 Task: Look for space in Butterworth, South Africa from 12th July, 2023 to 16th July, 2023 for 8 adults in price range Rs.10000 to Rs.16000. Place can be private room with 8 bedrooms having 8 beds and 8 bathrooms. Property type can be house, flat, guest house, hotel. Amenities needed are: wifi, TV, free parkinig on premises, gym, breakfast. Booking option can be shelf check-in. Required host language is English.
Action: Mouse moved to (576, 154)
Screenshot: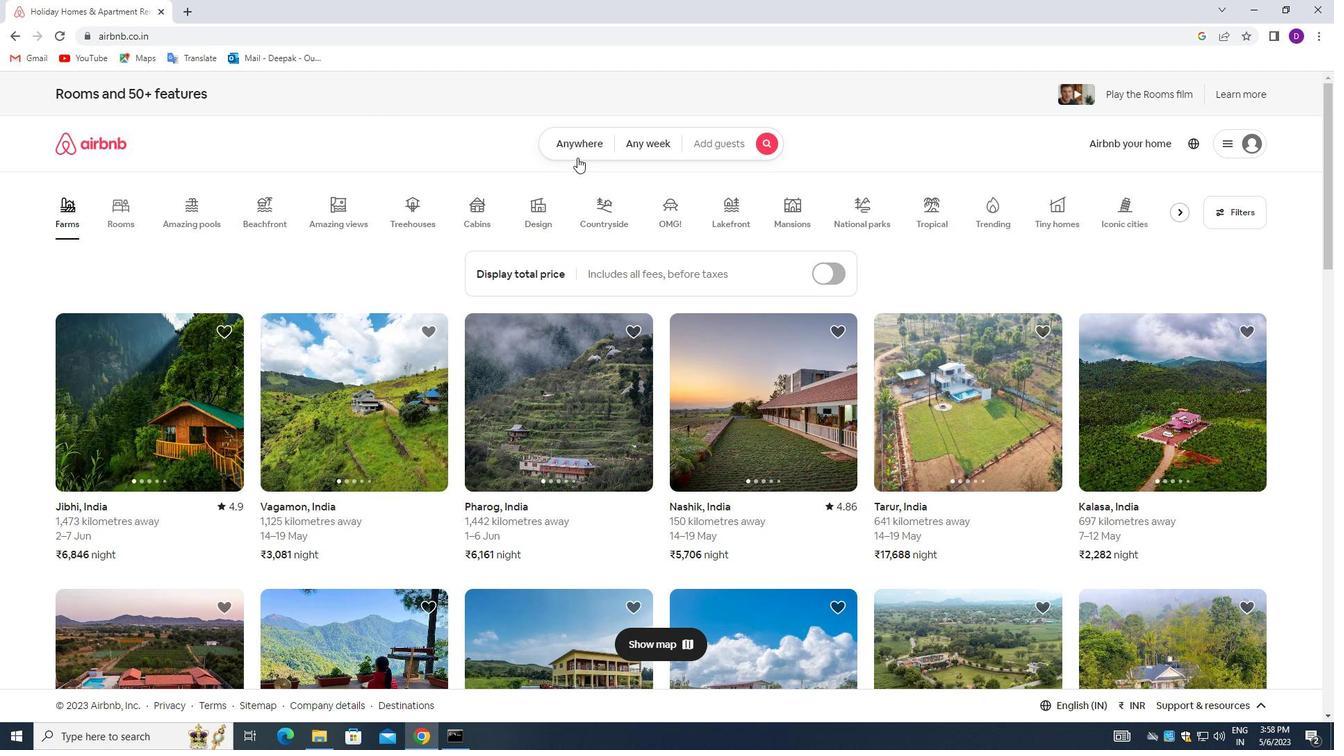 
Action: Mouse pressed left at (576, 154)
Screenshot: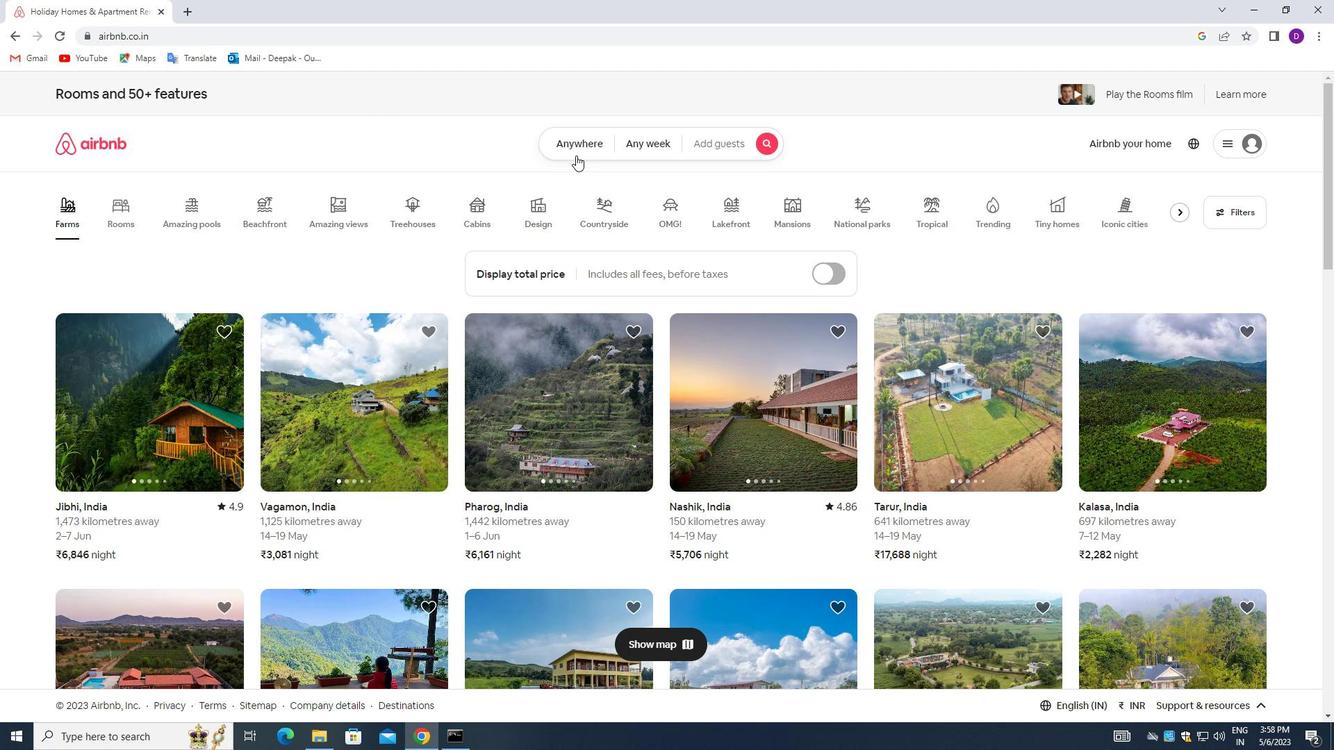 
Action: Mouse moved to (528, 200)
Screenshot: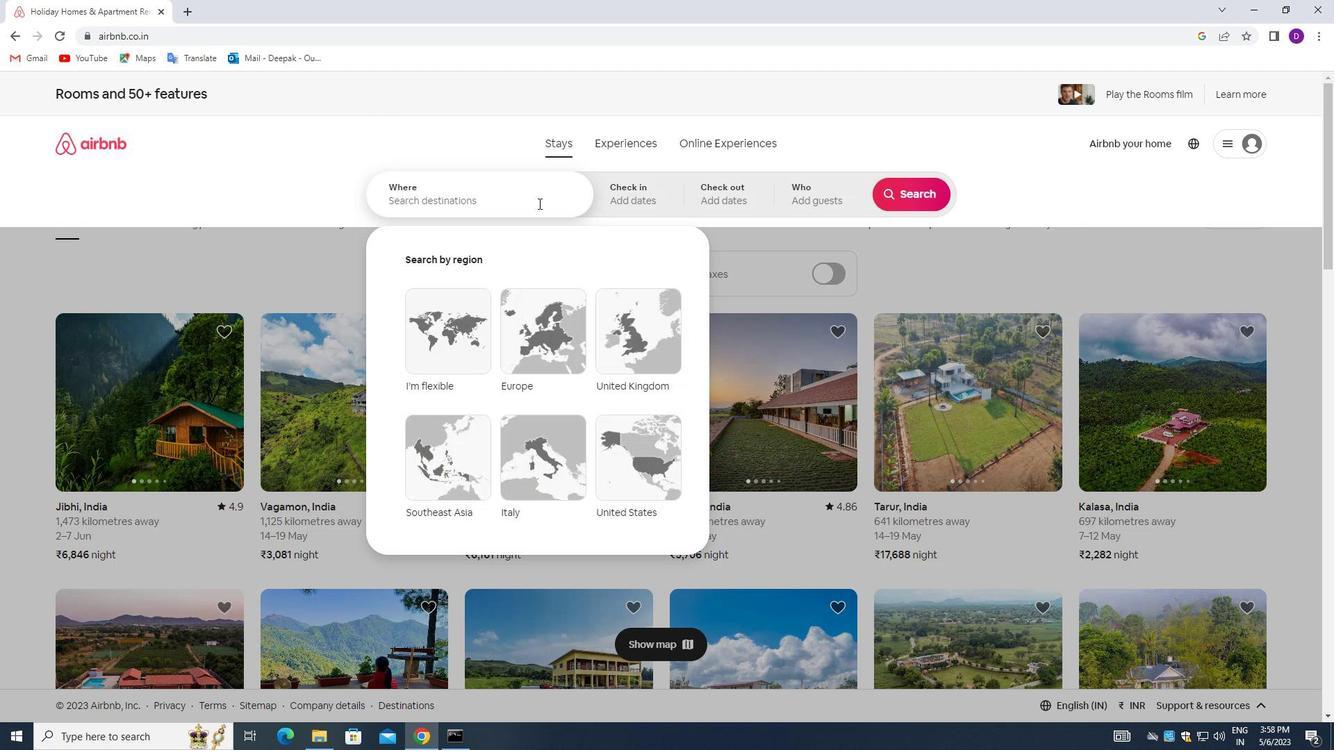 
Action: Mouse pressed left at (528, 200)
Screenshot: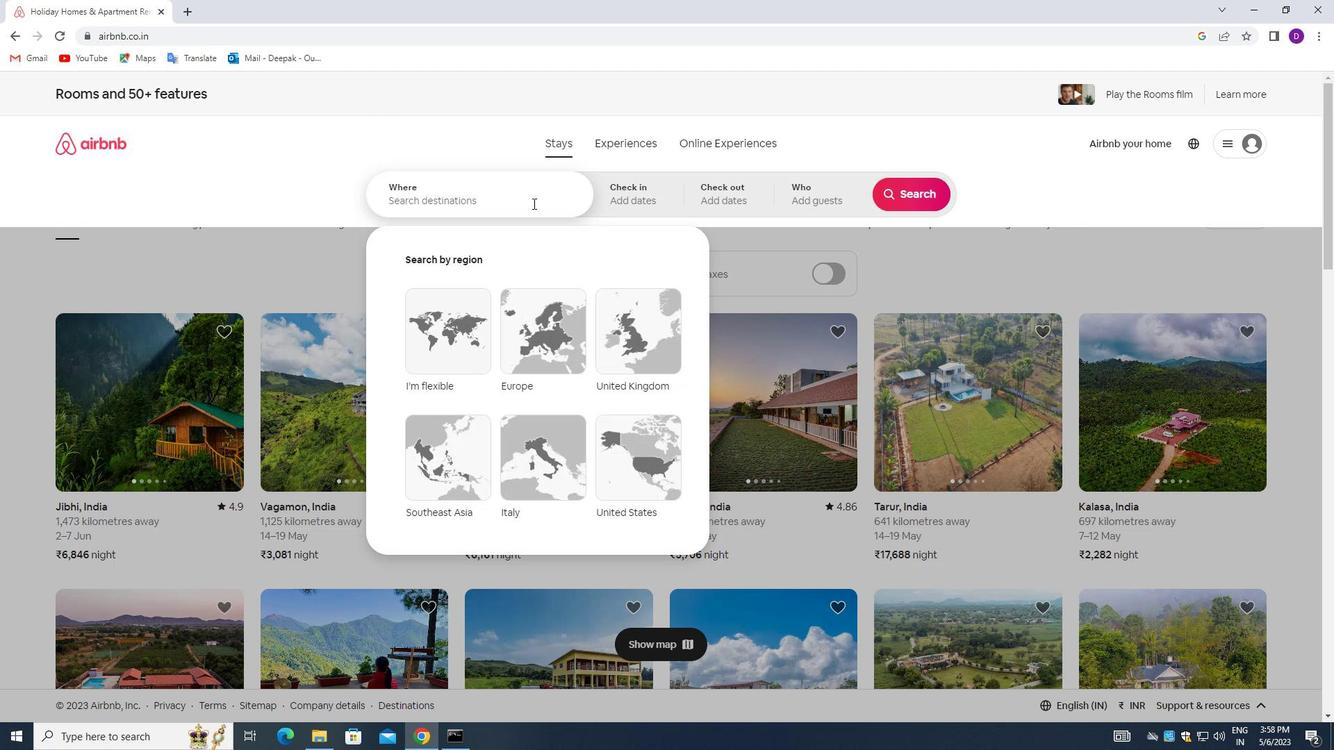 
Action: Mouse moved to (177, 270)
Screenshot: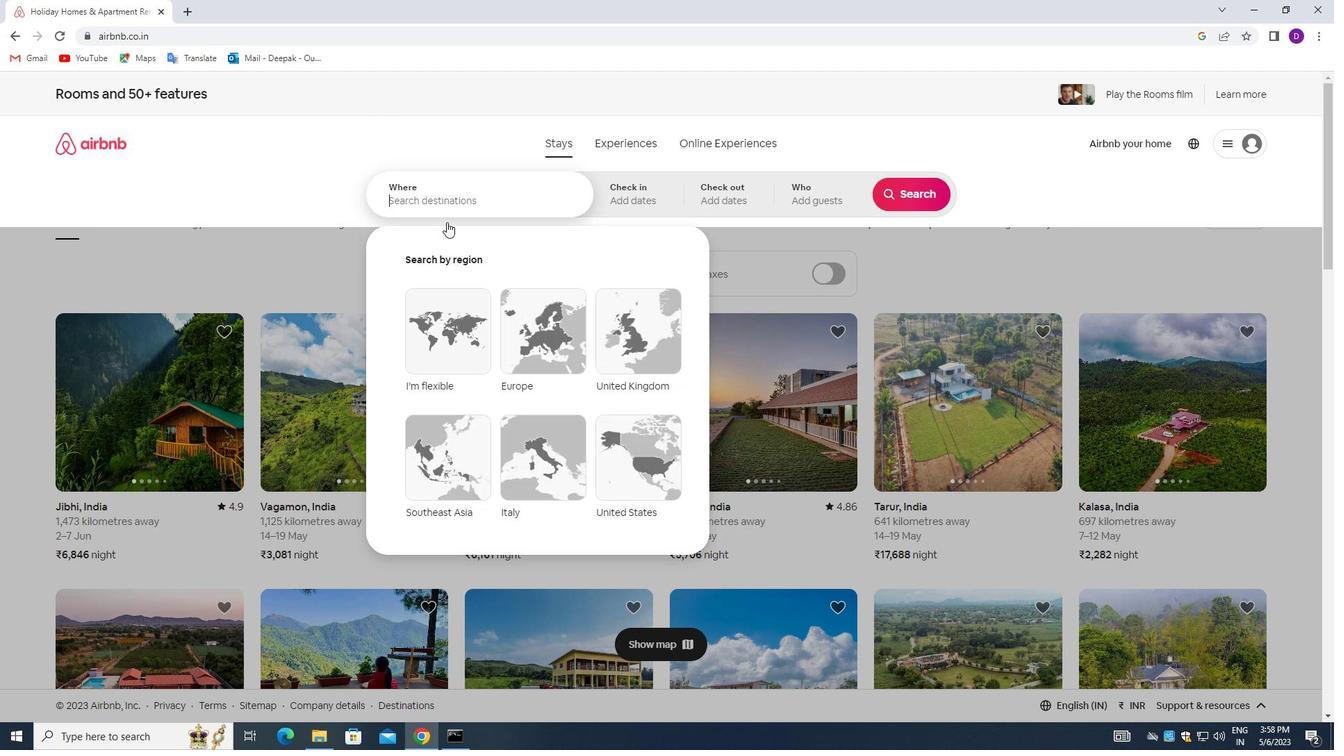 
Action: Key pressed f<Key.backspace><Key.shift_r>Butterworth<Key.space><Key.backspace>,<Key.space><Key.shift_r>south<Key.space><Key.shift_r>Africa<Key.enter>
Screenshot: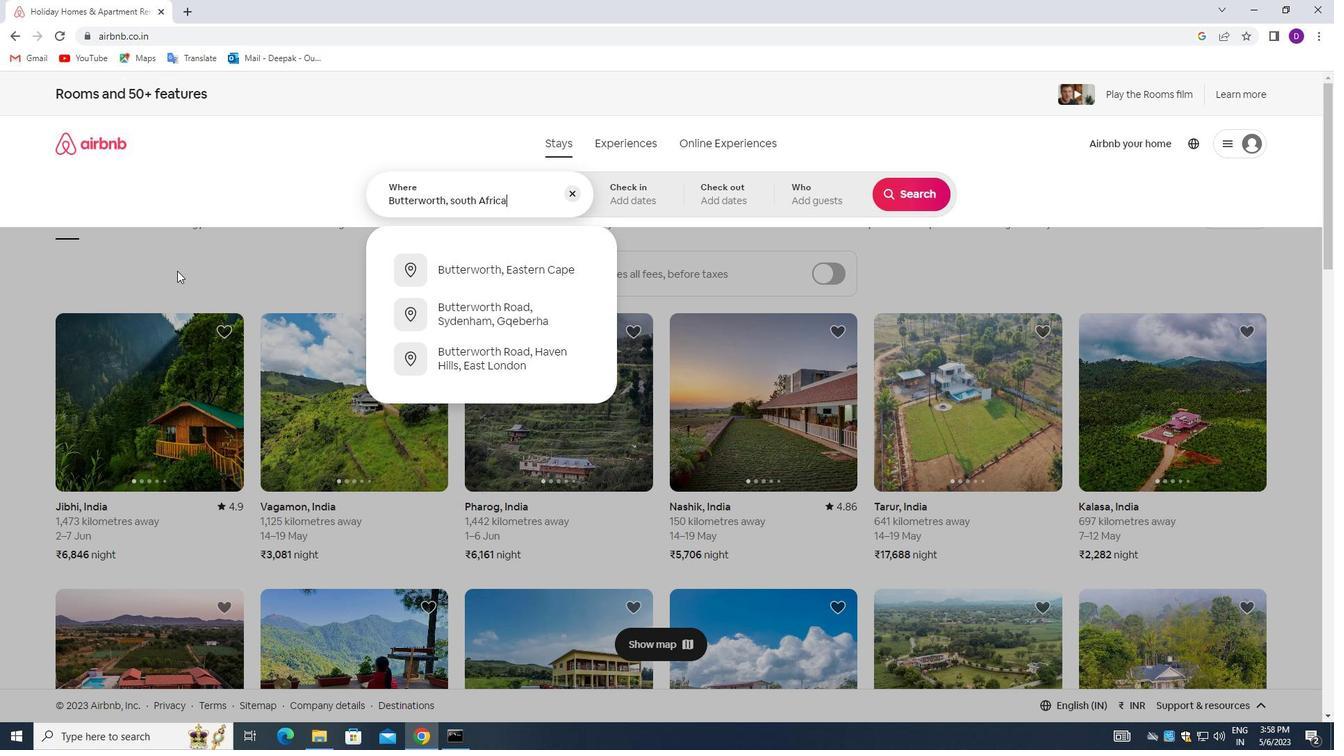 
Action: Mouse moved to (905, 304)
Screenshot: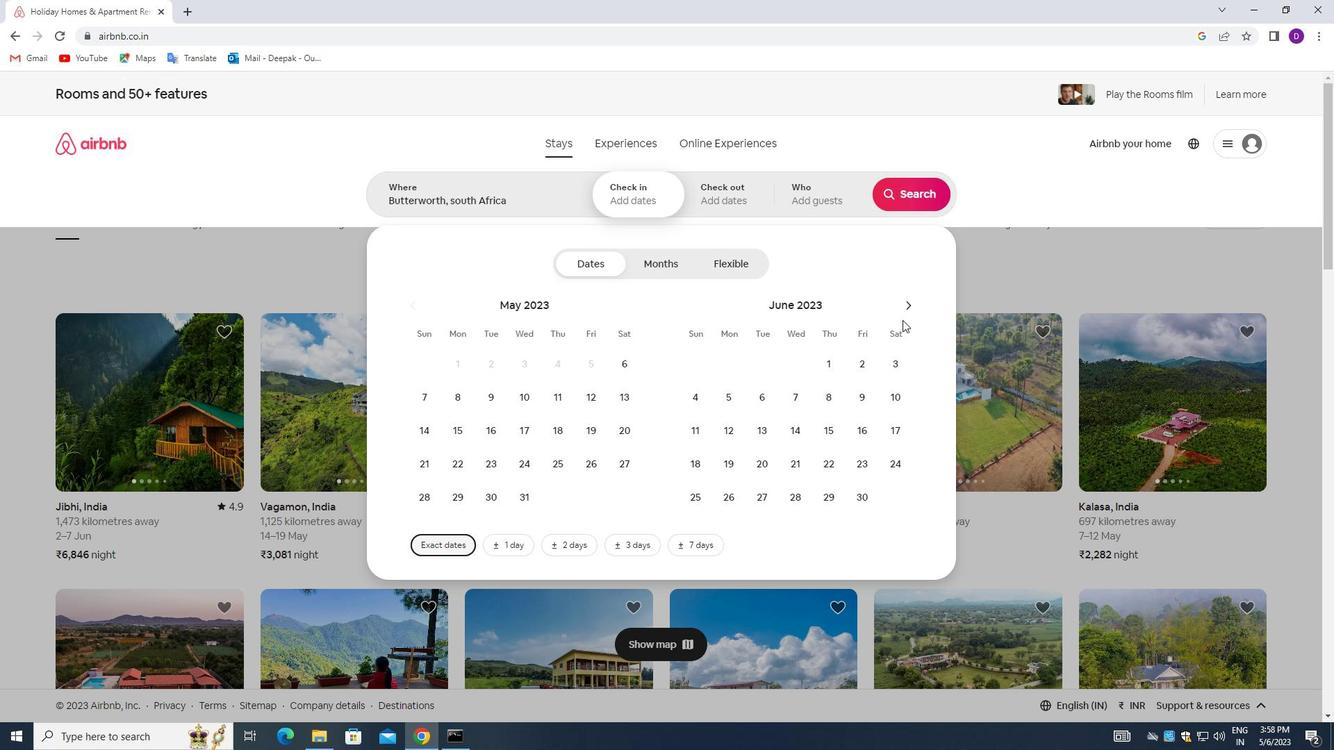 
Action: Mouse pressed left at (905, 304)
Screenshot: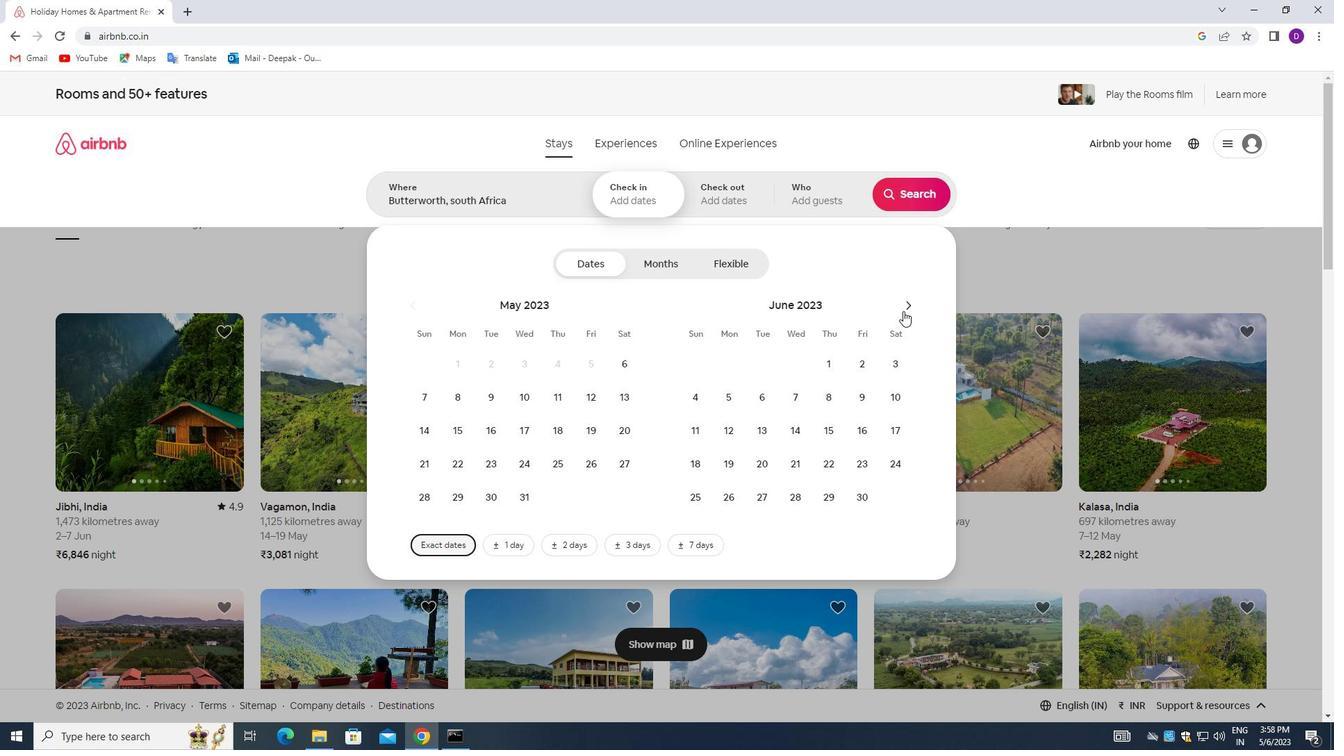 
Action: Mouse moved to (800, 431)
Screenshot: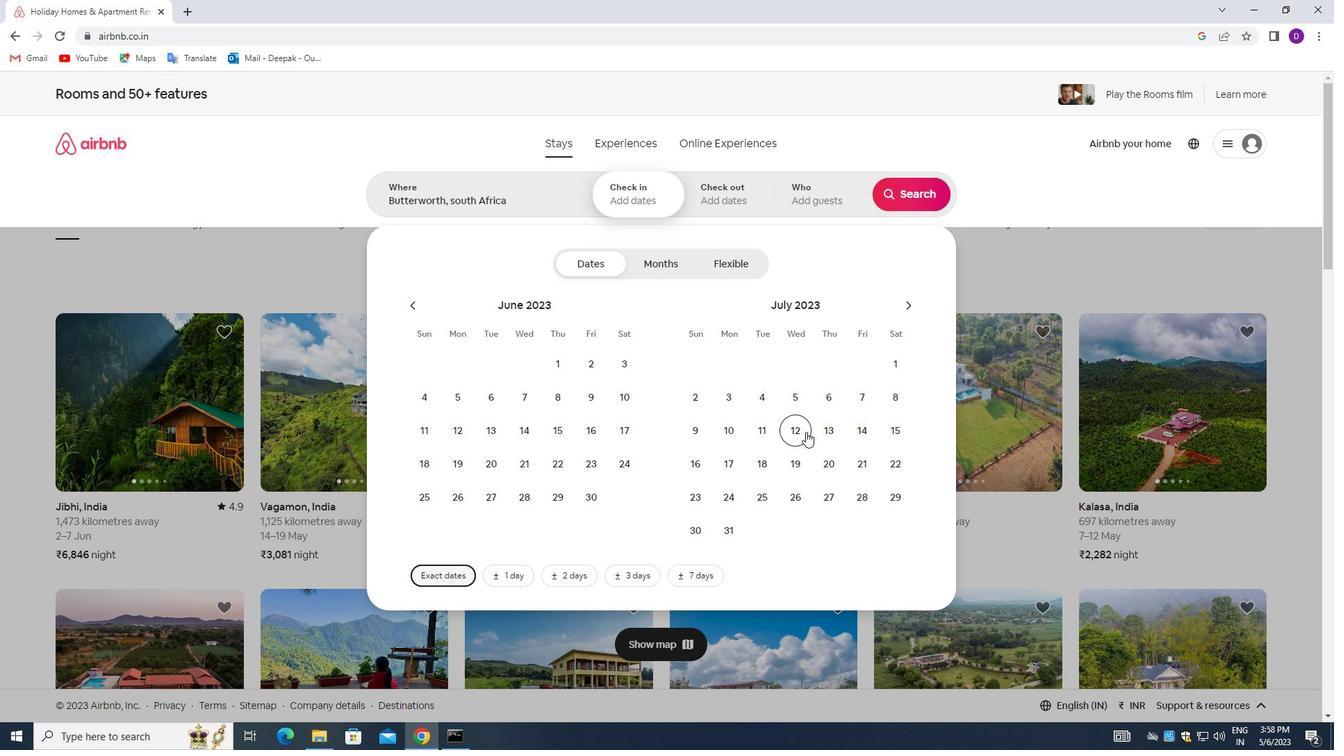 
Action: Mouse pressed left at (800, 431)
Screenshot: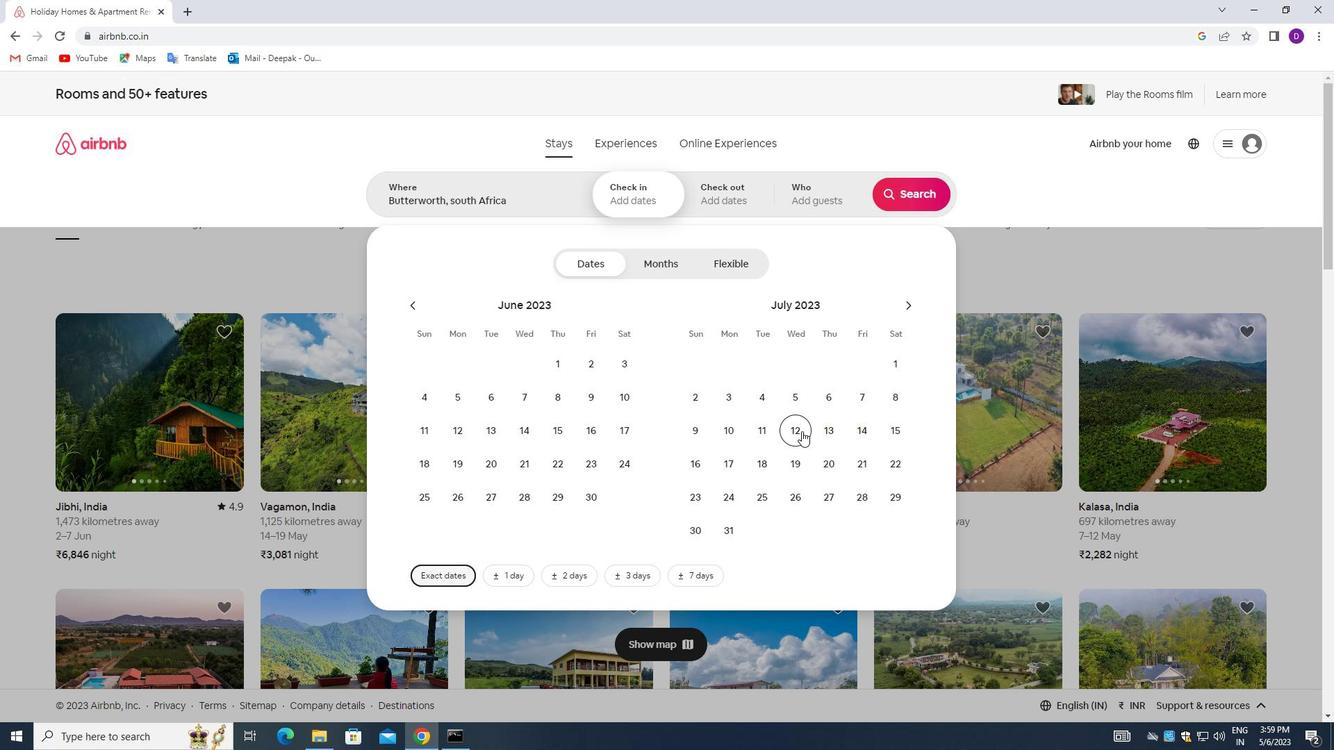
Action: Mouse moved to (713, 462)
Screenshot: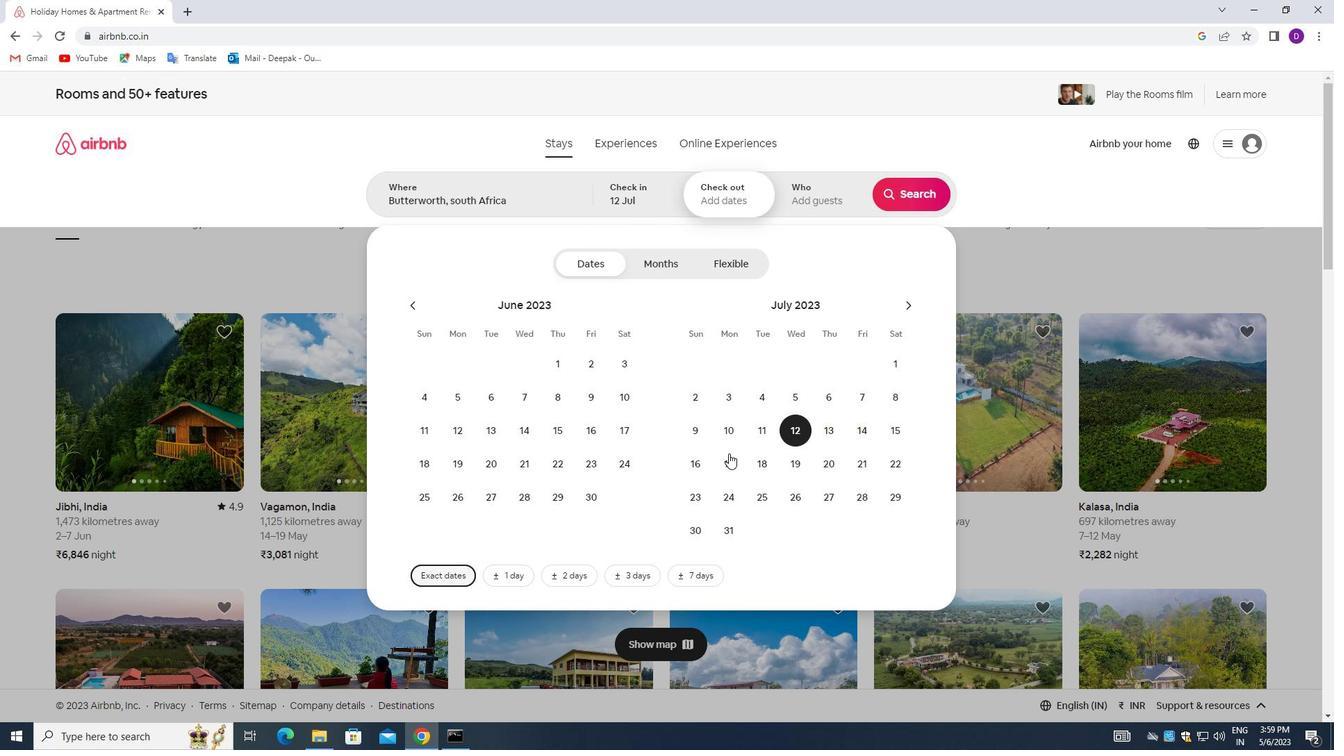 
Action: Mouse pressed left at (713, 462)
Screenshot: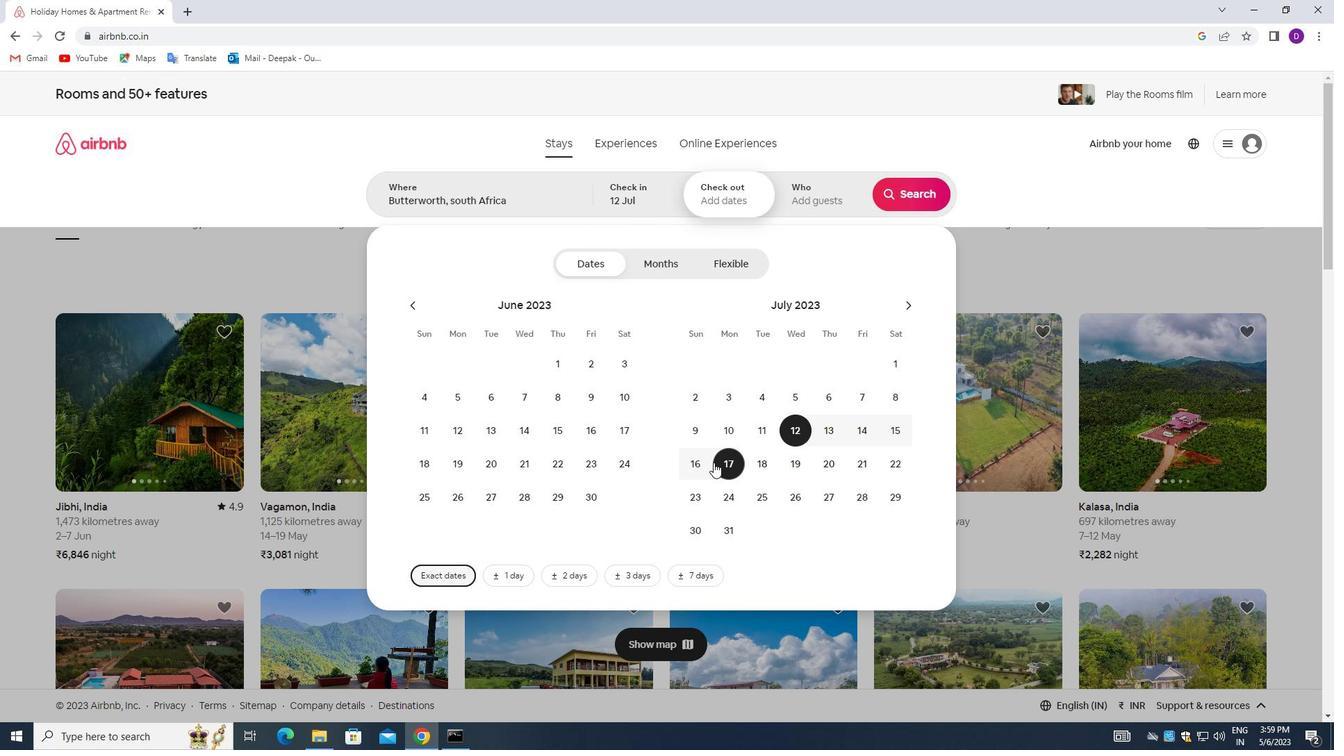 
Action: Mouse moved to (704, 463)
Screenshot: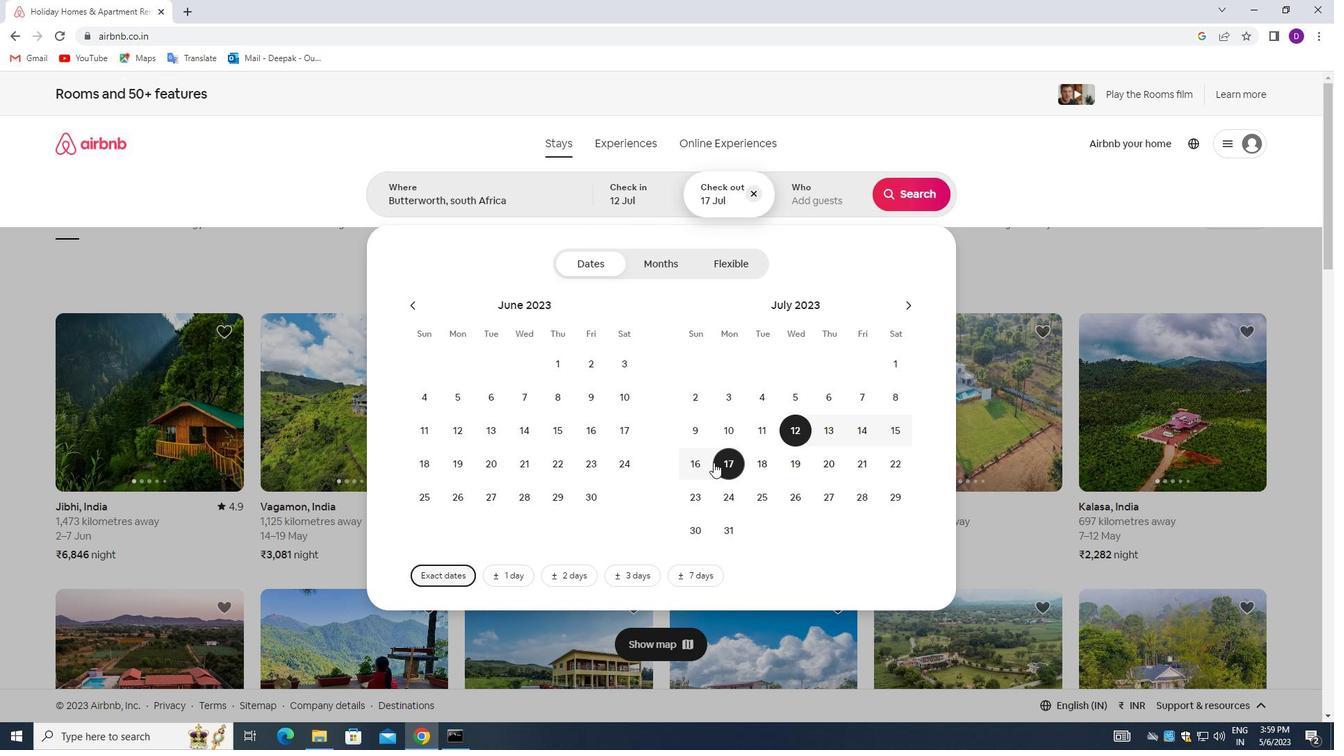 
Action: Mouse pressed left at (704, 463)
Screenshot: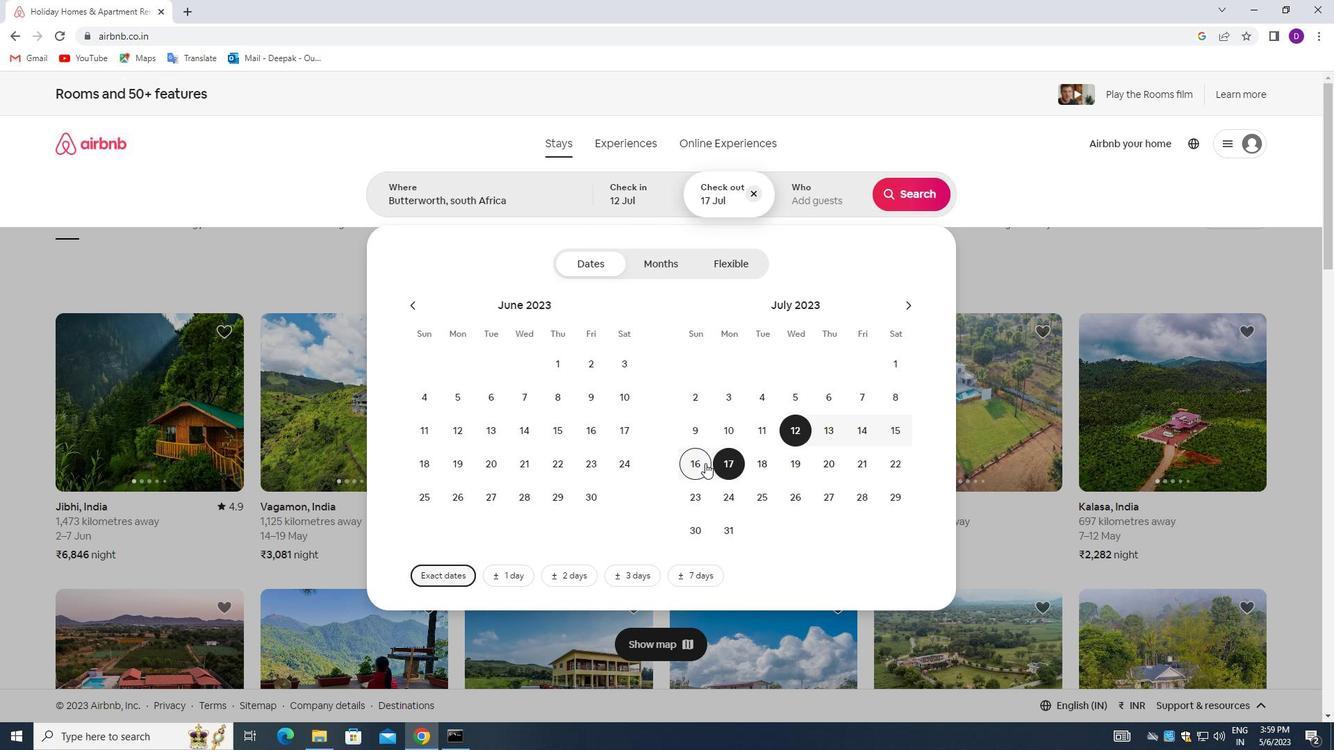 
Action: Mouse moved to (804, 189)
Screenshot: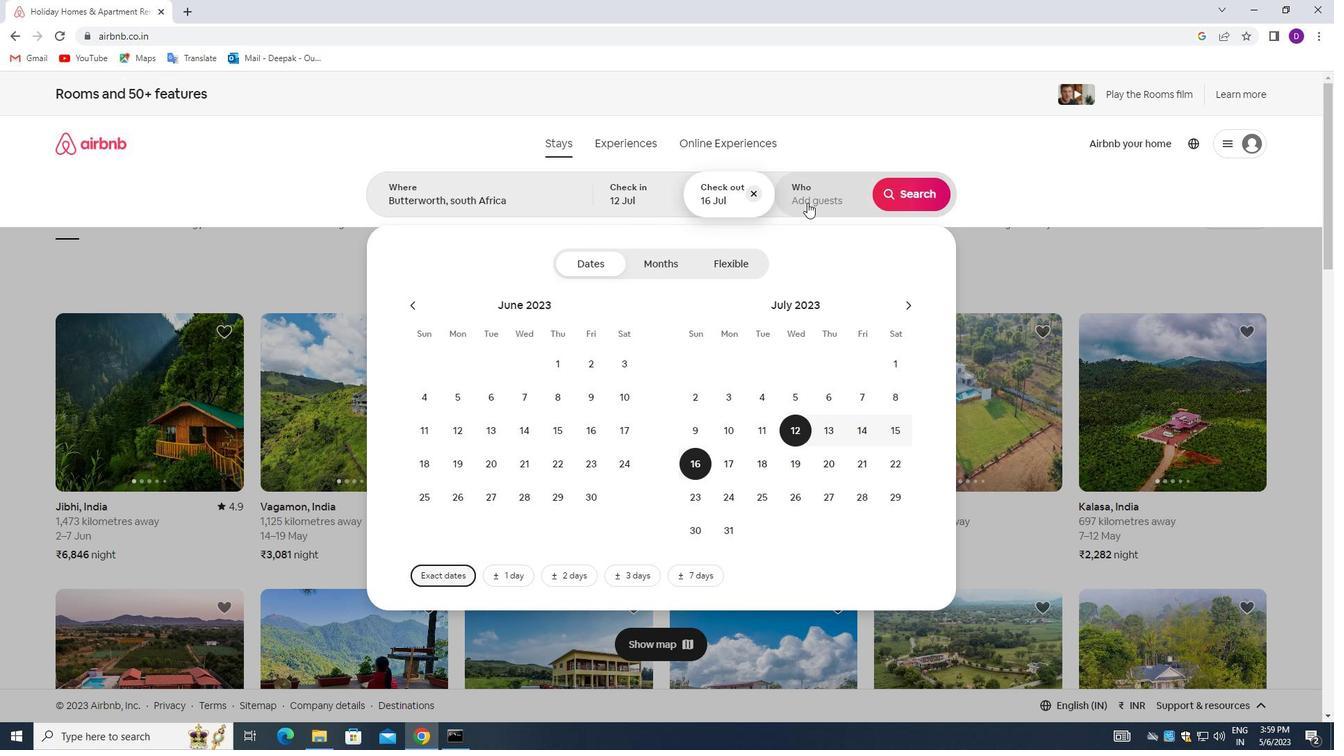 
Action: Mouse pressed left at (804, 189)
Screenshot: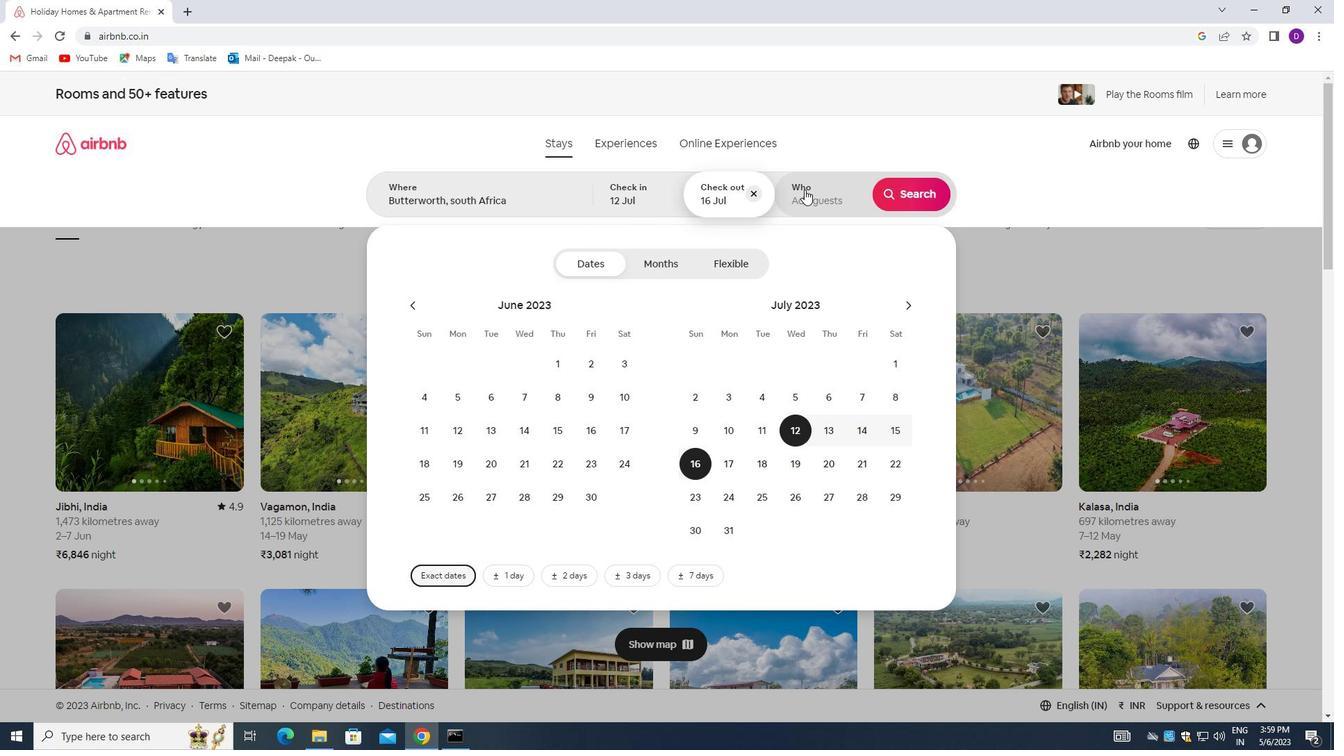 
Action: Mouse moved to (909, 272)
Screenshot: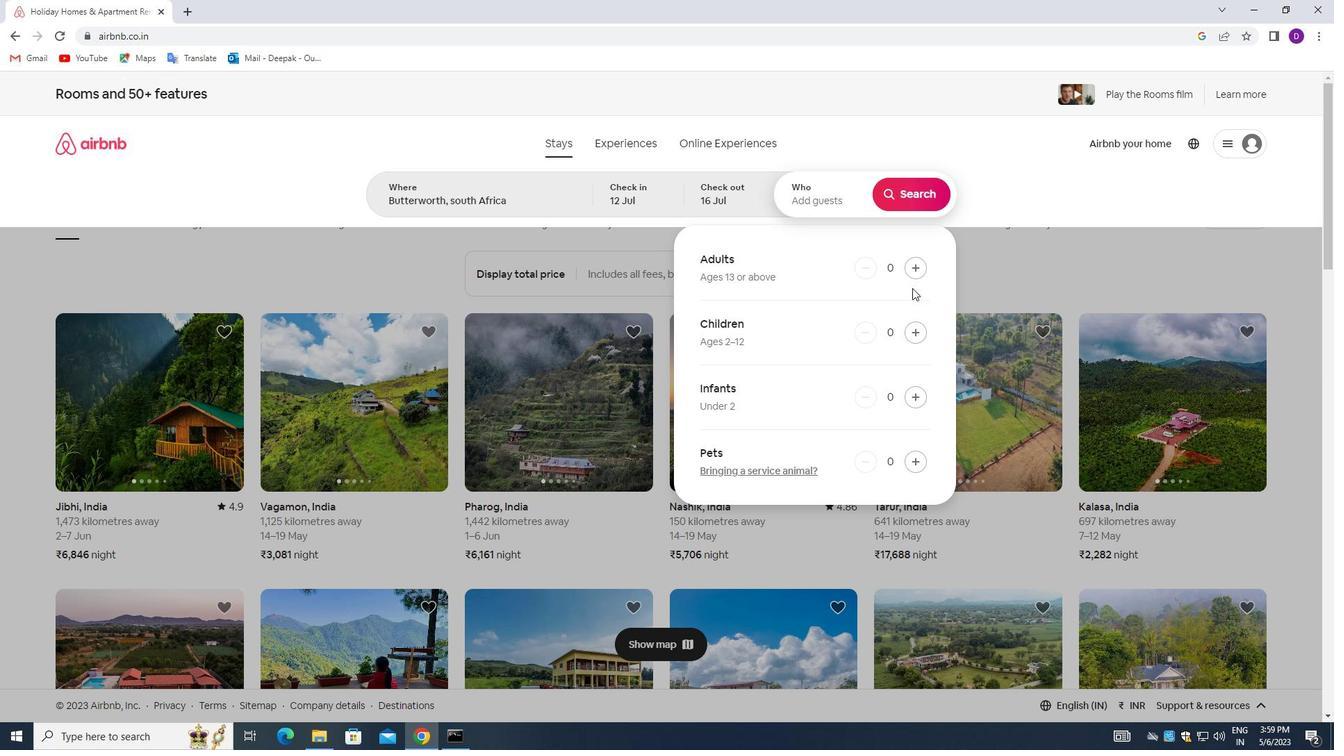 
Action: Mouse pressed left at (909, 272)
Screenshot: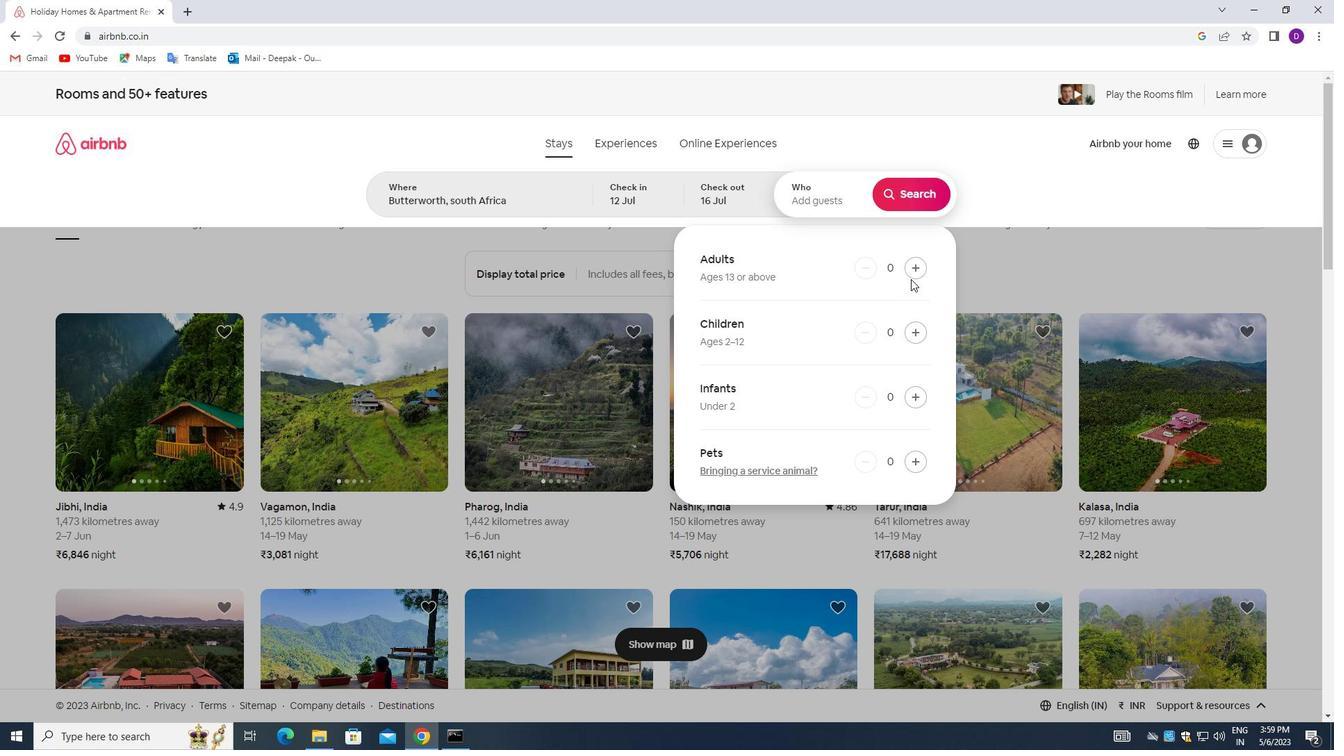 
Action: Mouse pressed left at (909, 272)
Screenshot: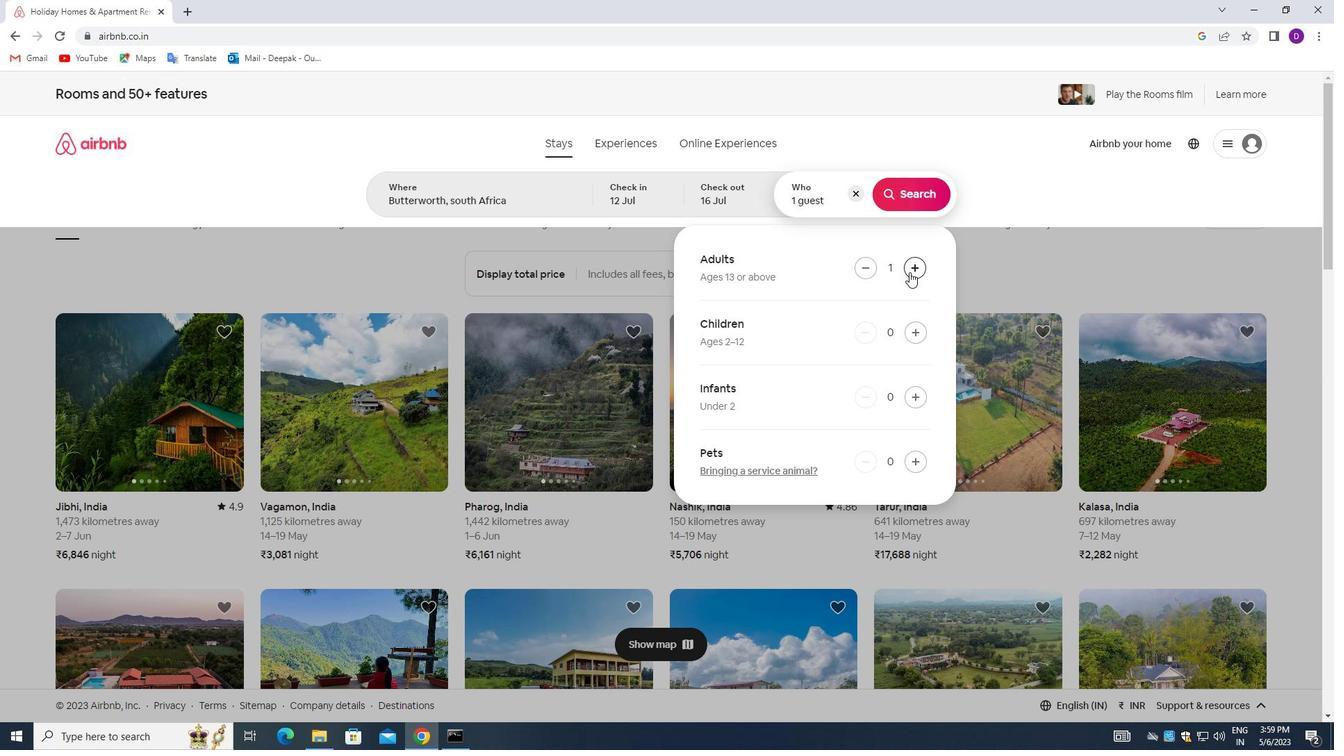 
Action: Mouse pressed left at (909, 272)
Screenshot: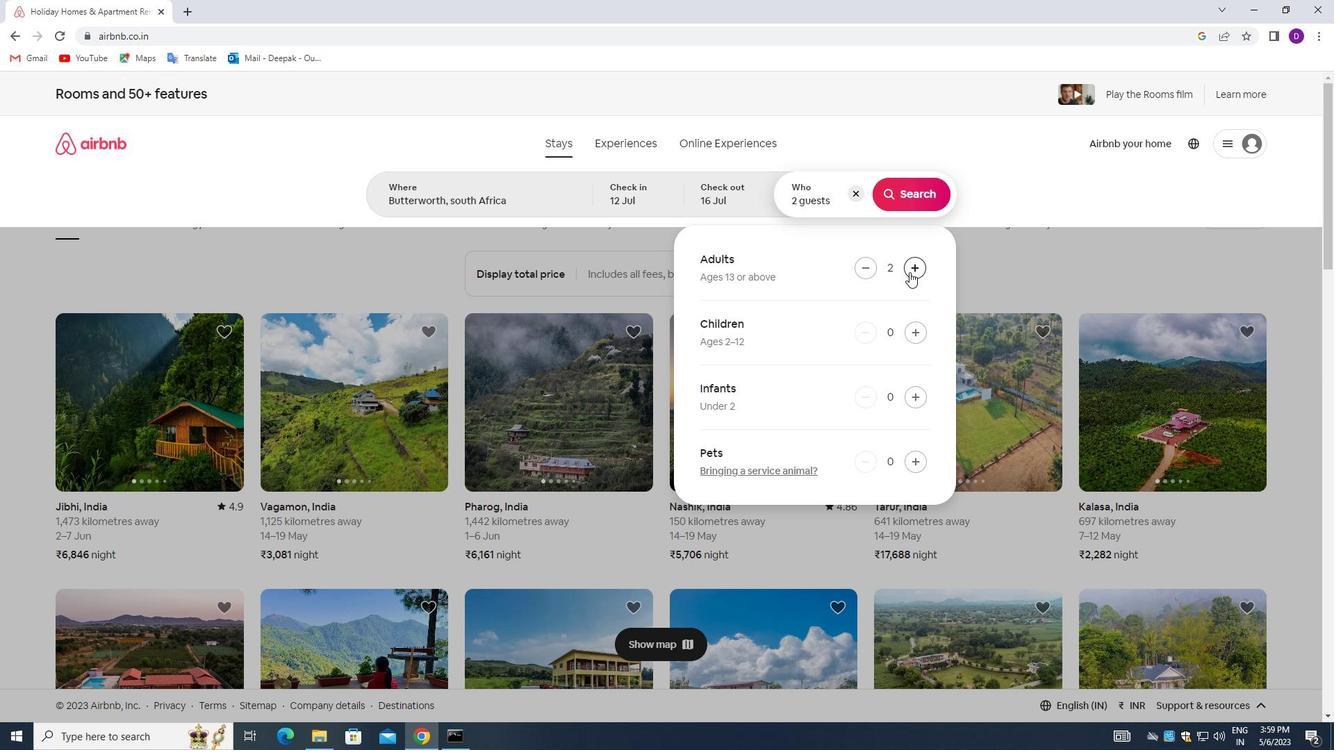 
Action: Mouse pressed left at (909, 272)
Screenshot: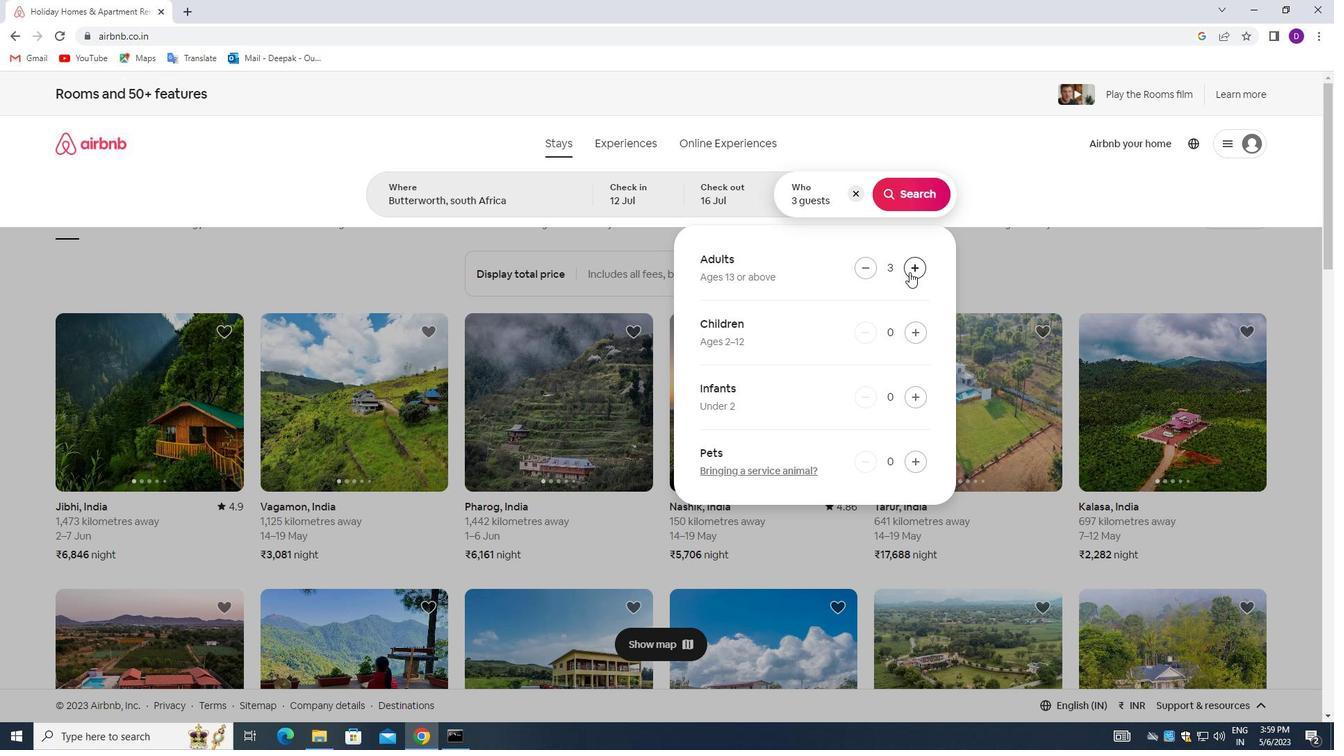 
Action: Mouse pressed left at (909, 272)
Screenshot: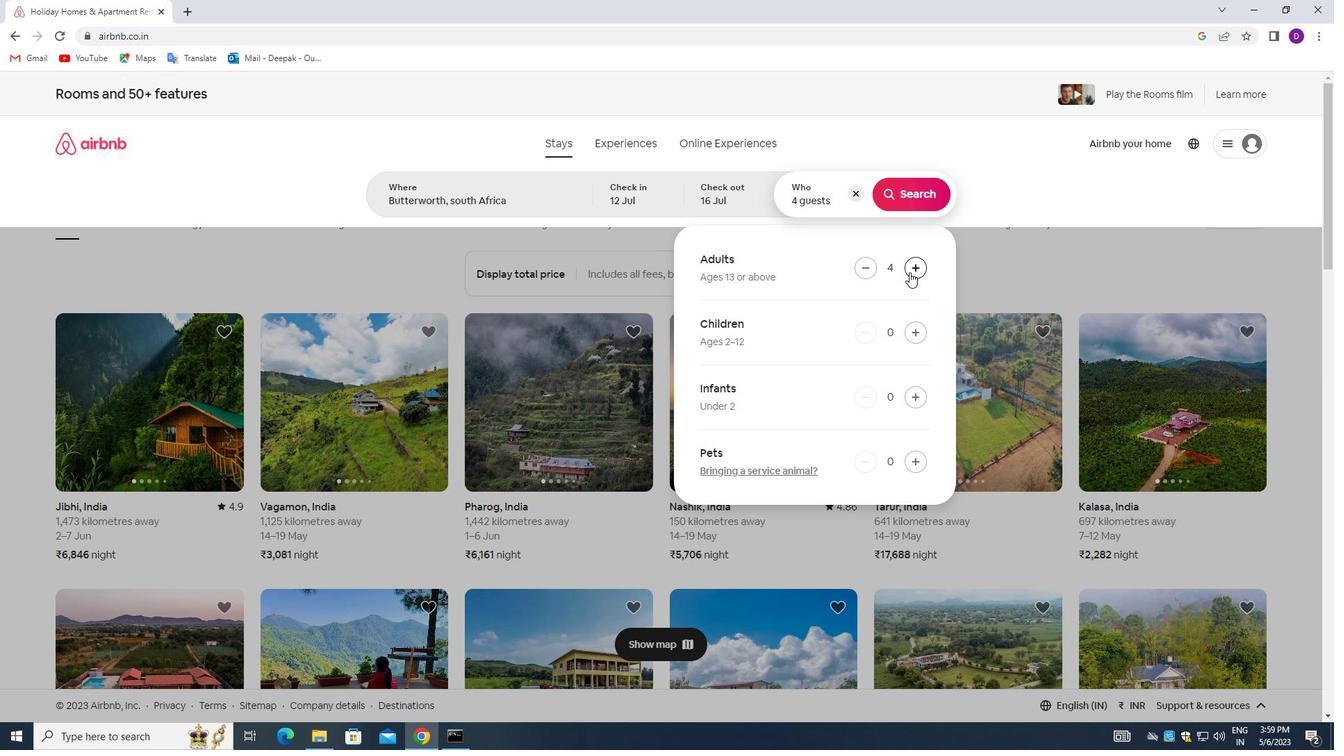 
Action: Mouse pressed left at (909, 272)
Screenshot: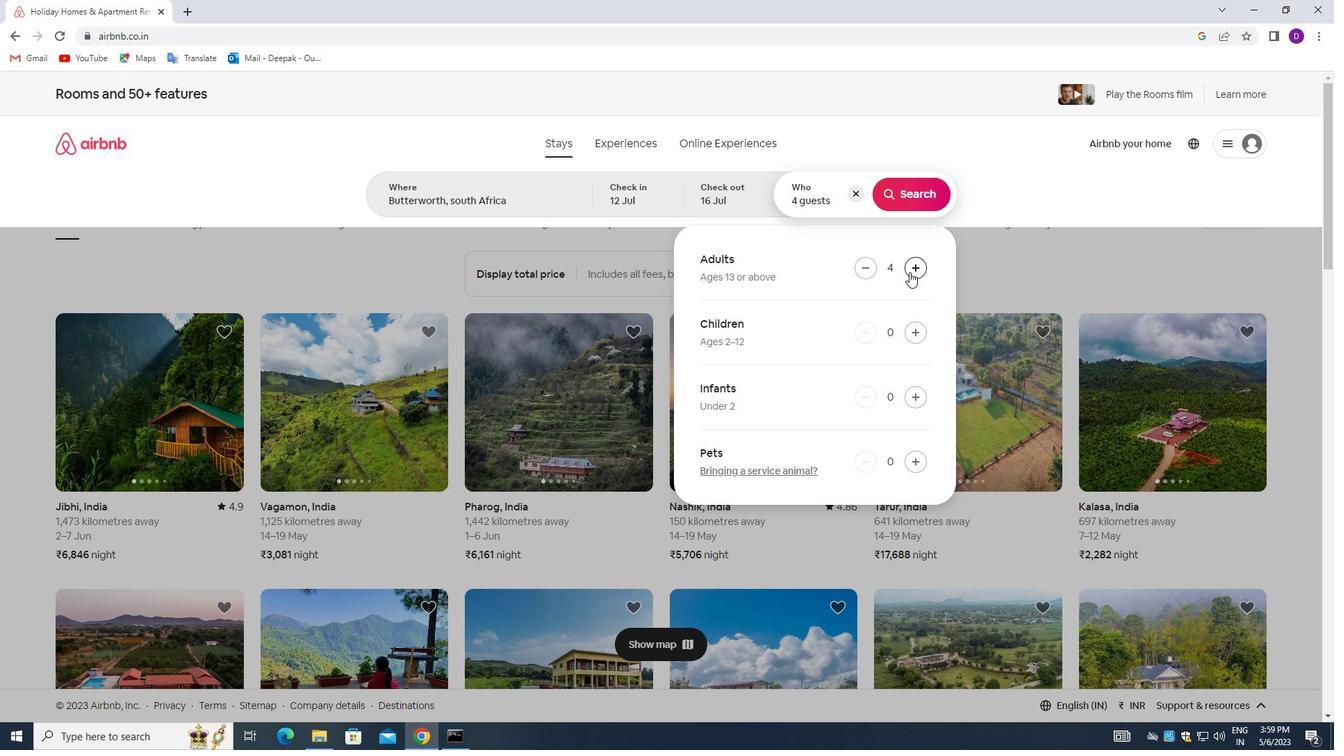 
Action: Mouse pressed left at (909, 272)
Screenshot: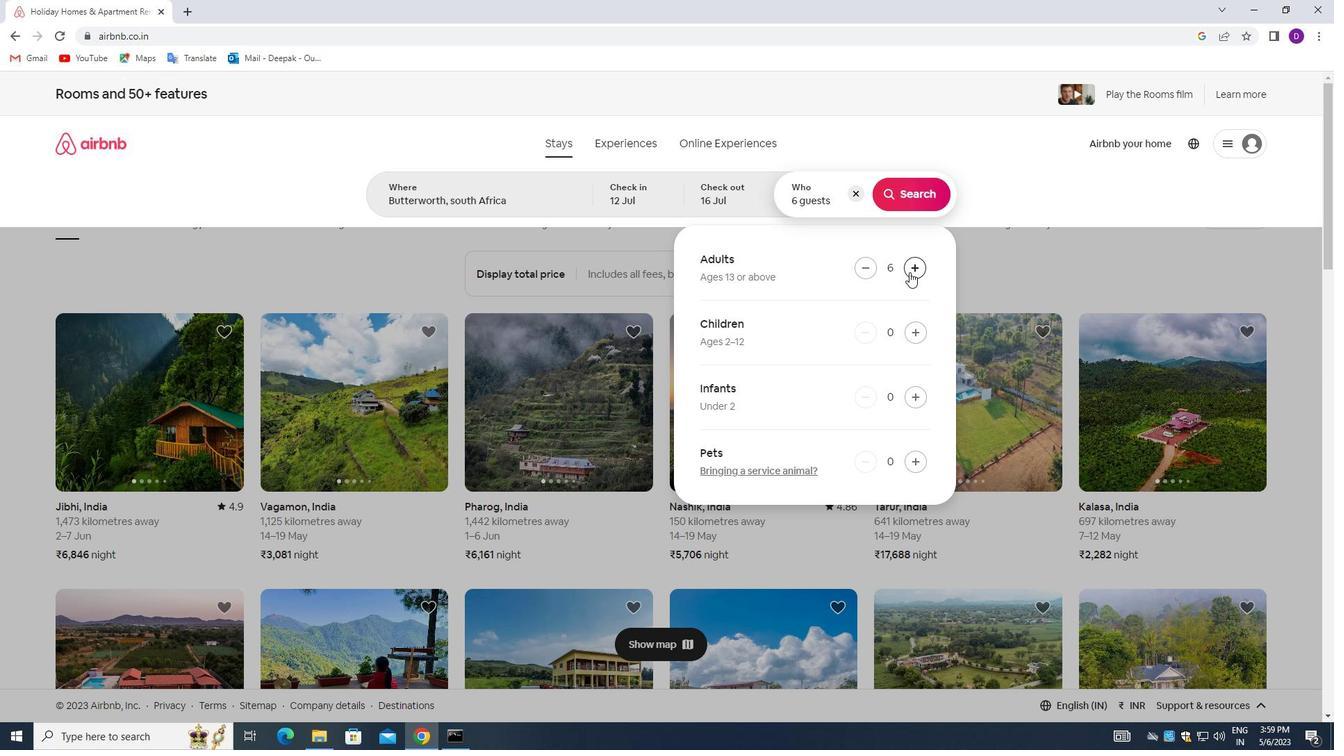 
Action: Mouse pressed left at (909, 272)
Screenshot: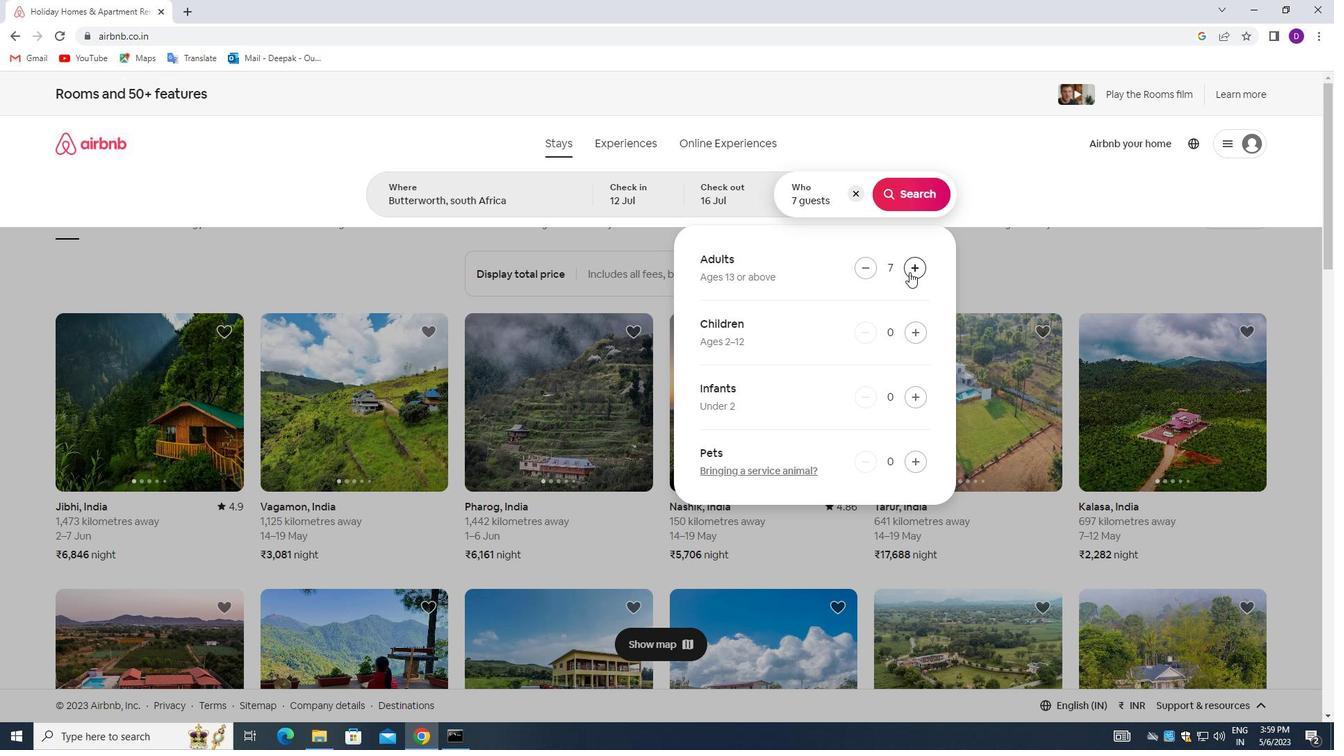 
Action: Mouse moved to (908, 182)
Screenshot: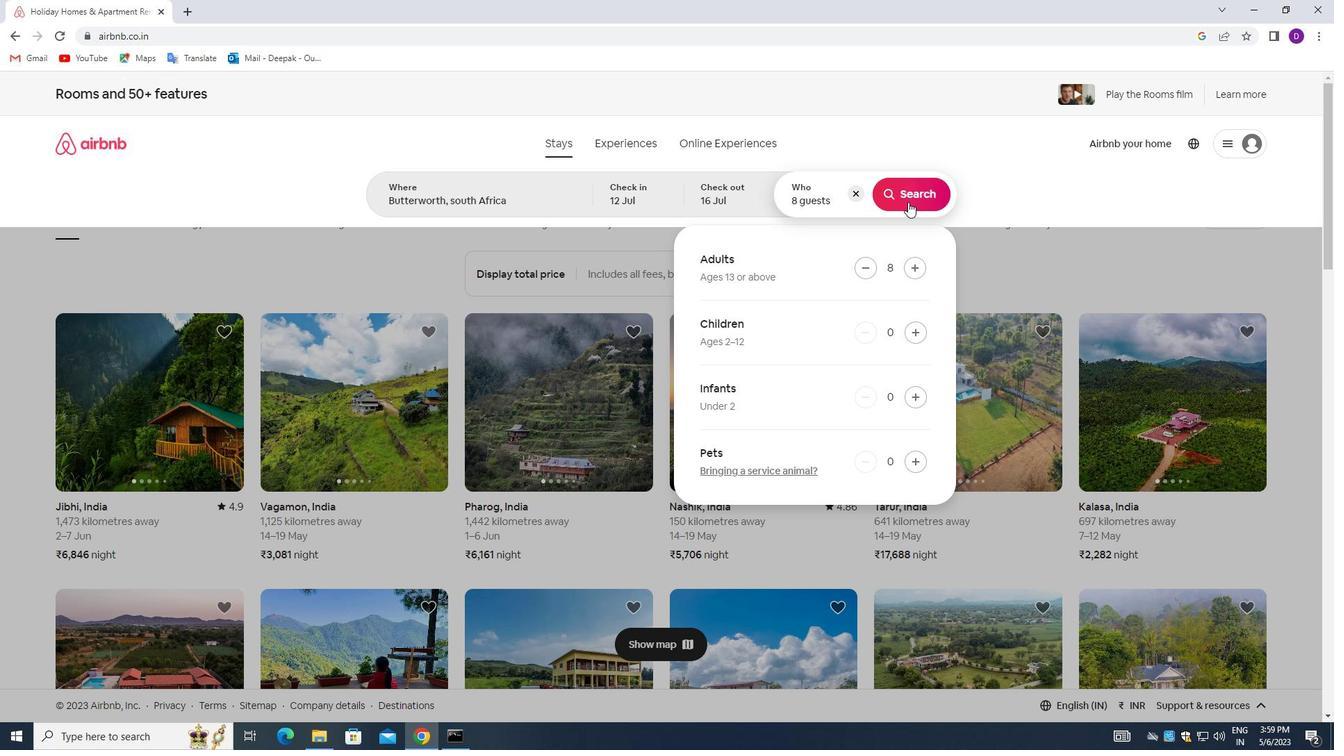 
Action: Mouse pressed left at (908, 182)
Screenshot: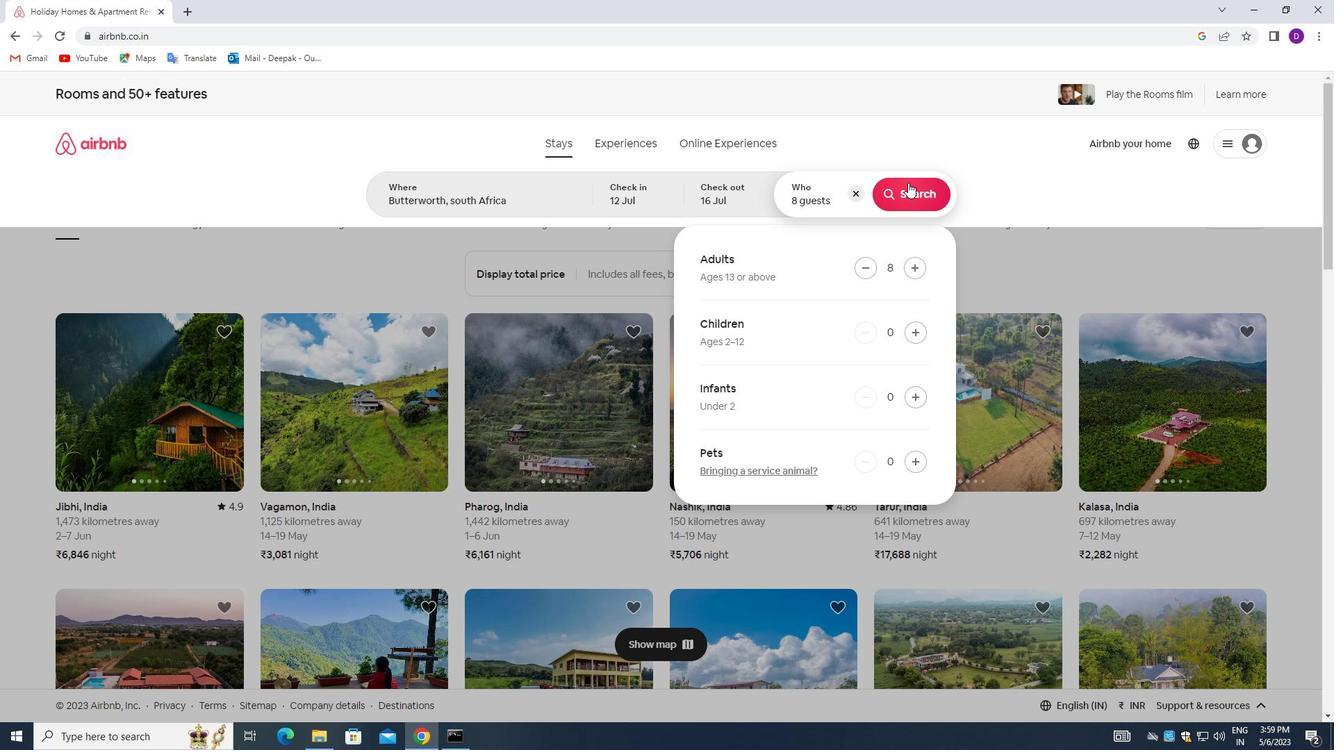 
Action: Mouse moved to (1259, 152)
Screenshot: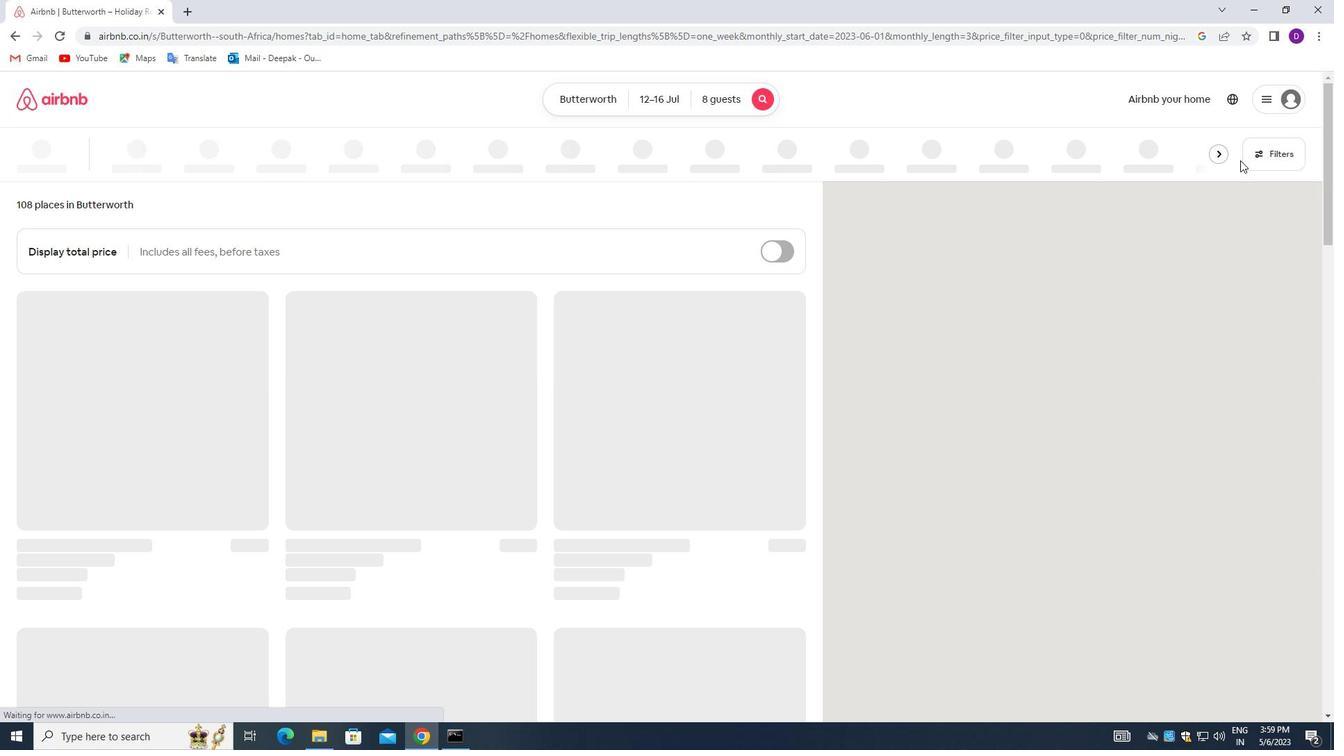 
Action: Mouse pressed left at (1259, 152)
Screenshot: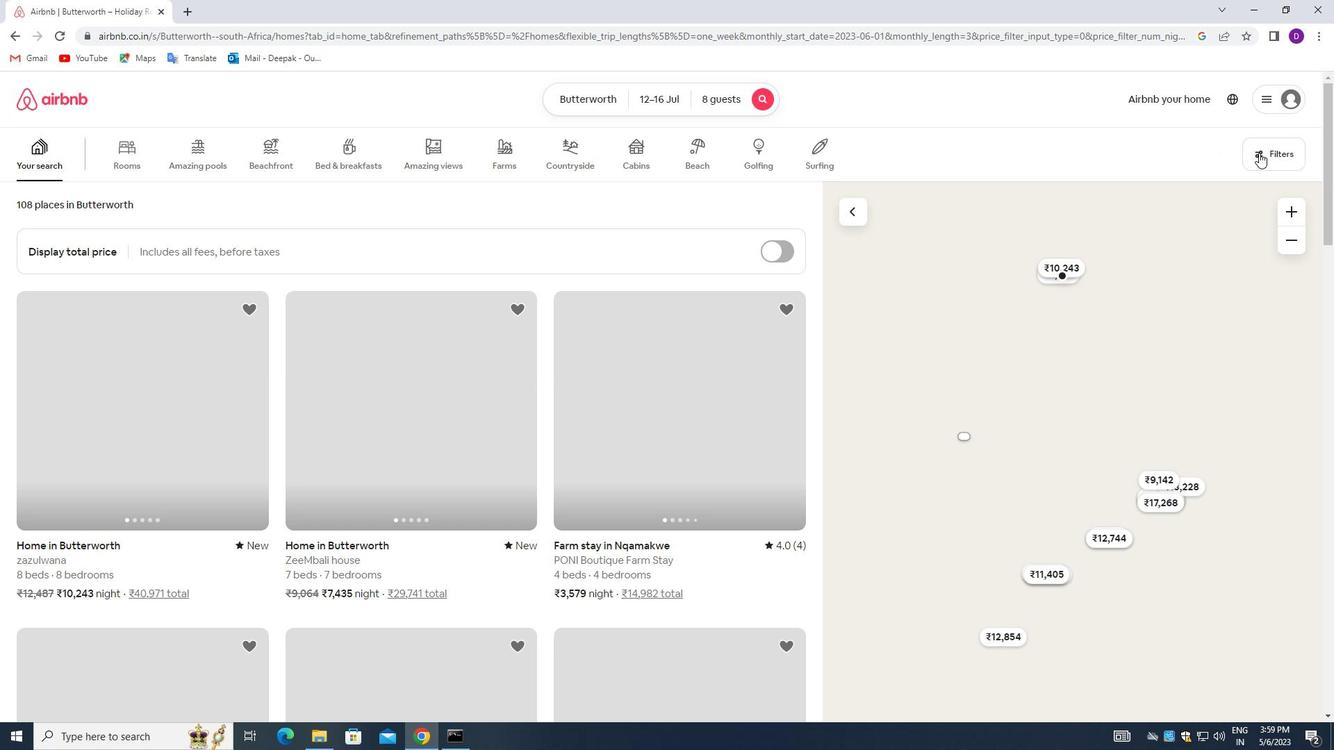 
Action: Mouse moved to (491, 496)
Screenshot: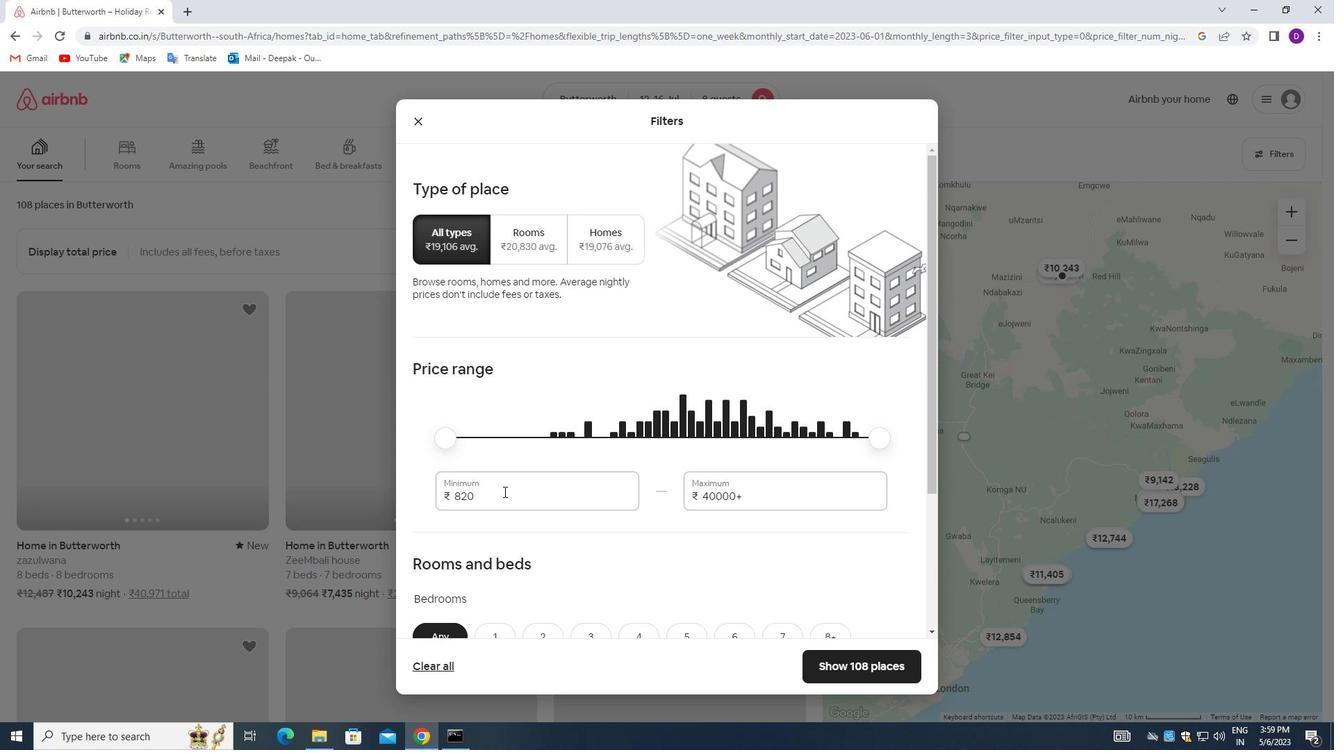 
Action: Mouse pressed left at (491, 496)
Screenshot: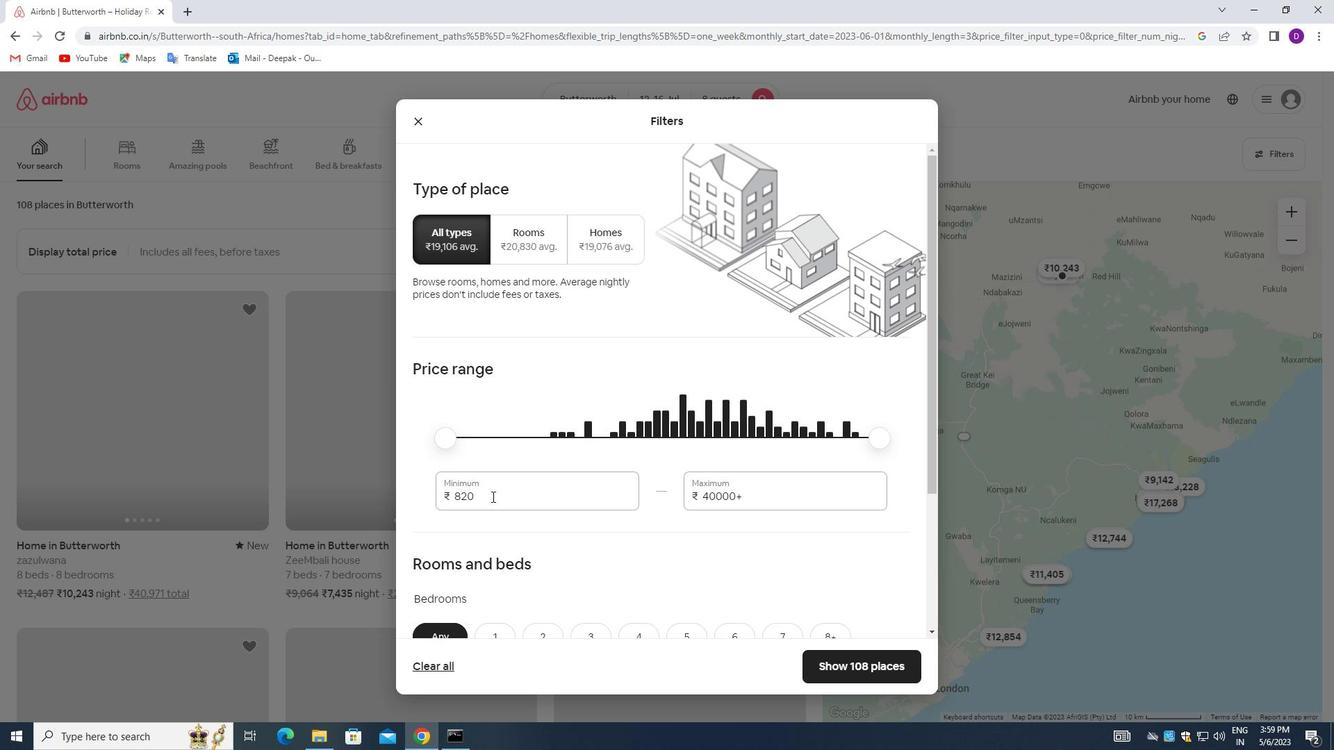 
Action: Mouse pressed left at (491, 496)
Screenshot: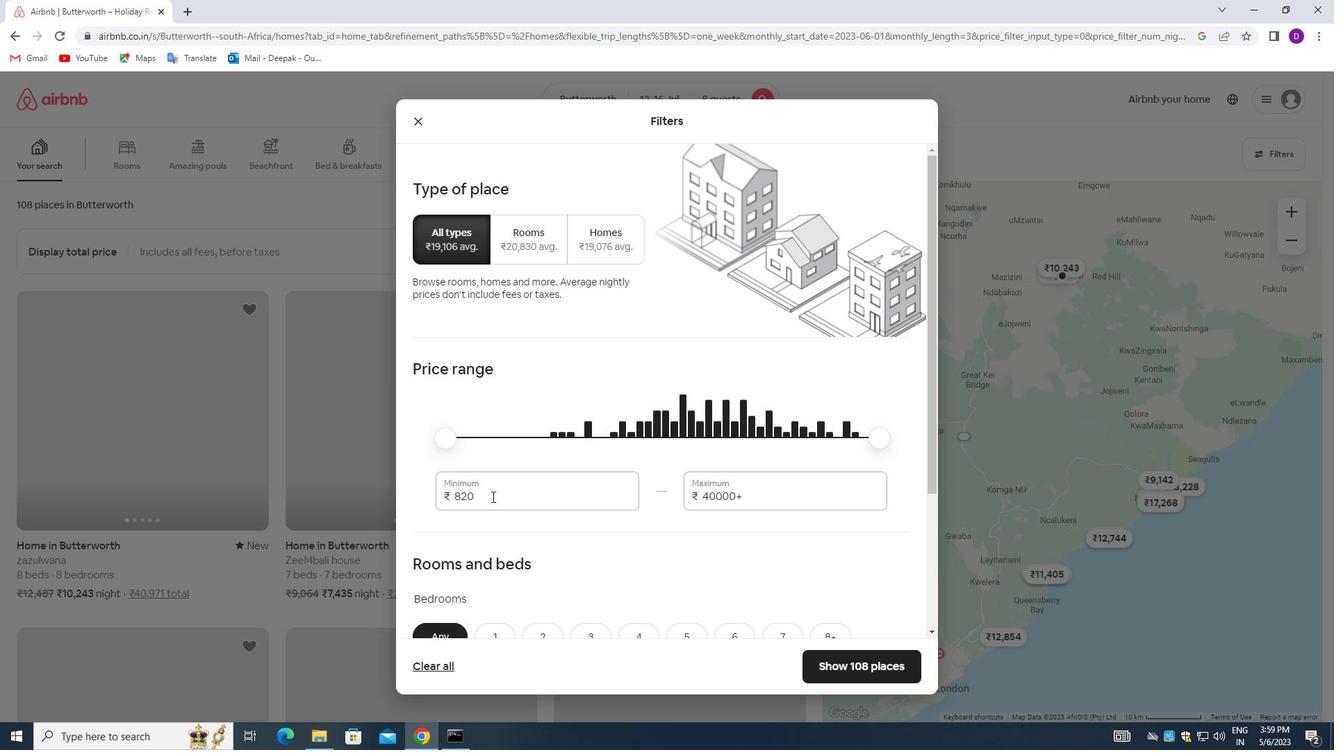 
Action: Key pressed 10000<Key.tab>16000
Screenshot: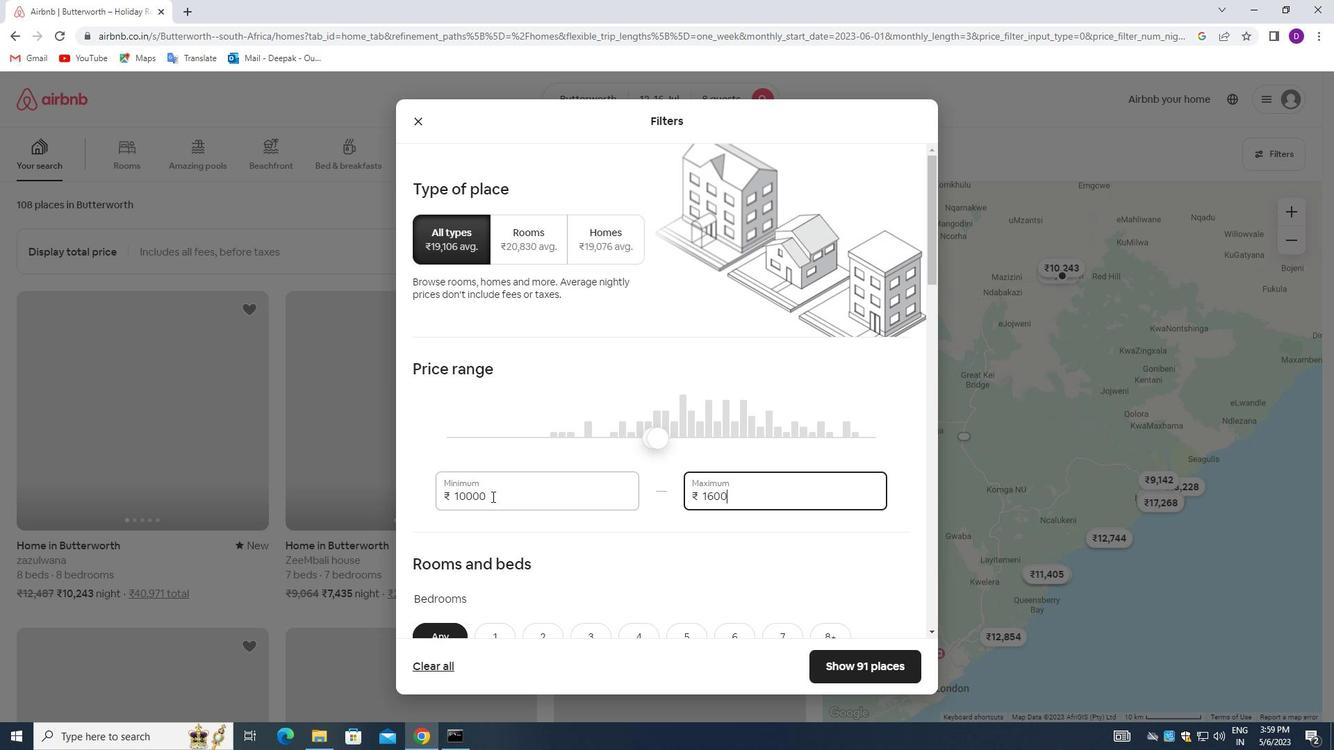 
Action: Mouse moved to (589, 467)
Screenshot: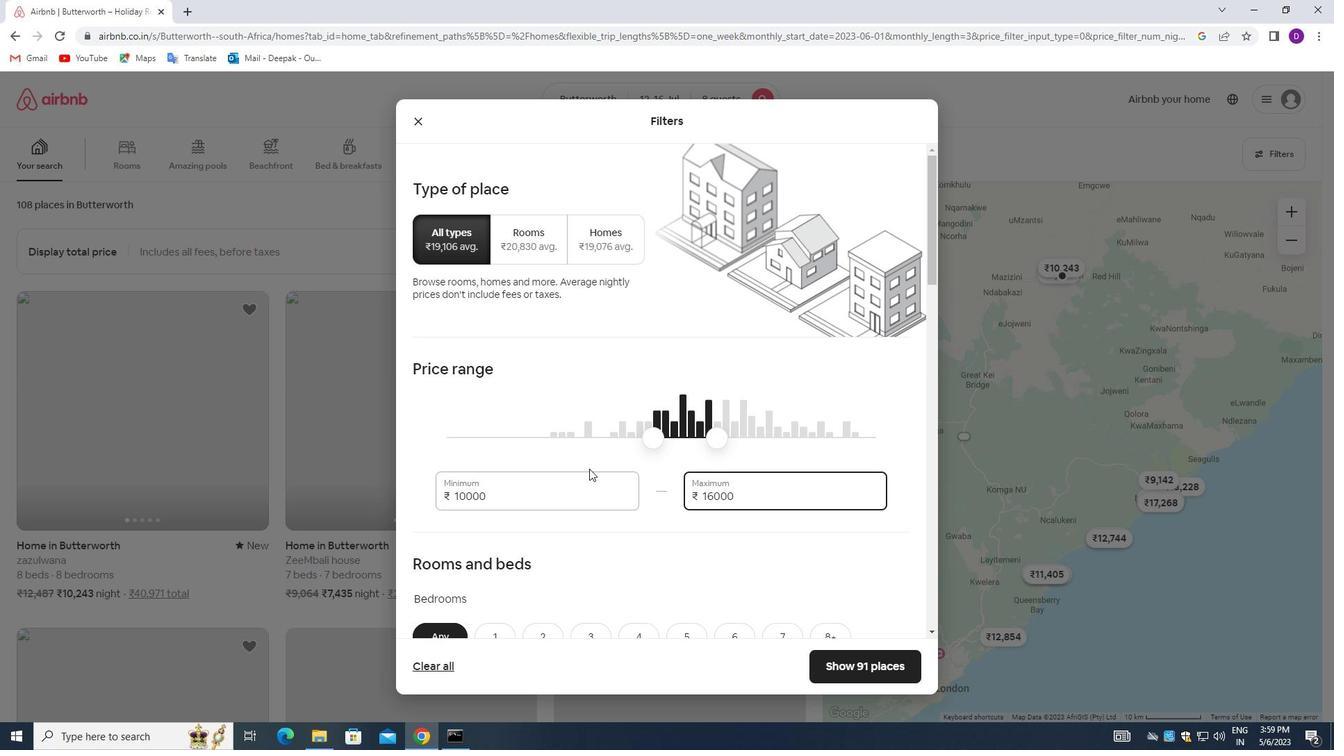
Action: Mouse scrolled (589, 466) with delta (0, 0)
Screenshot: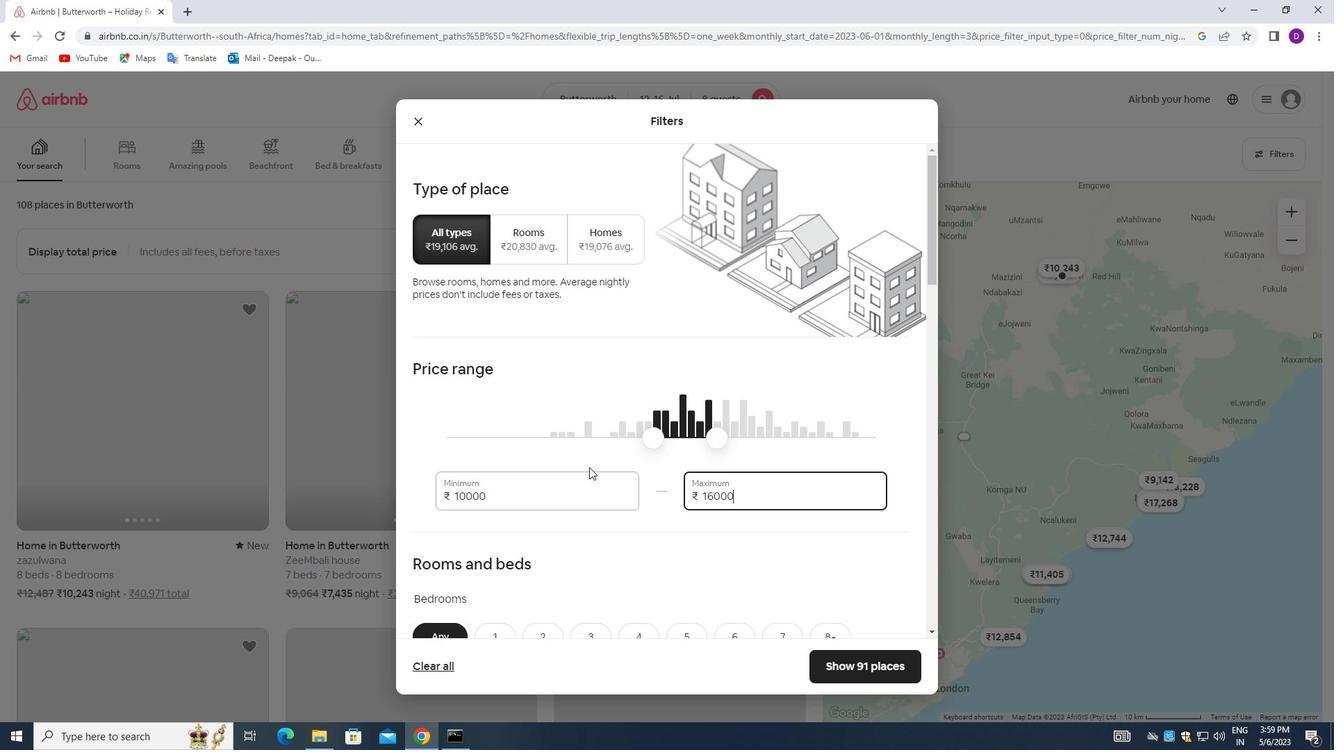 
Action: Mouse moved to (585, 441)
Screenshot: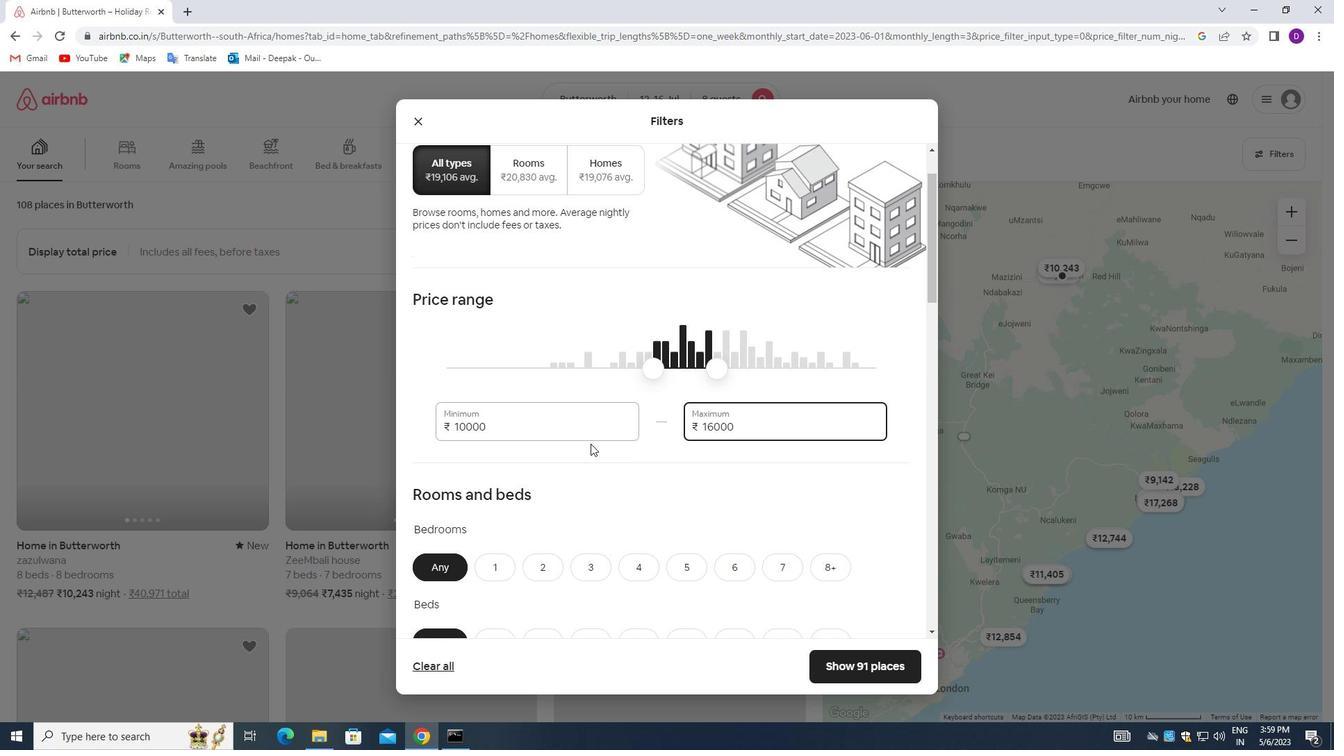 
Action: Mouse scrolled (585, 440) with delta (0, 0)
Screenshot: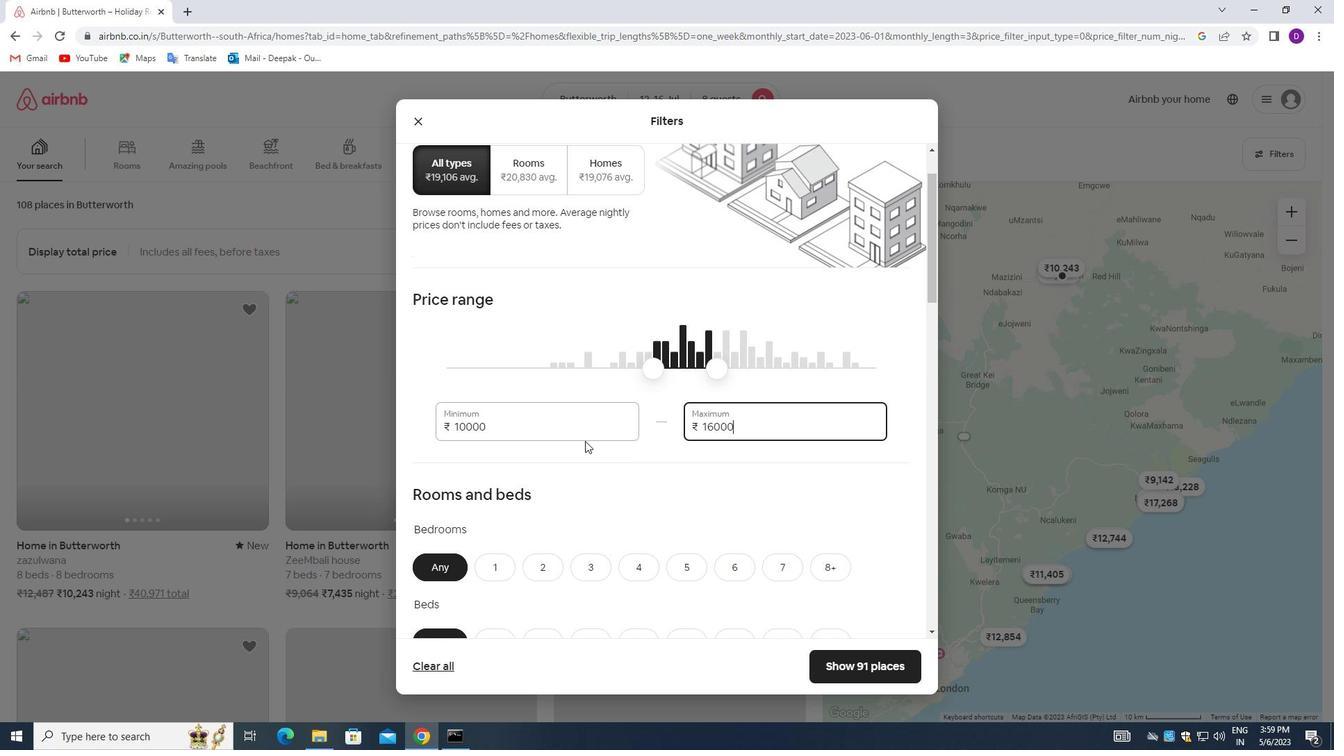 
Action: Mouse scrolled (585, 440) with delta (0, 0)
Screenshot: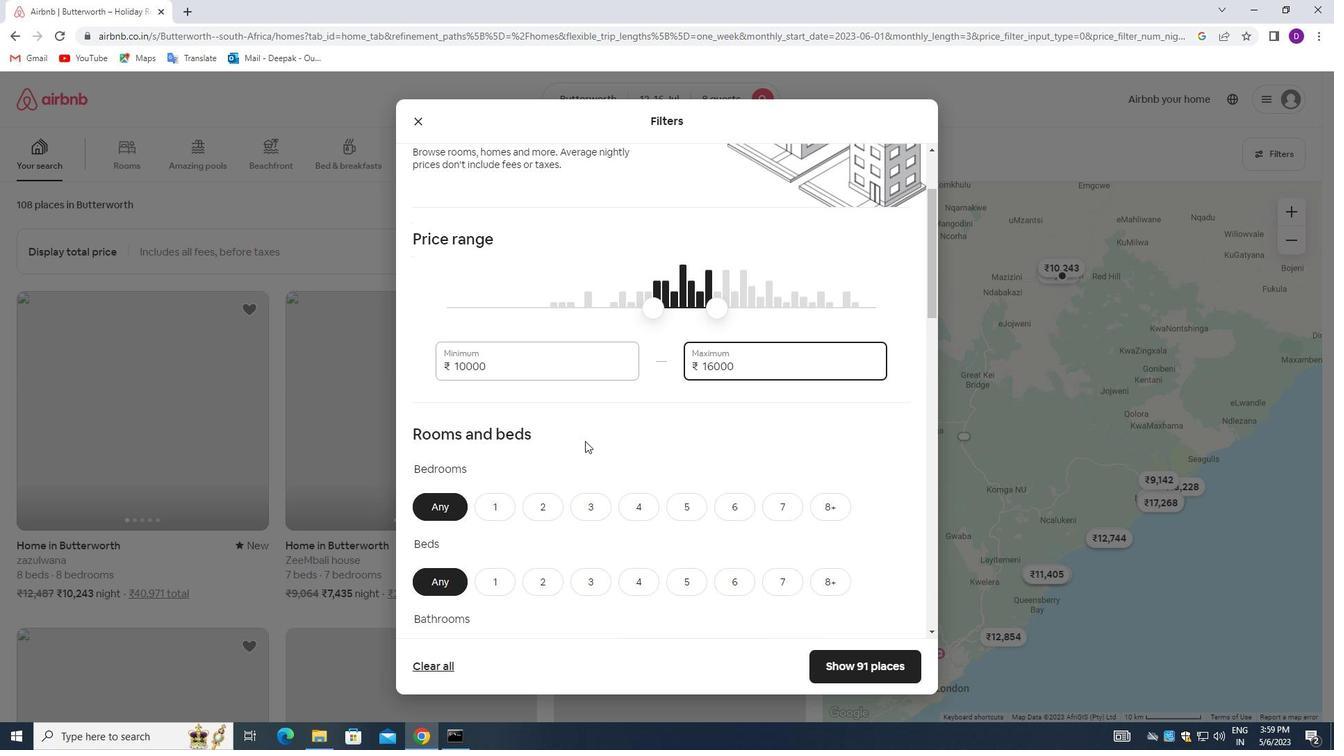 
Action: Mouse scrolled (585, 440) with delta (0, 0)
Screenshot: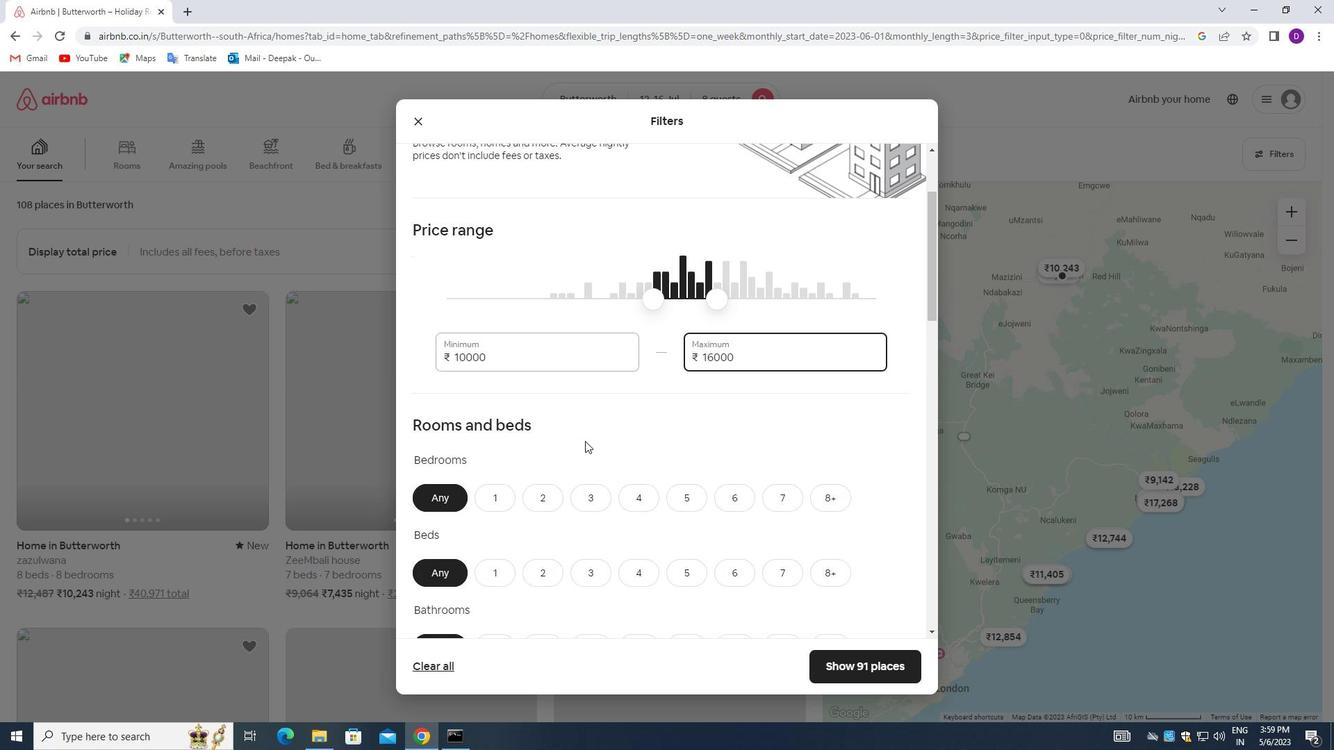 
Action: Mouse moved to (825, 367)
Screenshot: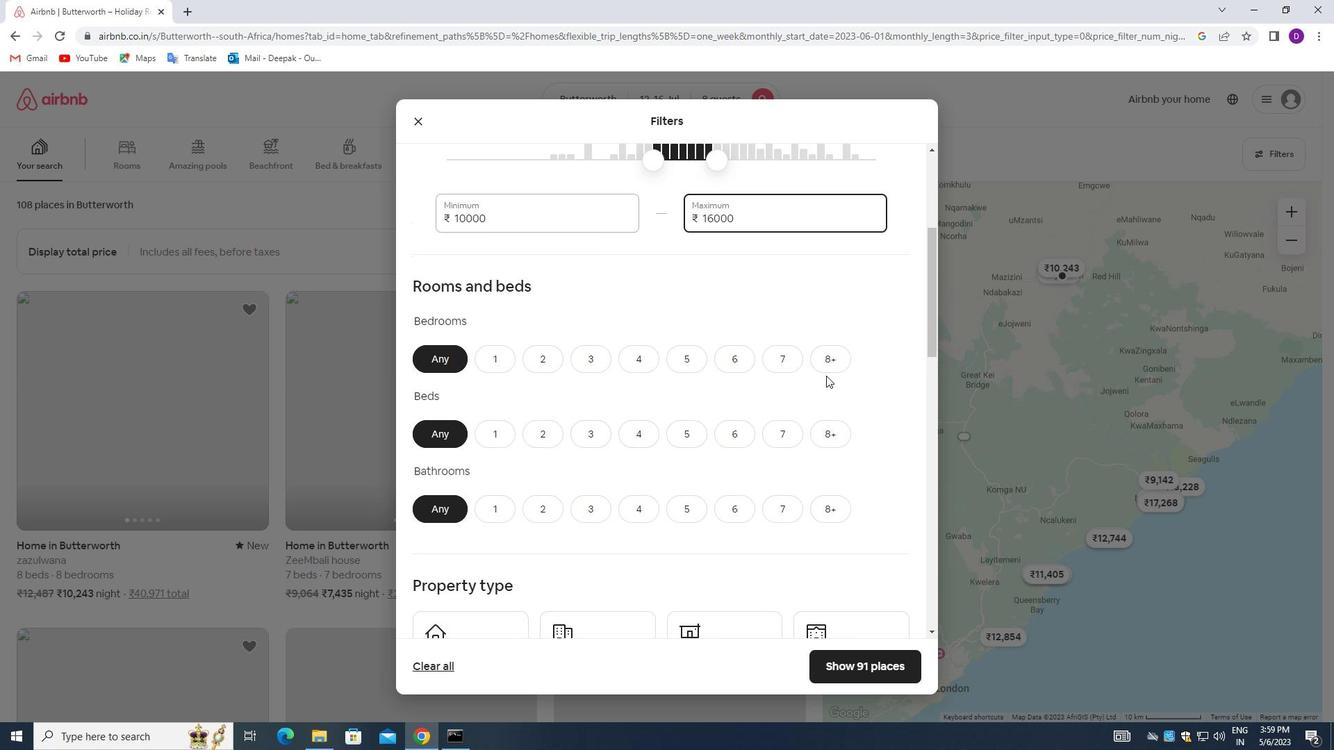 
Action: Mouse pressed left at (825, 367)
Screenshot: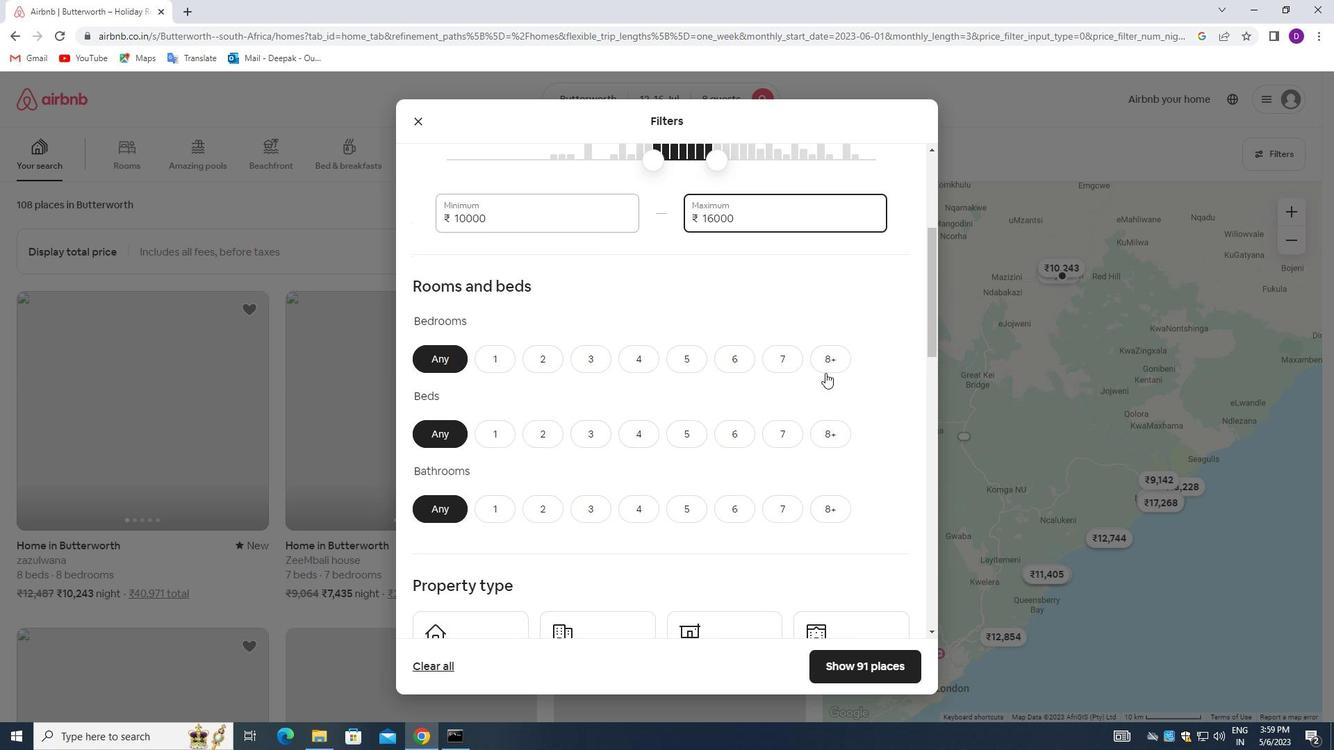 
Action: Mouse moved to (824, 428)
Screenshot: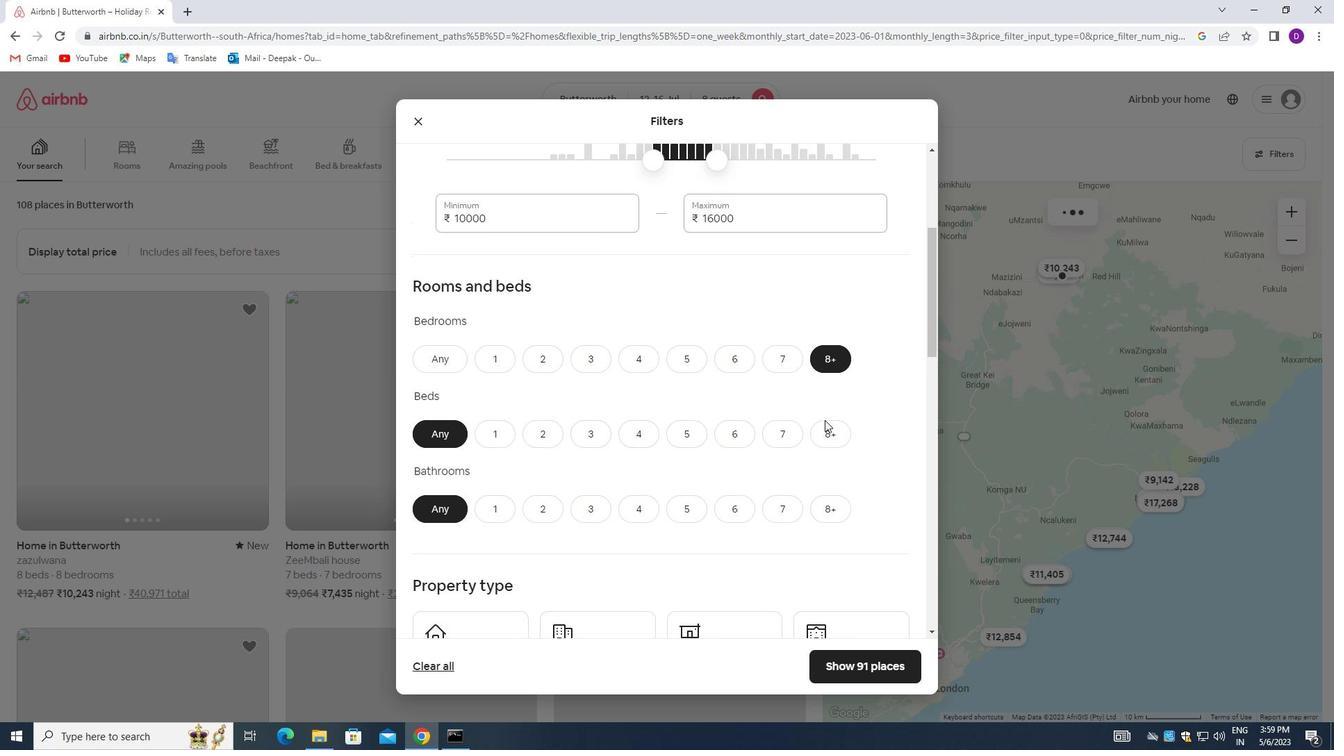 
Action: Mouse pressed left at (824, 428)
Screenshot: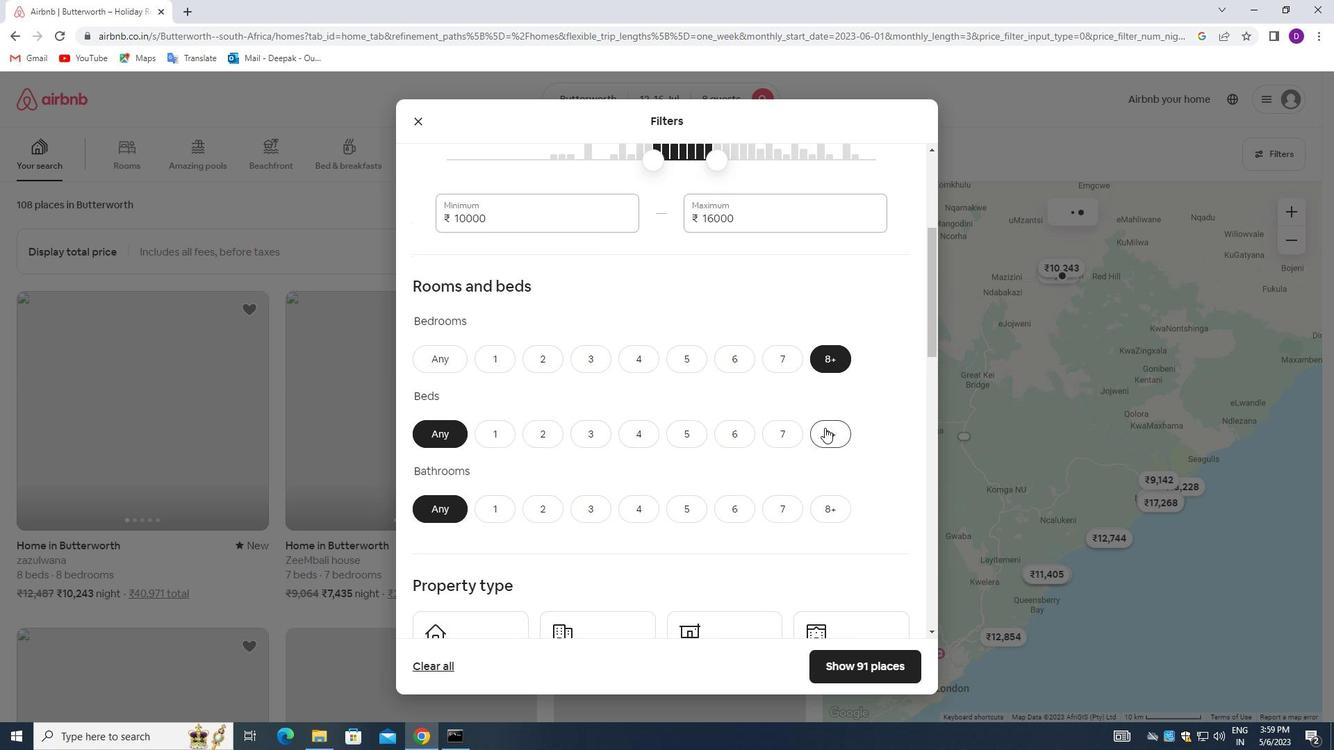 
Action: Mouse moved to (828, 503)
Screenshot: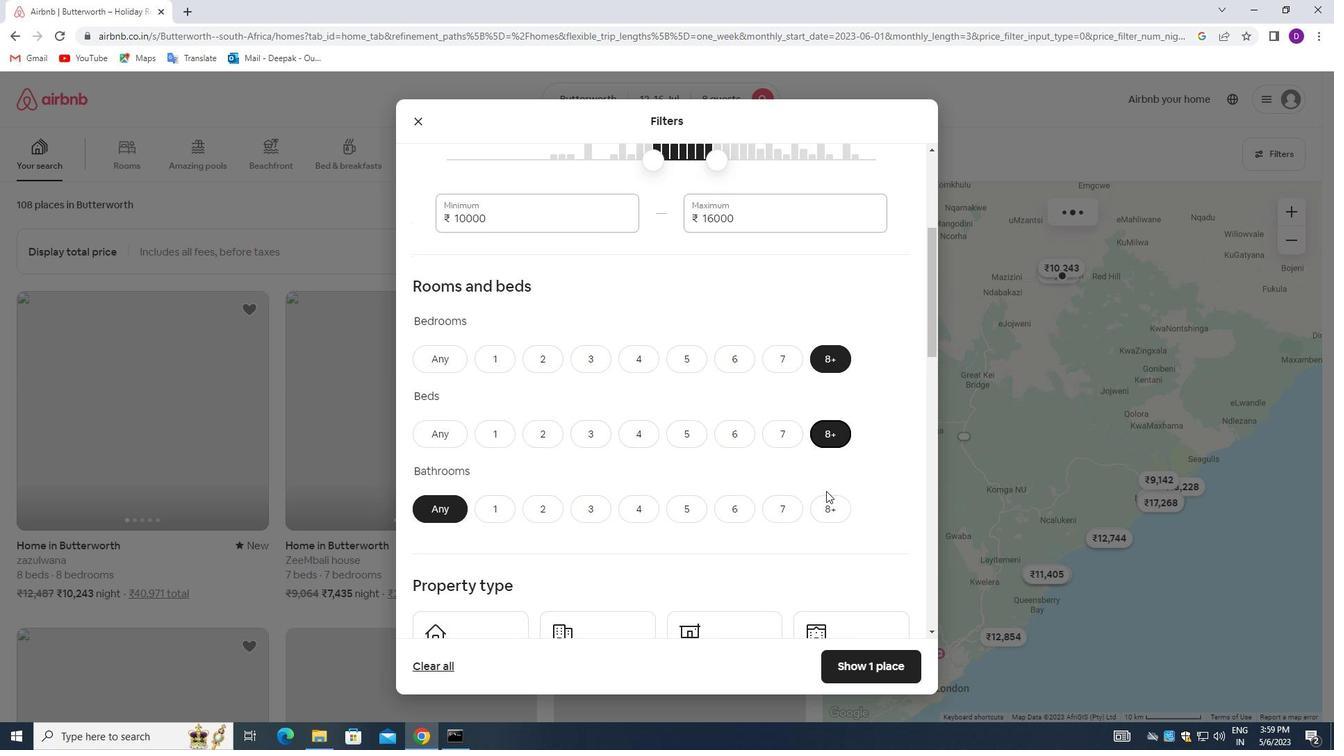
Action: Mouse pressed left at (828, 503)
Screenshot: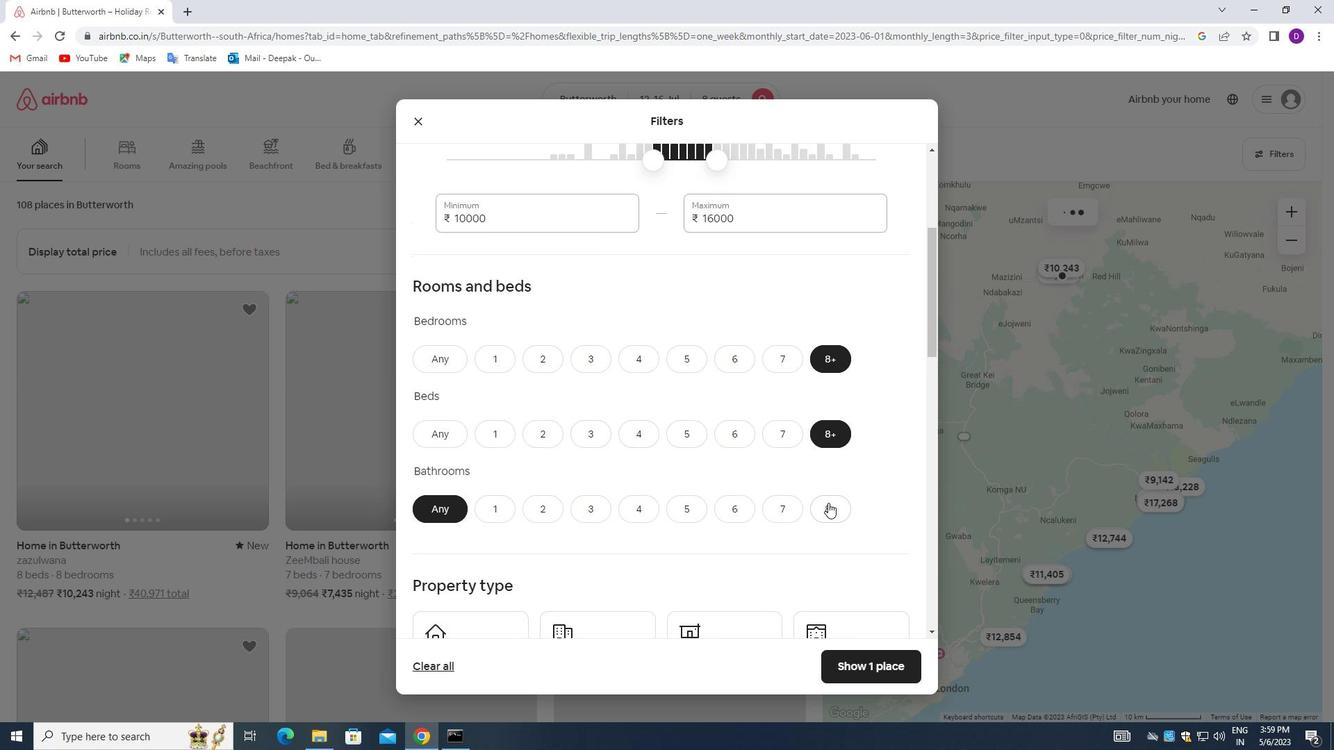 
Action: Mouse moved to (620, 448)
Screenshot: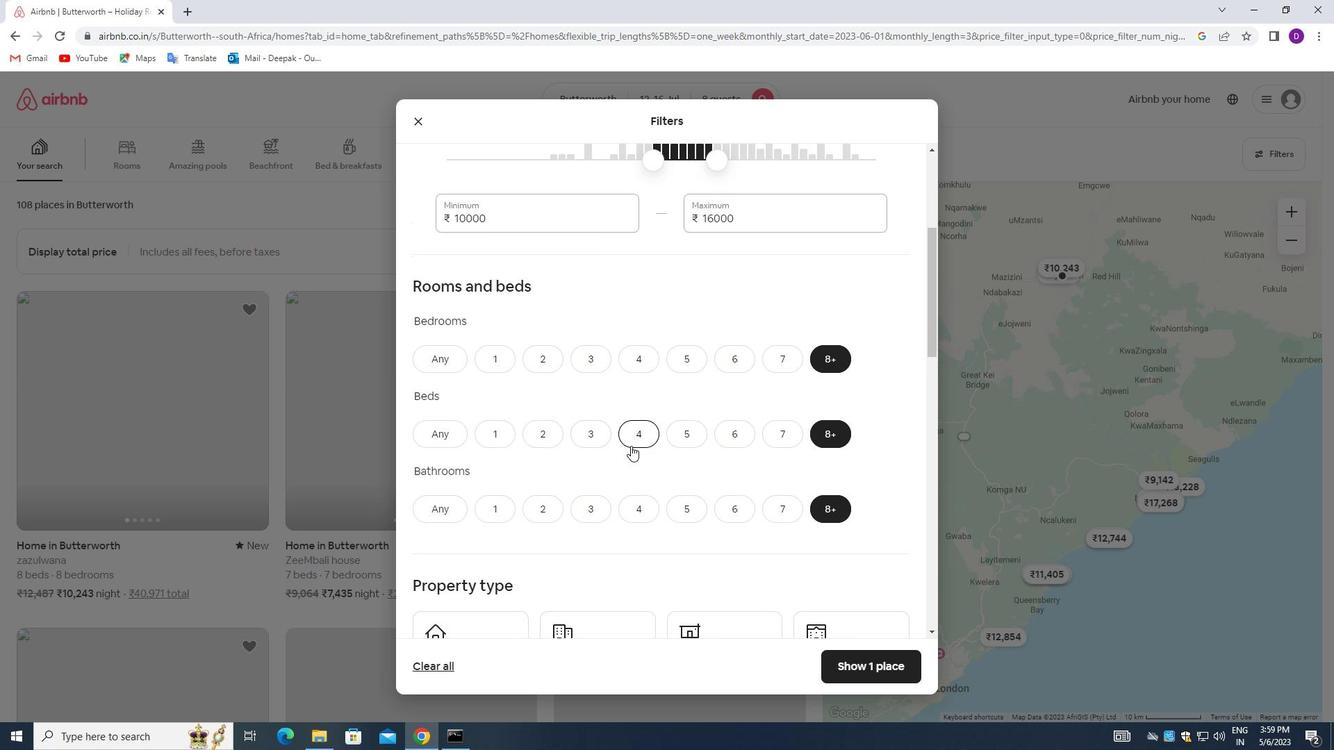 
Action: Mouse scrolled (620, 448) with delta (0, 0)
Screenshot: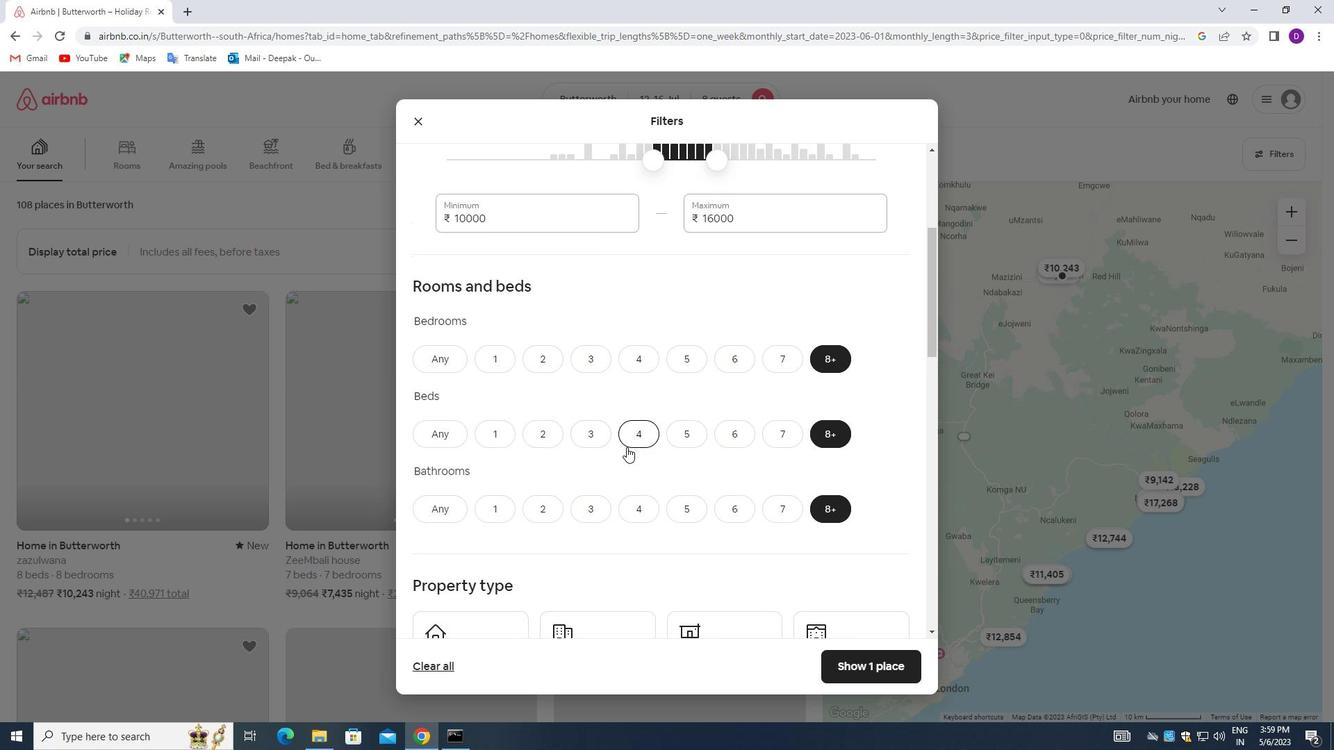 
Action: Mouse moved to (603, 450)
Screenshot: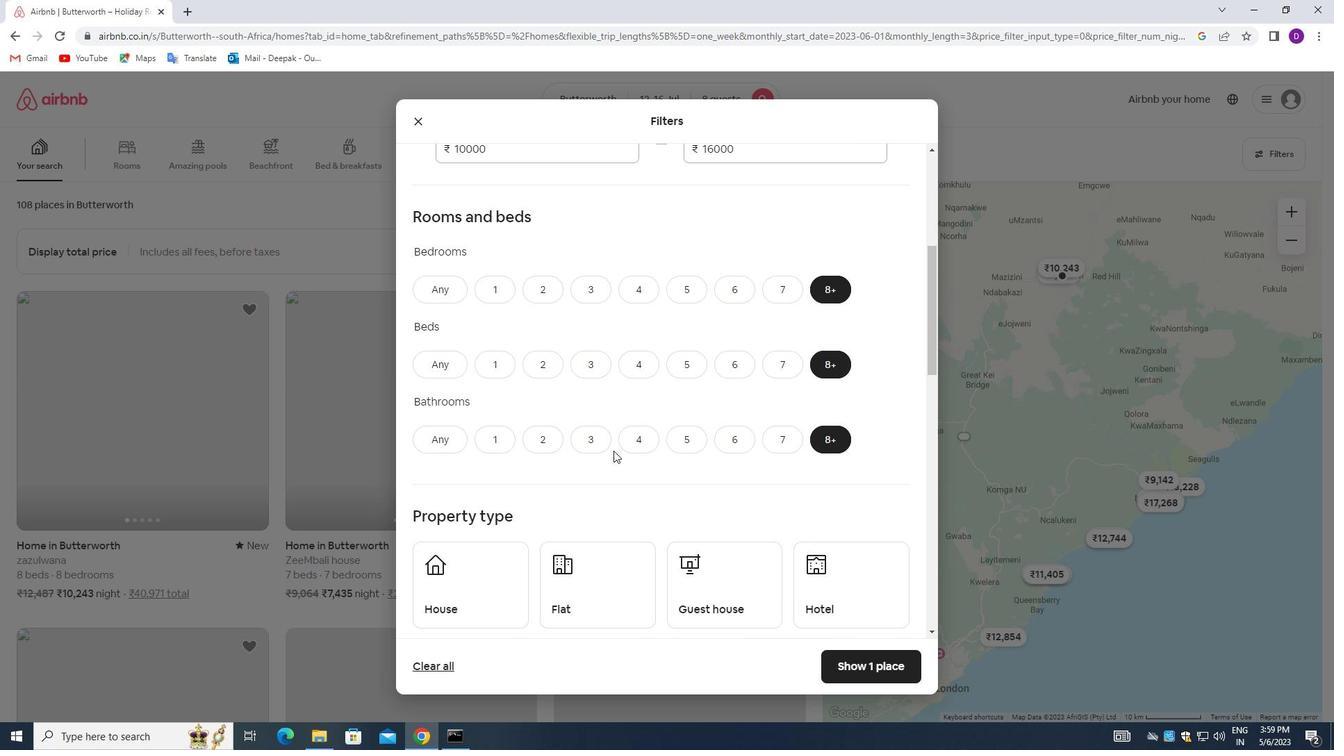 
Action: Mouse scrolled (603, 449) with delta (0, 0)
Screenshot: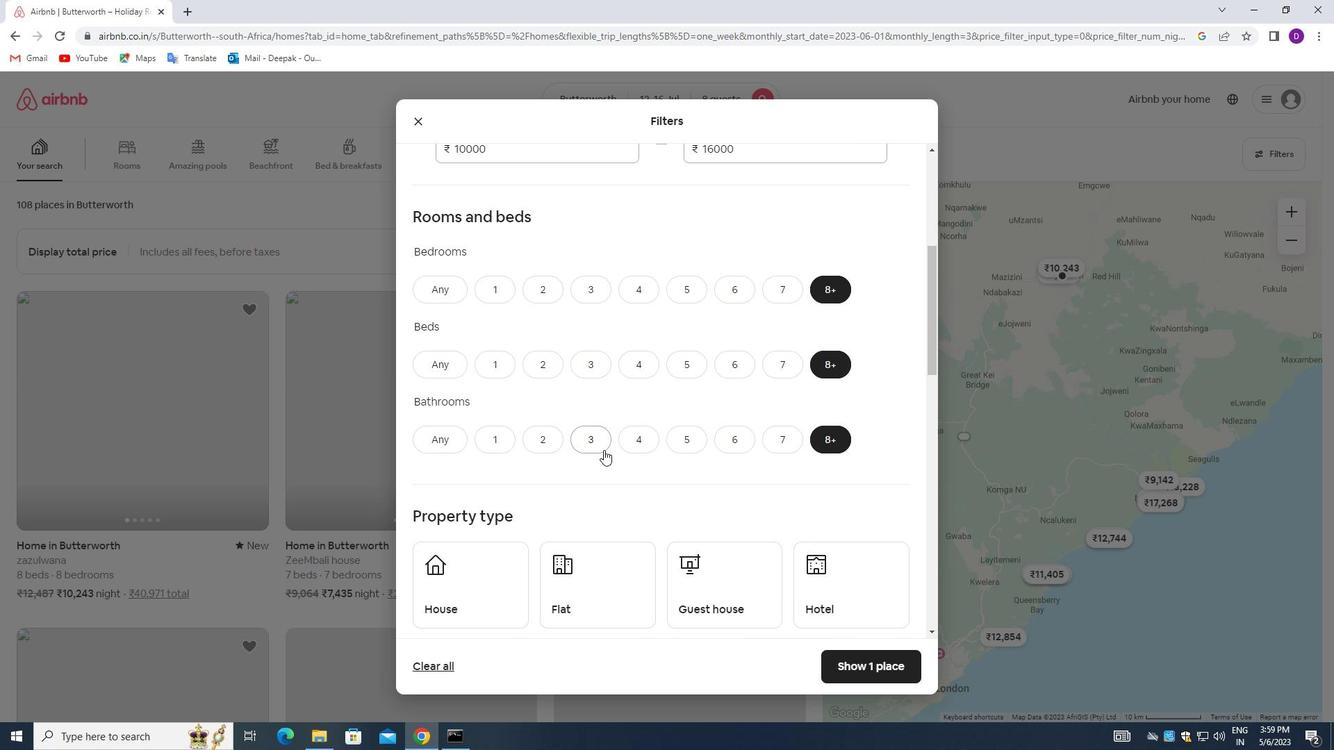 
Action: Mouse scrolled (603, 449) with delta (0, 0)
Screenshot: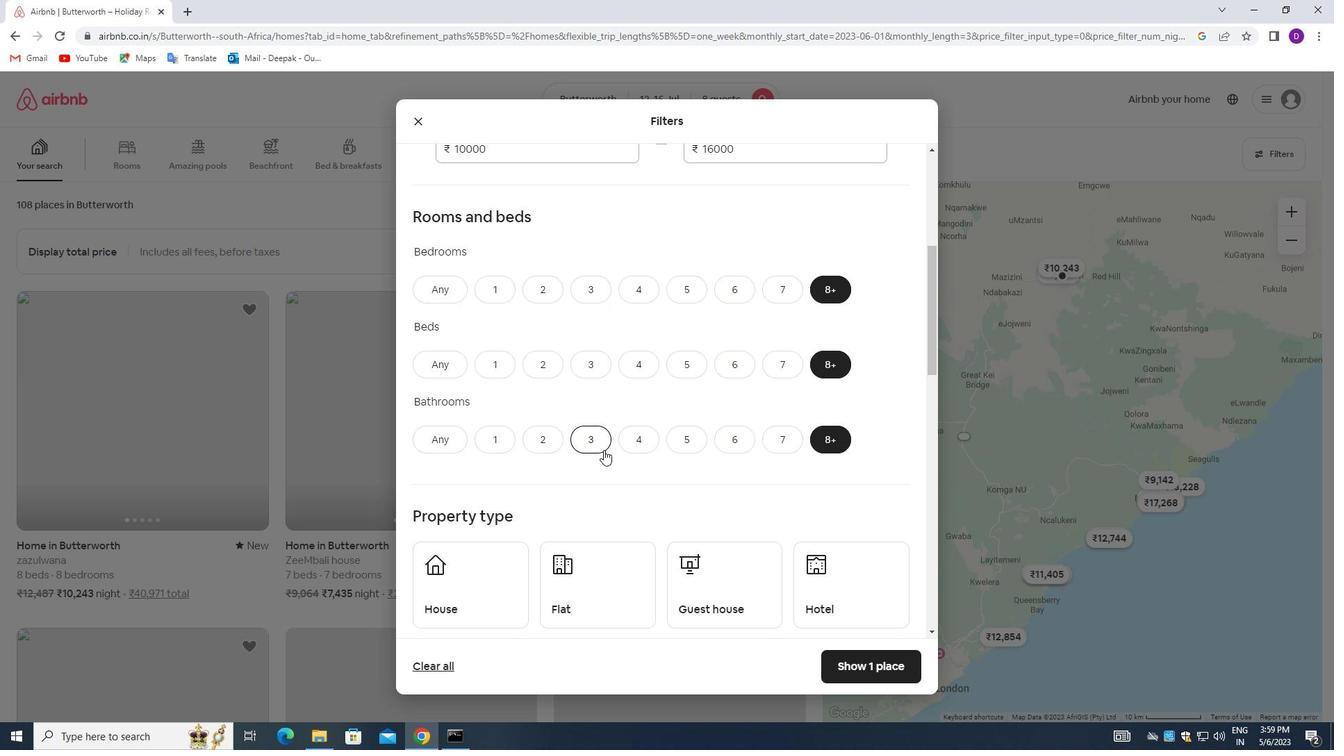 
Action: Mouse moved to (466, 430)
Screenshot: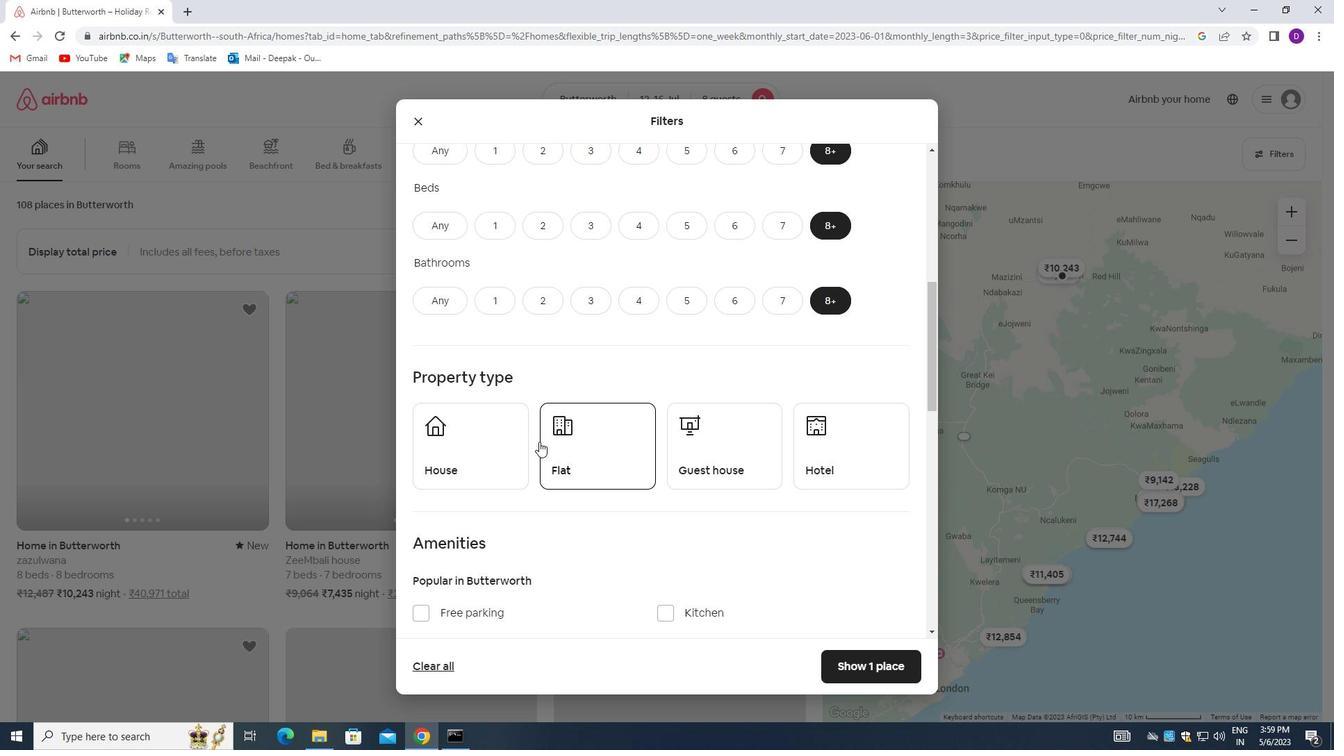 
Action: Mouse pressed left at (466, 430)
Screenshot: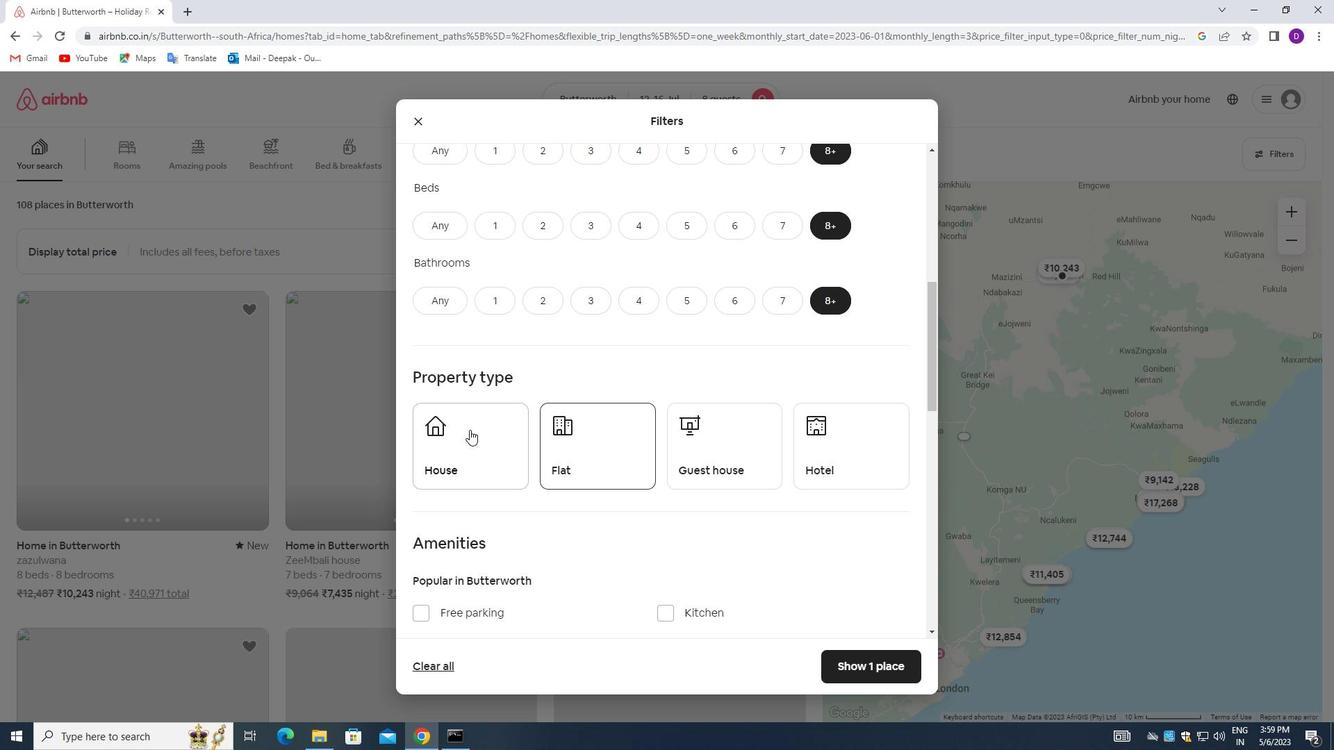 
Action: Mouse moved to (576, 443)
Screenshot: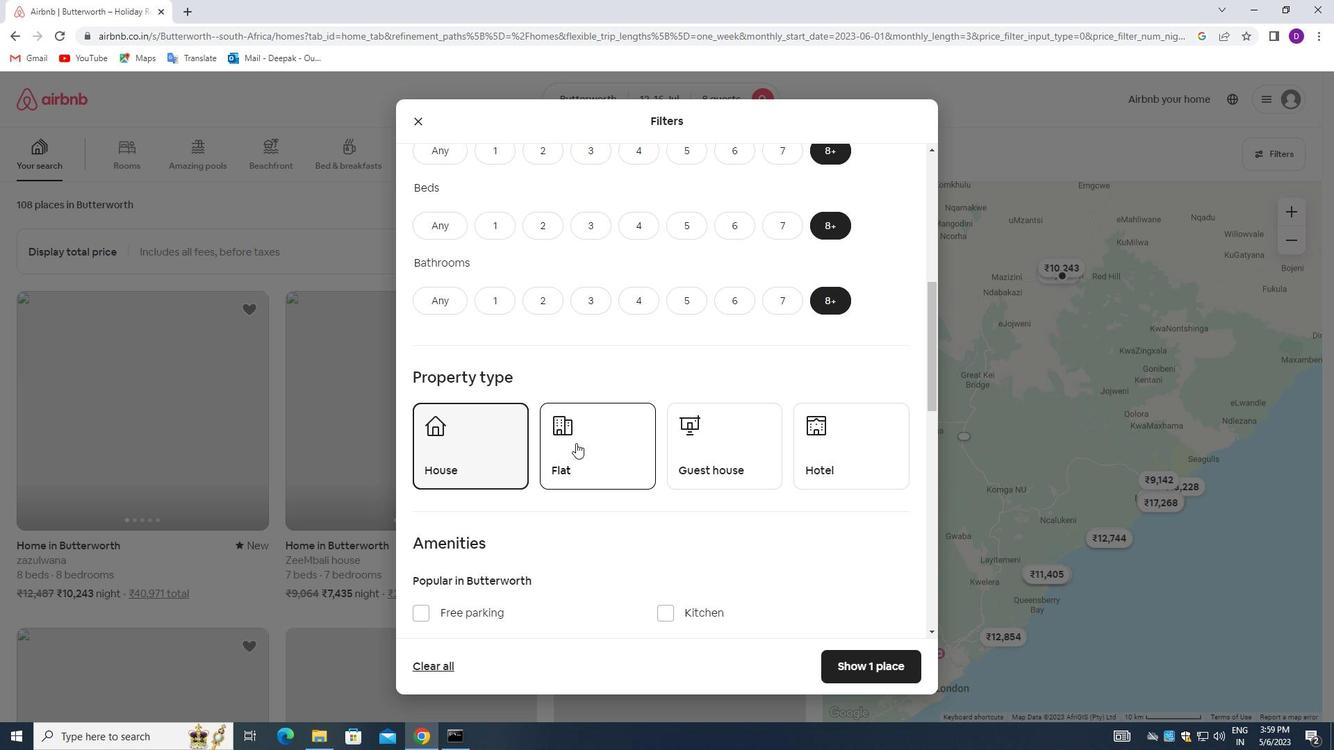 
Action: Mouse pressed left at (576, 443)
Screenshot: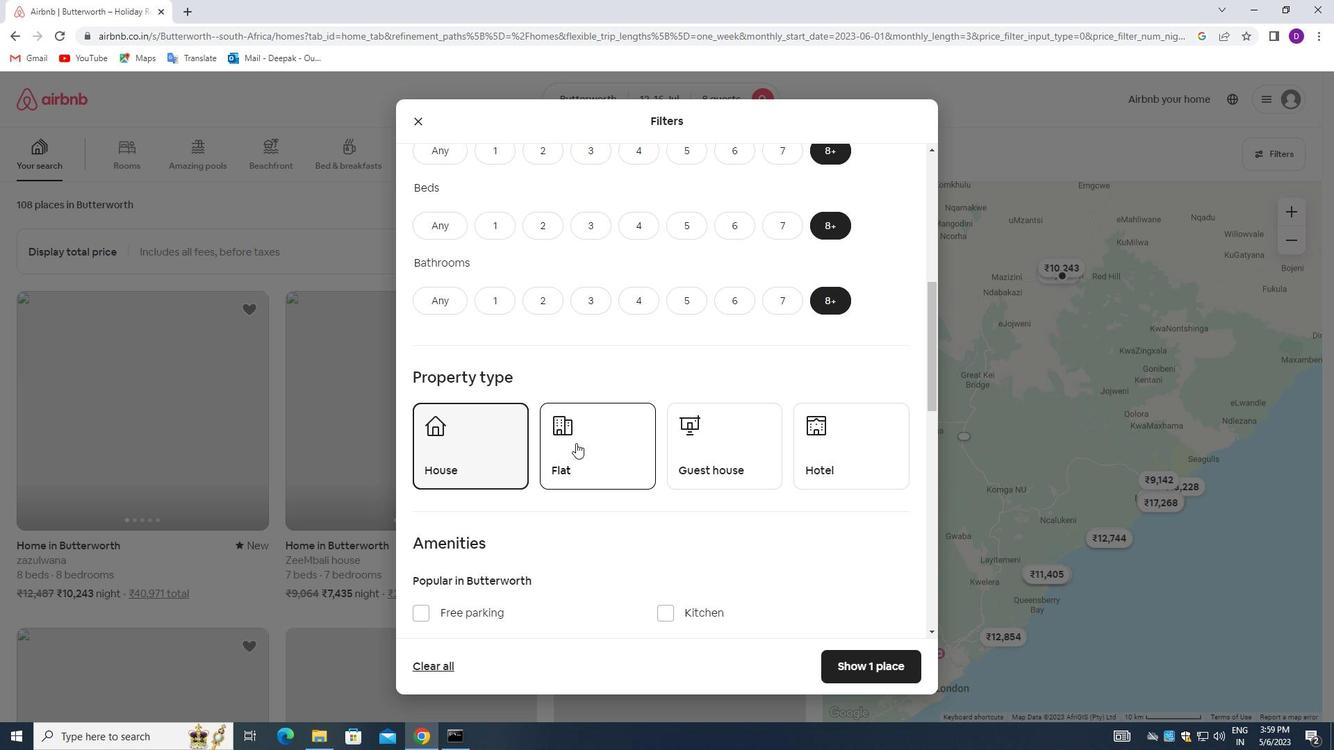 
Action: Mouse moved to (712, 462)
Screenshot: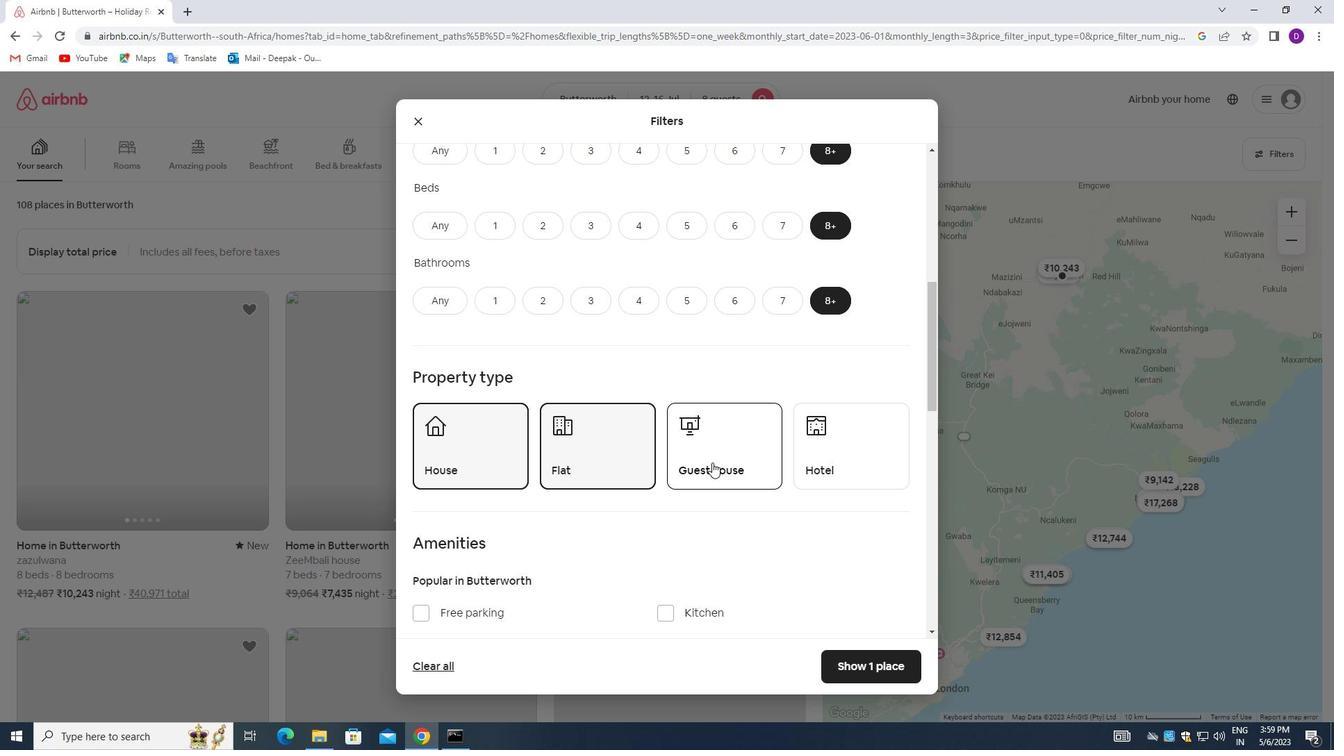 
Action: Mouse pressed left at (712, 462)
Screenshot: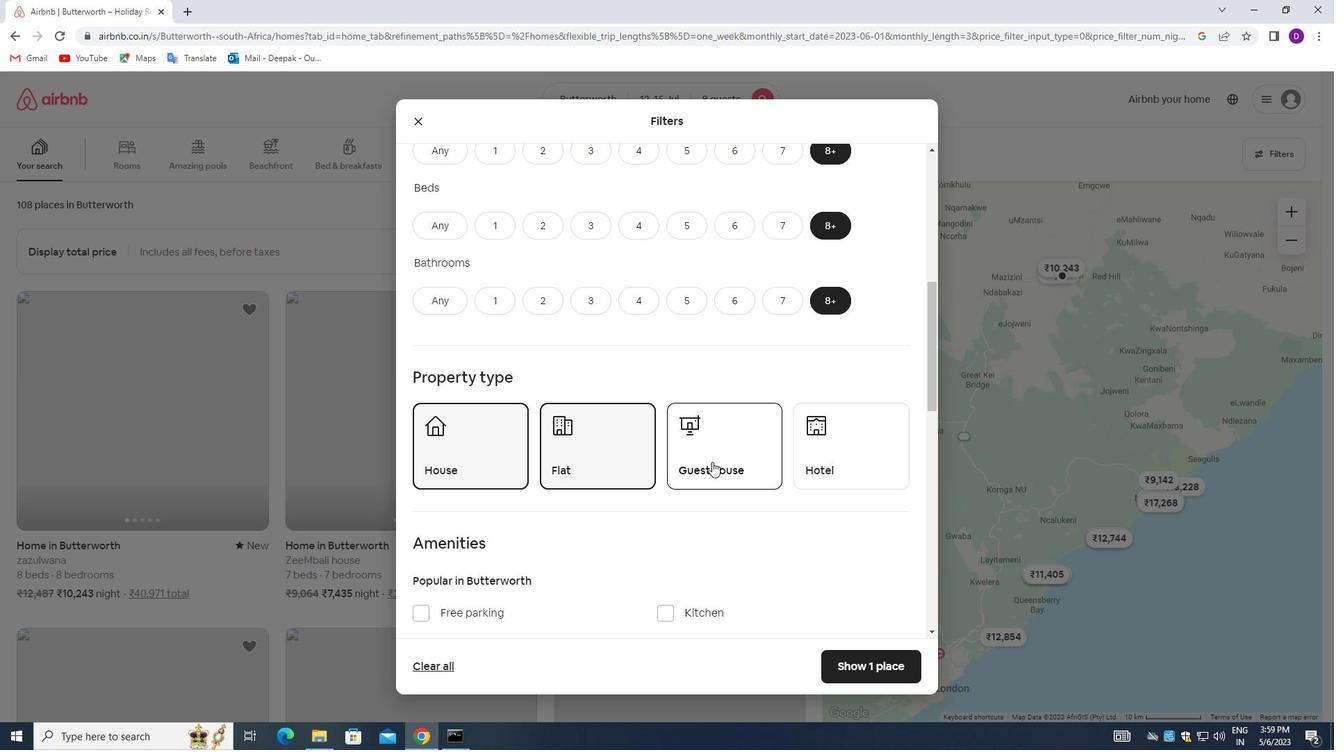 
Action: Mouse moved to (846, 460)
Screenshot: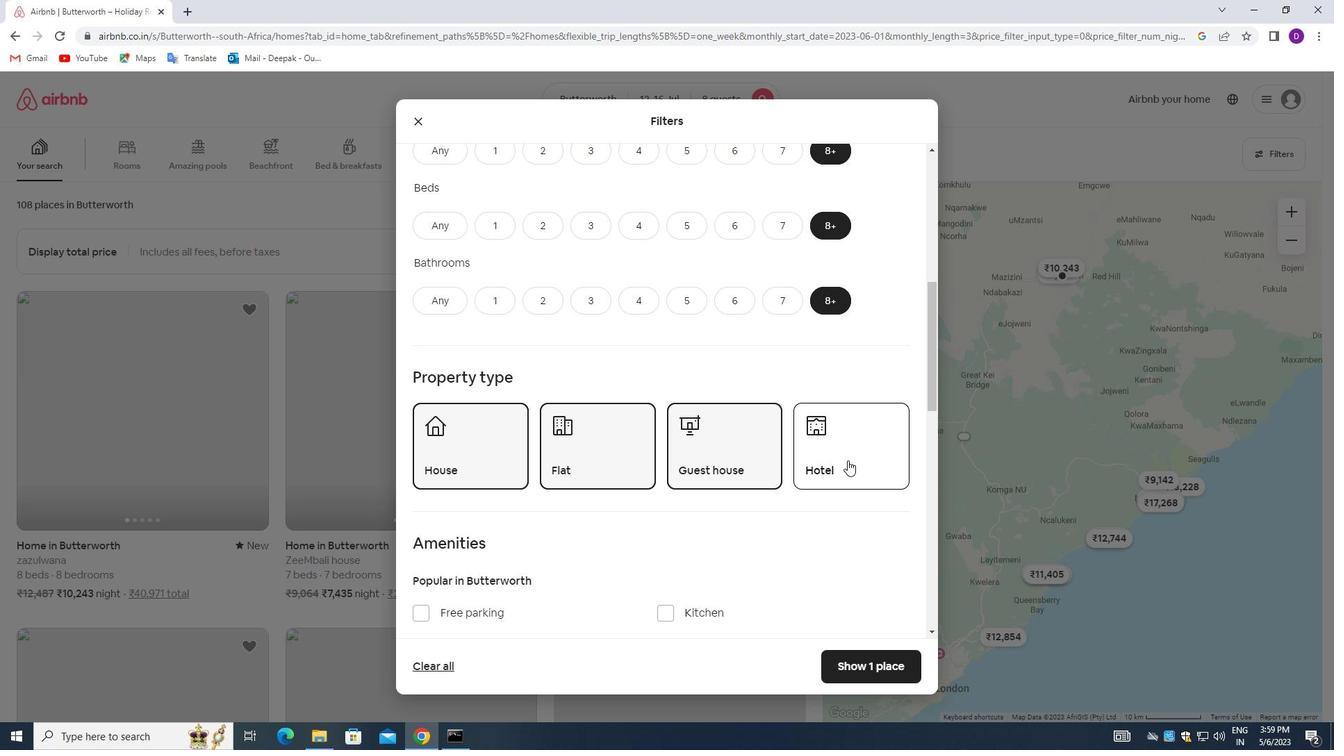 
Action: Mouse pressed left at (846, 460)
Screenshot: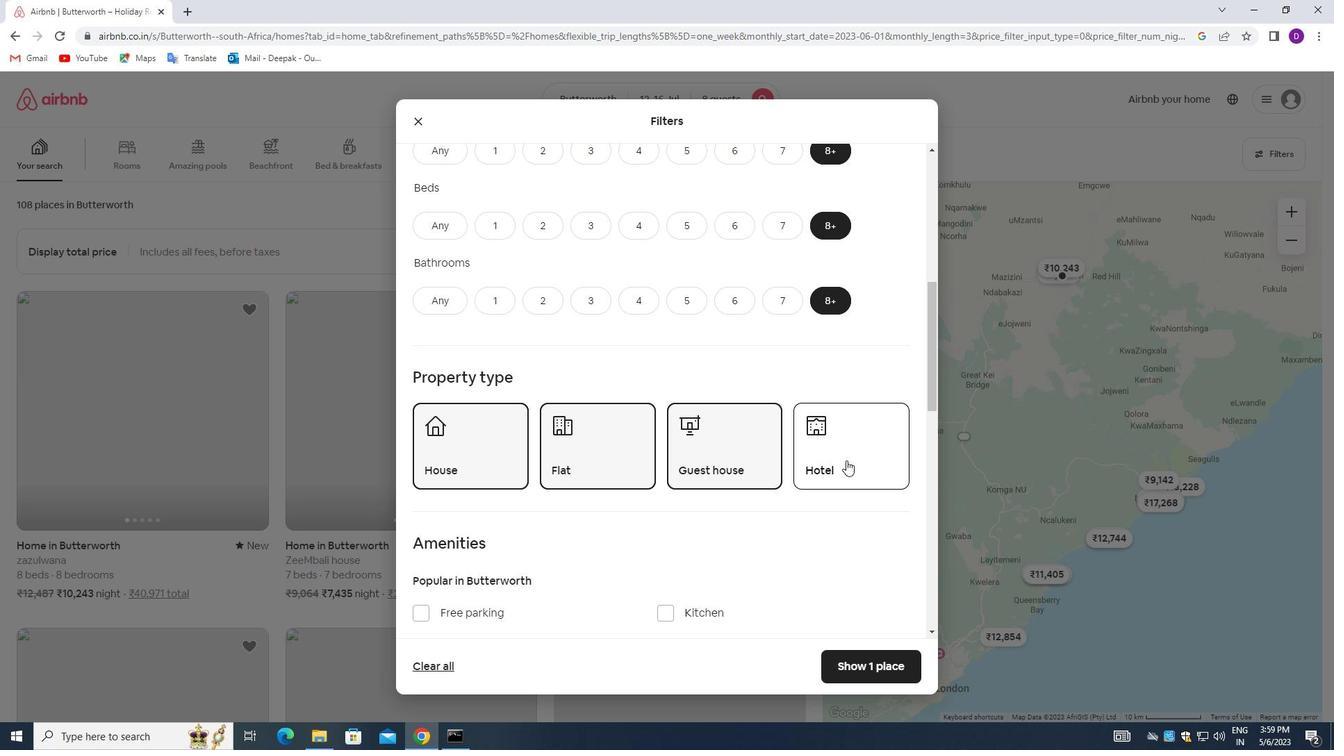 
Action: Mouse moved to (573, 504)
Screenshot: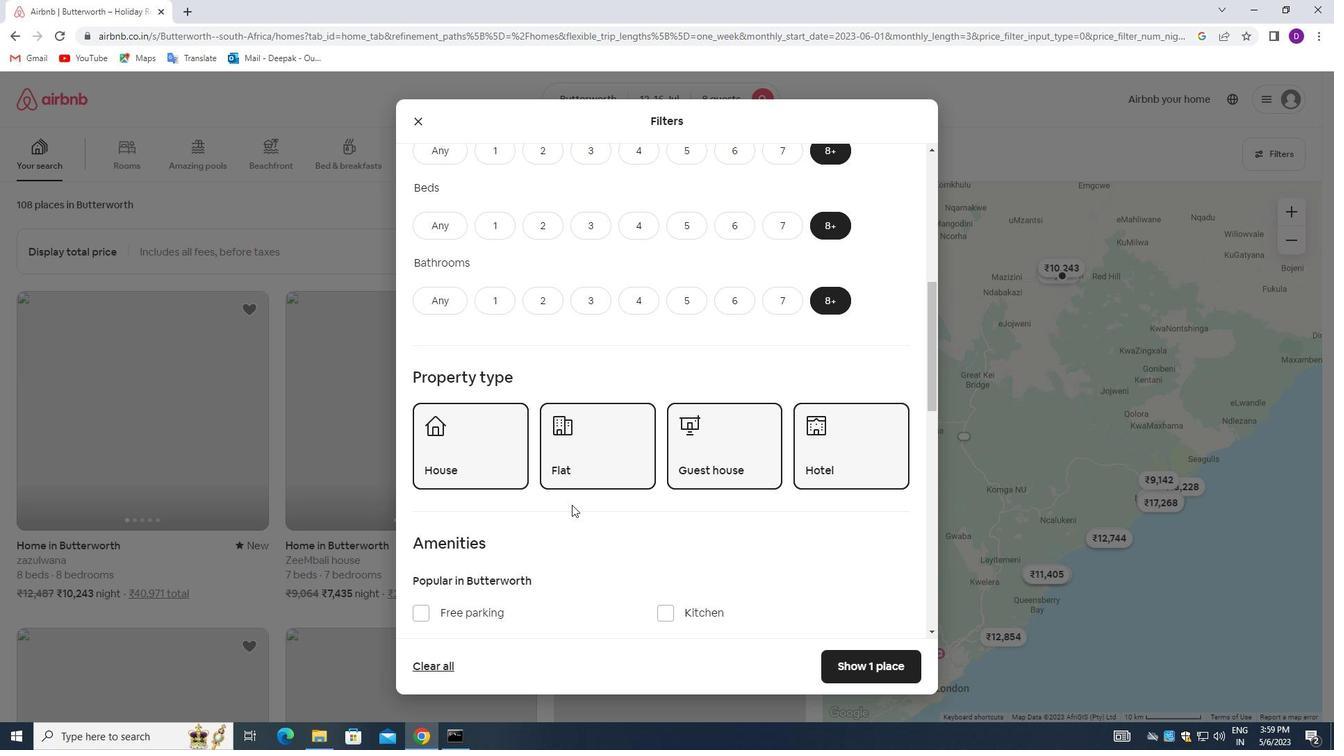 
Action: Mouse scrolled (573, 503) with delta (0, 0)
Screenshot: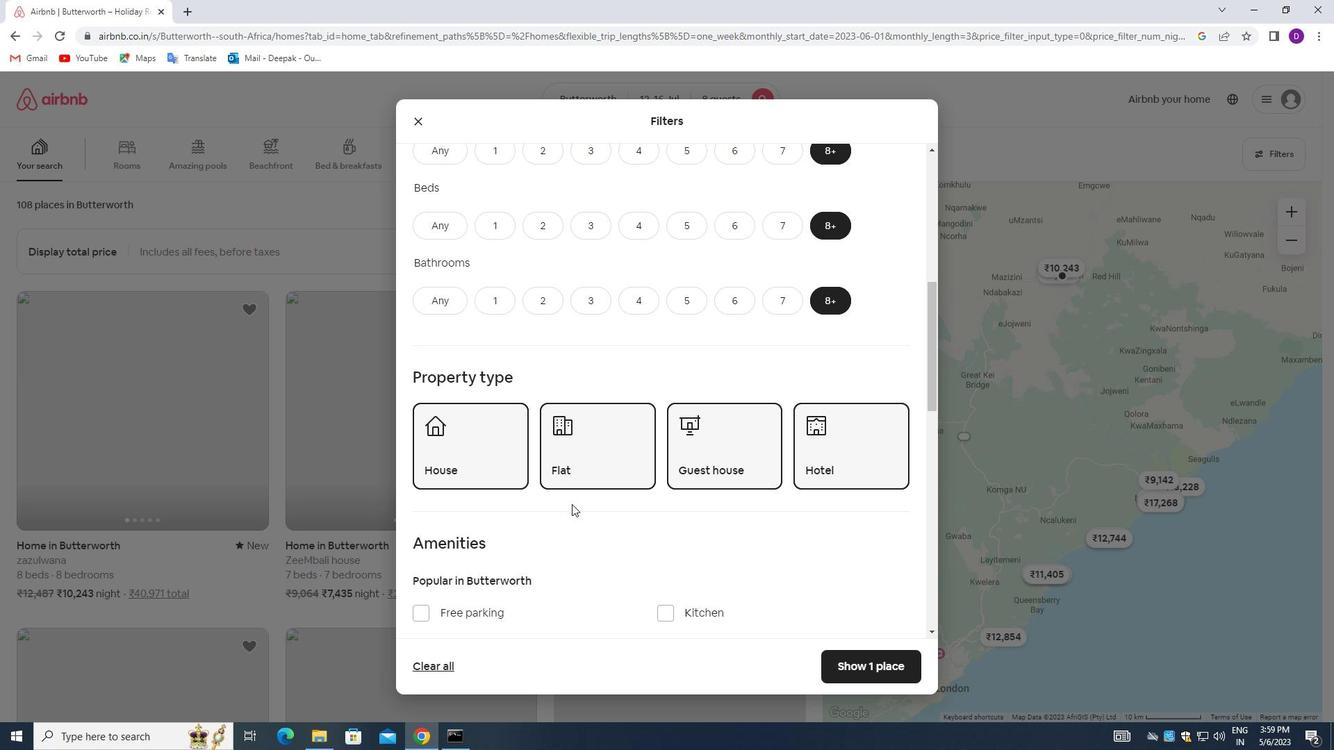 
Action: Mouse moved to (574, 504)
Screenshot: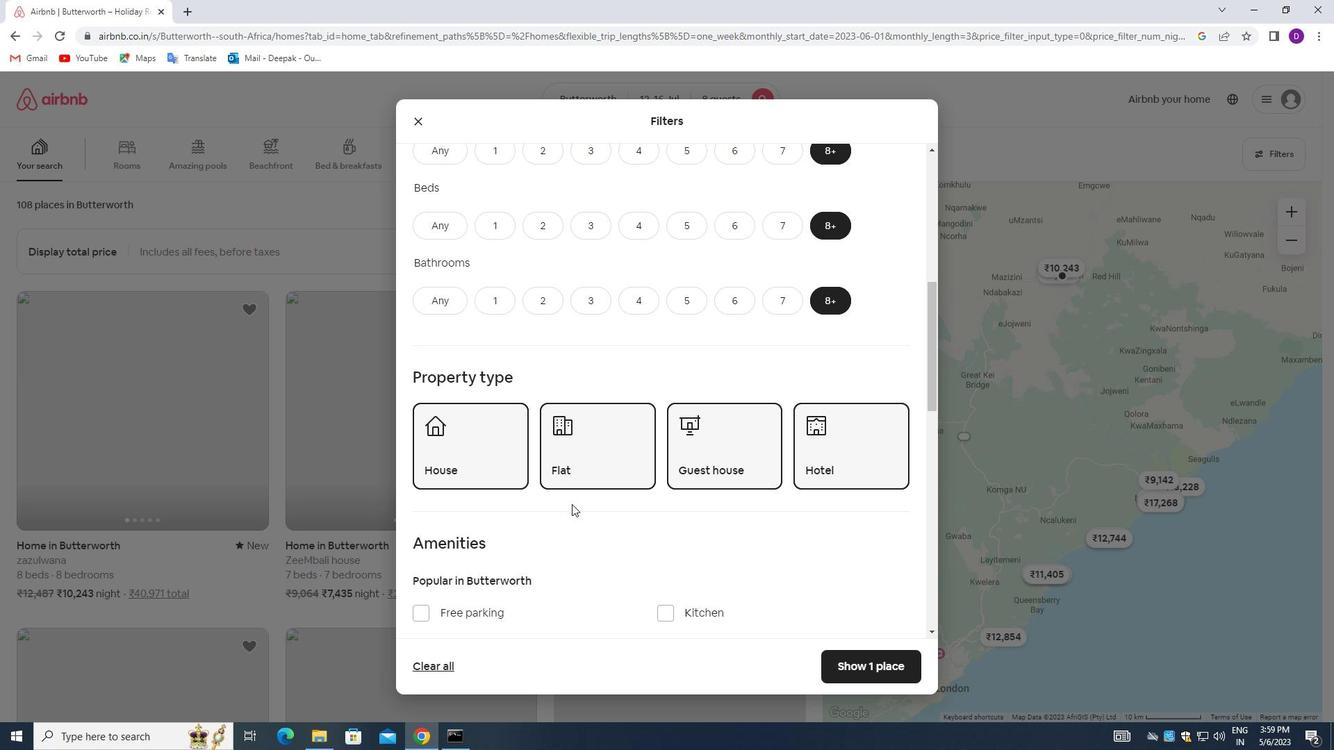 
Action: Mouse scrolled (574, 503) with delta (0, 0)
Screenshot: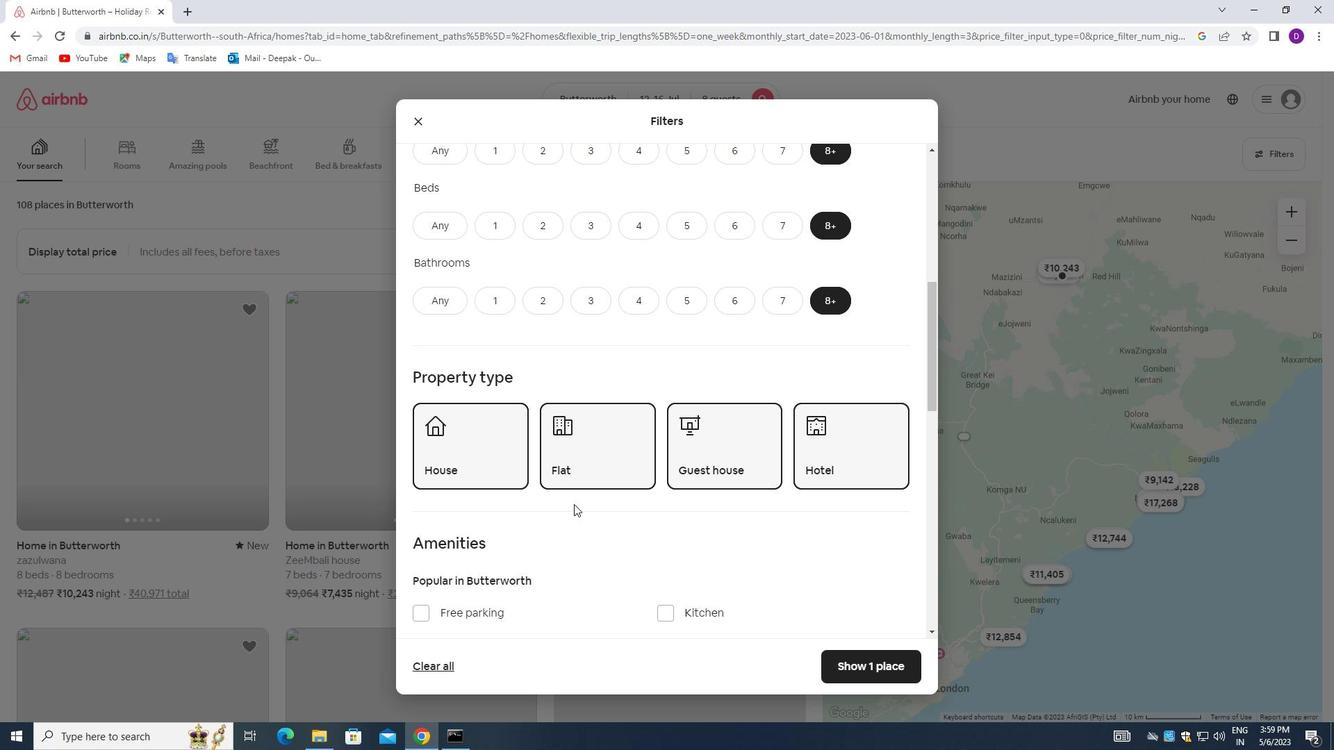 
Action: Mouse moved to (574, 504)
Screenshot: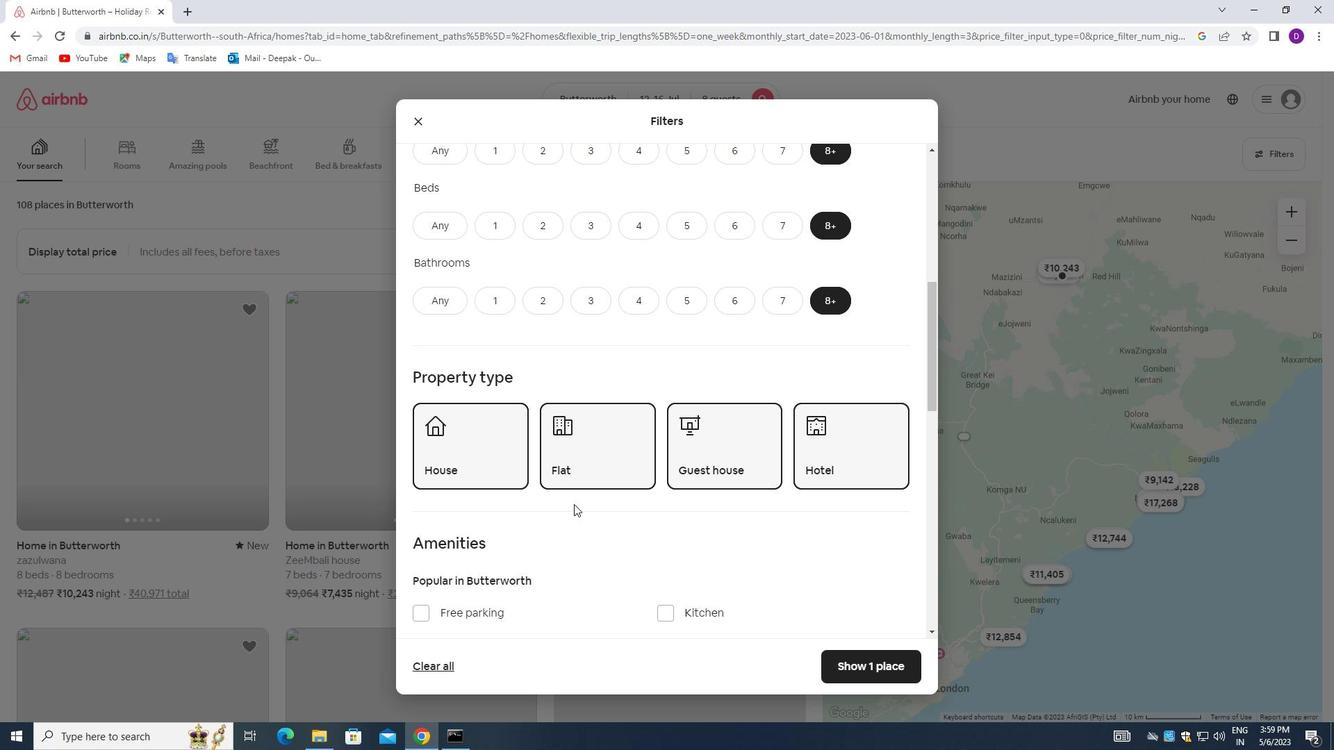 
Action: Mouse scrolled (574, 503) with delta (0, 0)
Screenshot: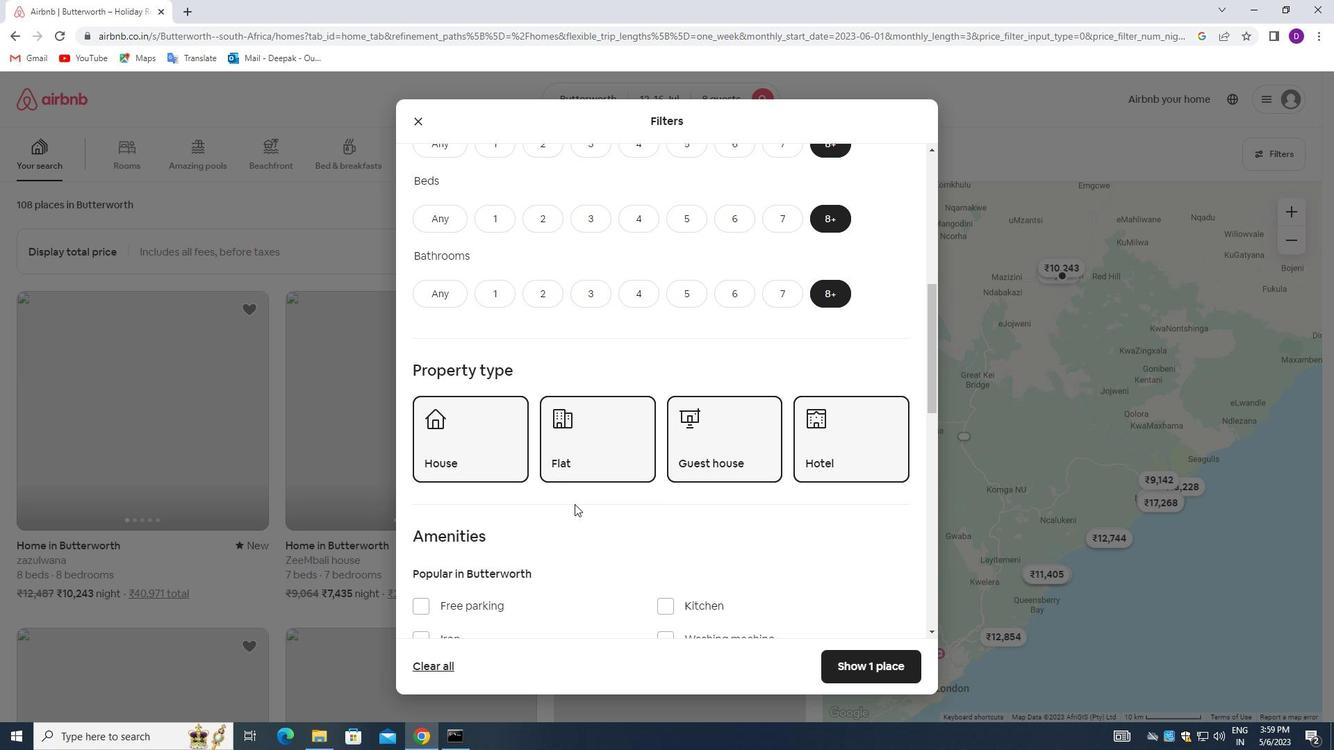 
Action: Mouse moved to (576, 503)
Screenshot: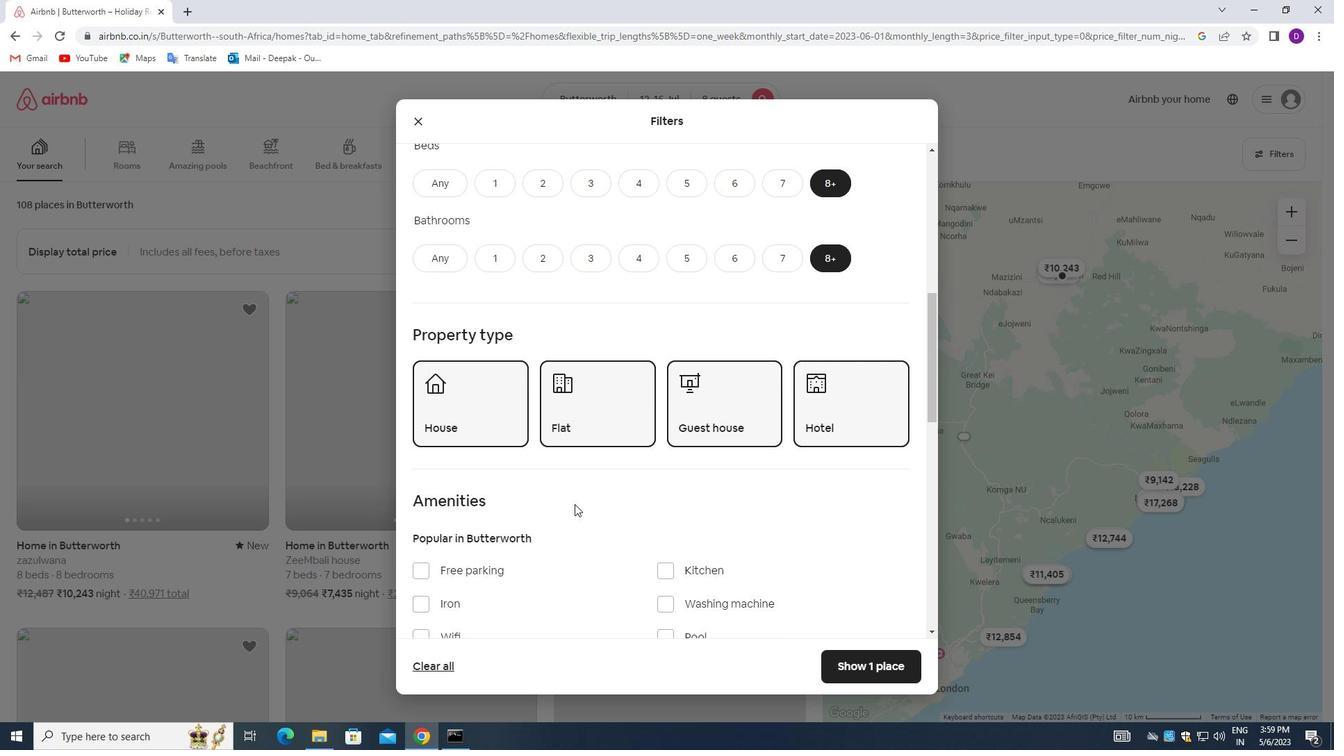 
Action: Mouse scrolled (576, 503) with delta (0, 0)
Screenshot: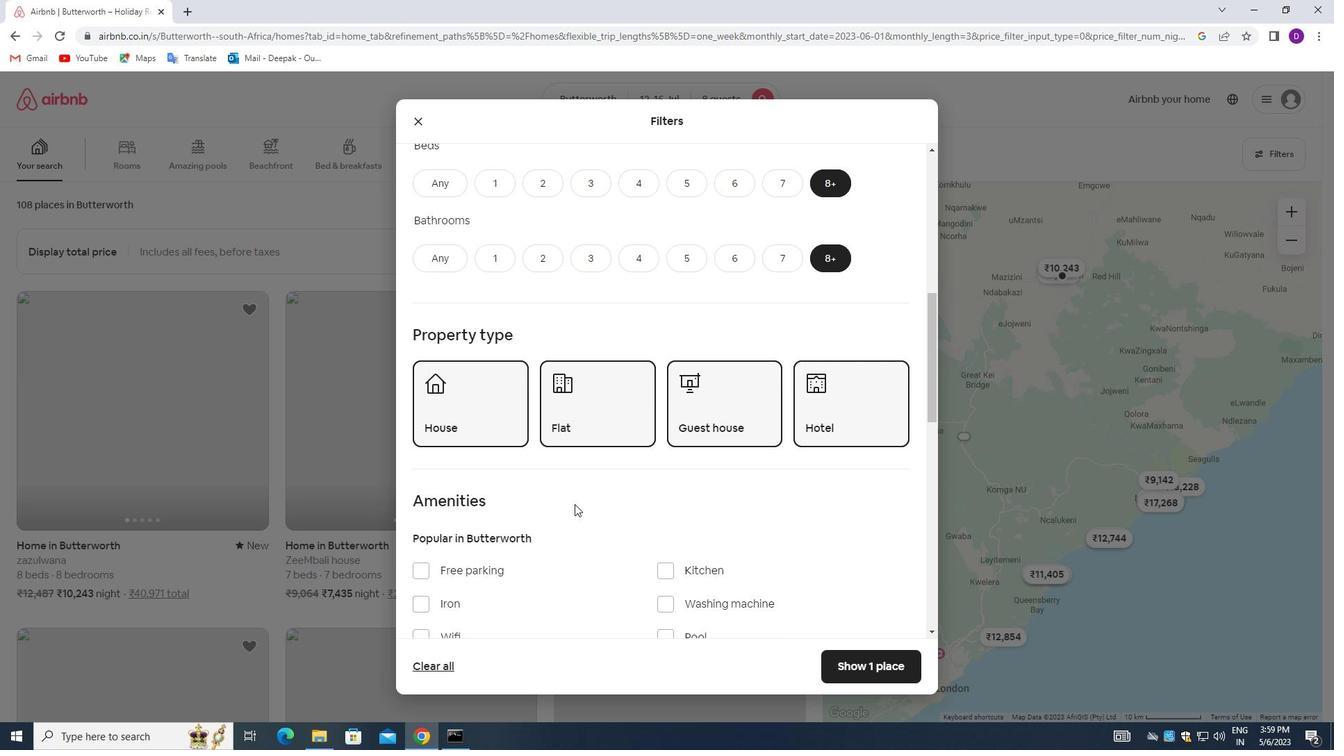 
Action: Mouse moved to (425, 404)
Screenshot: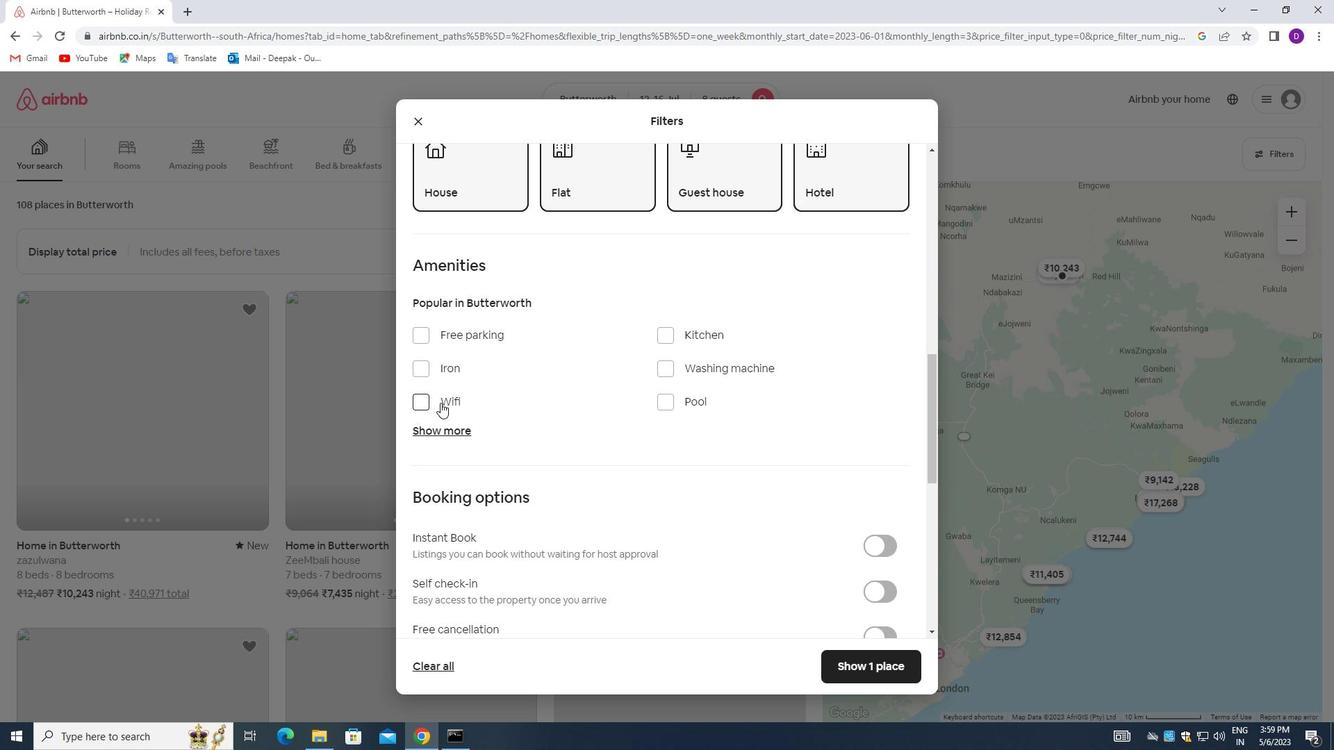 
Action: Mouse pressed left at (425, 404)
Screenshot: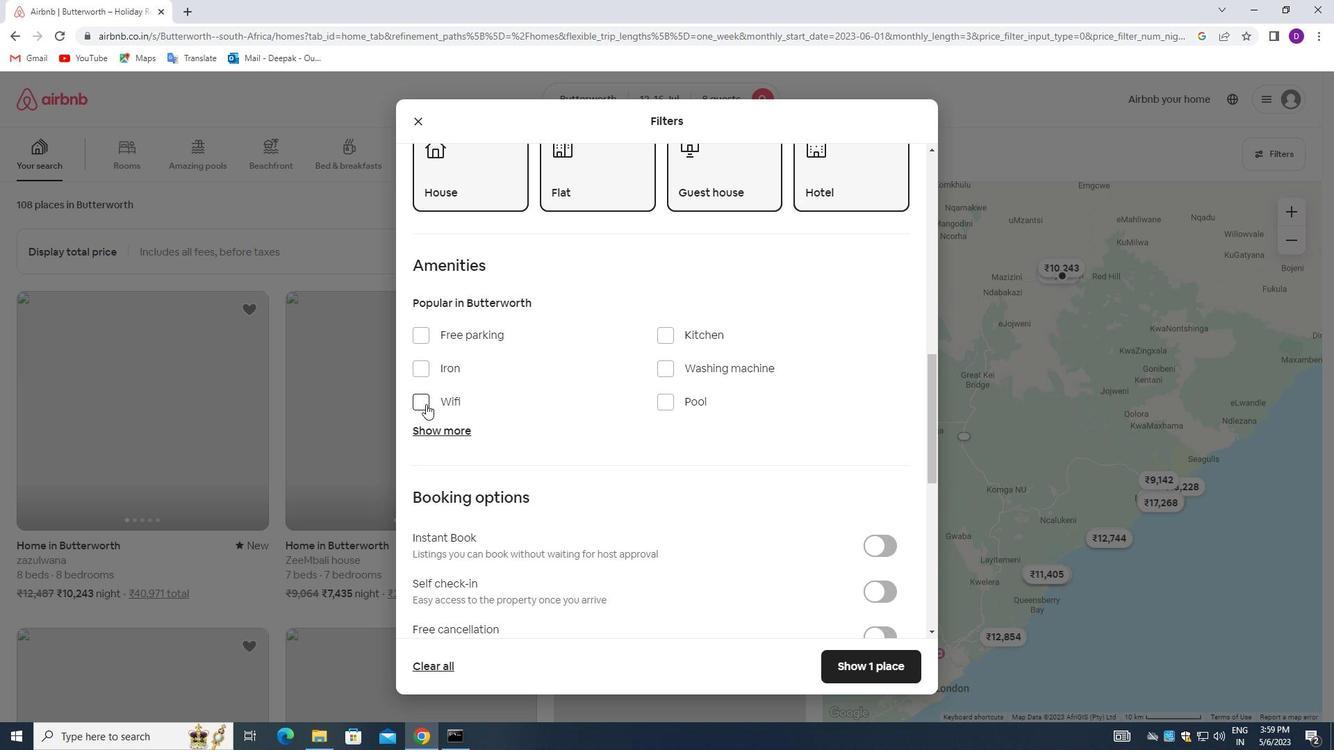 
Action: Mouse moved to (419, 431)
Screenshot: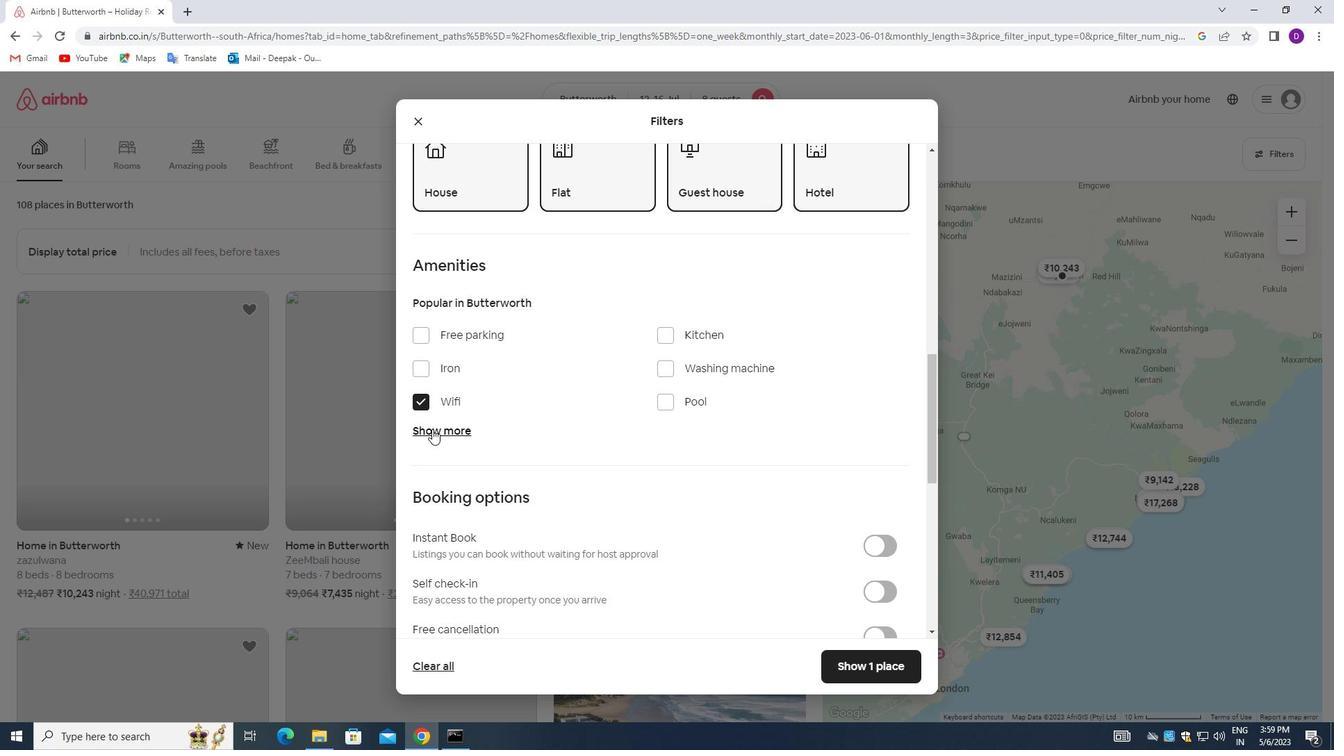 
Action: Mouse pressed left at (419, 431)
Screenshot: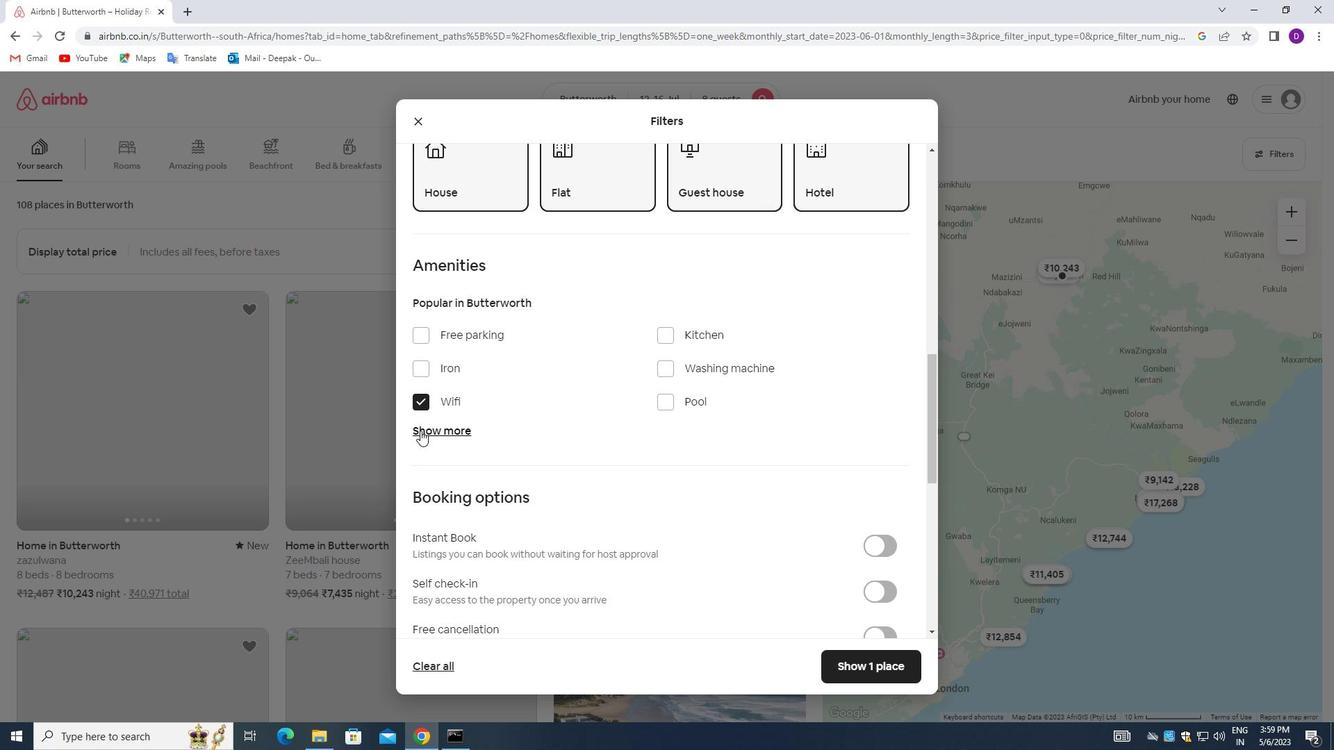 
Action: Mouse moved to (417, 541)
Screenshot: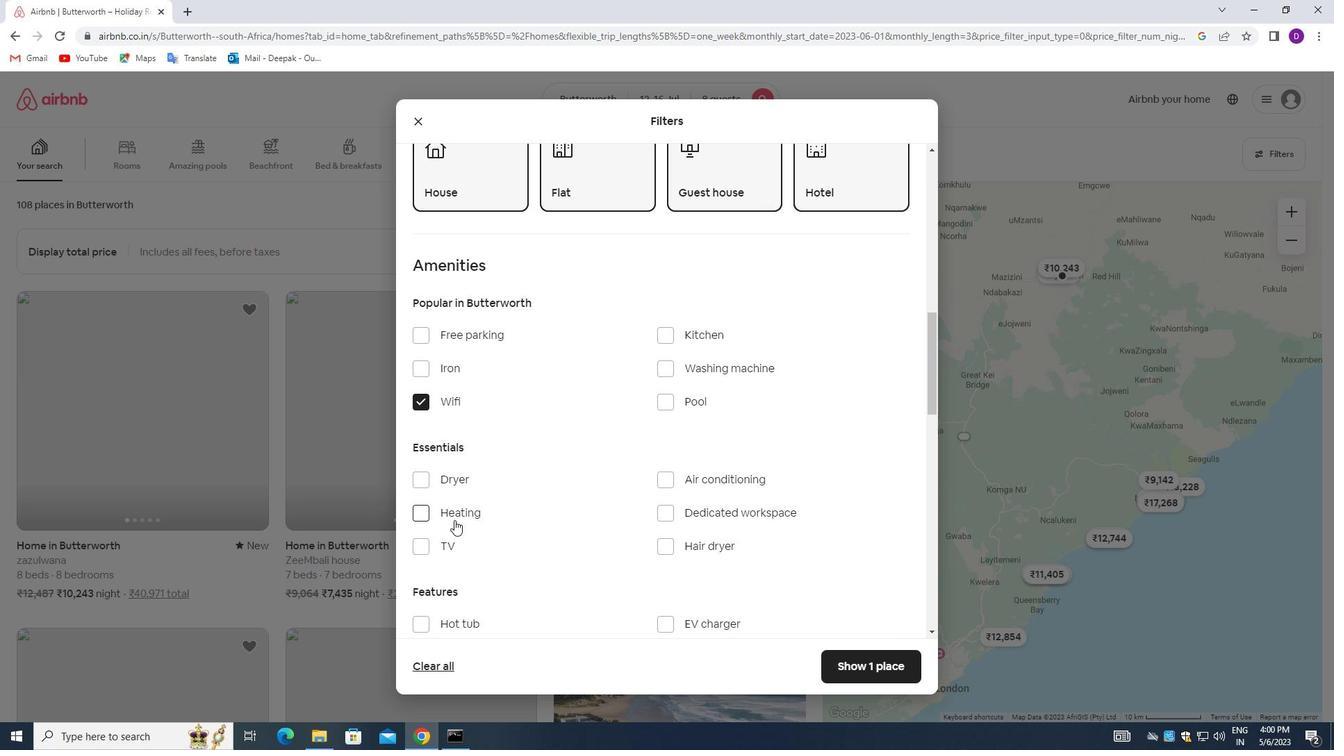 
Action: Mouse pressed left at (417, 541)
Screenshot: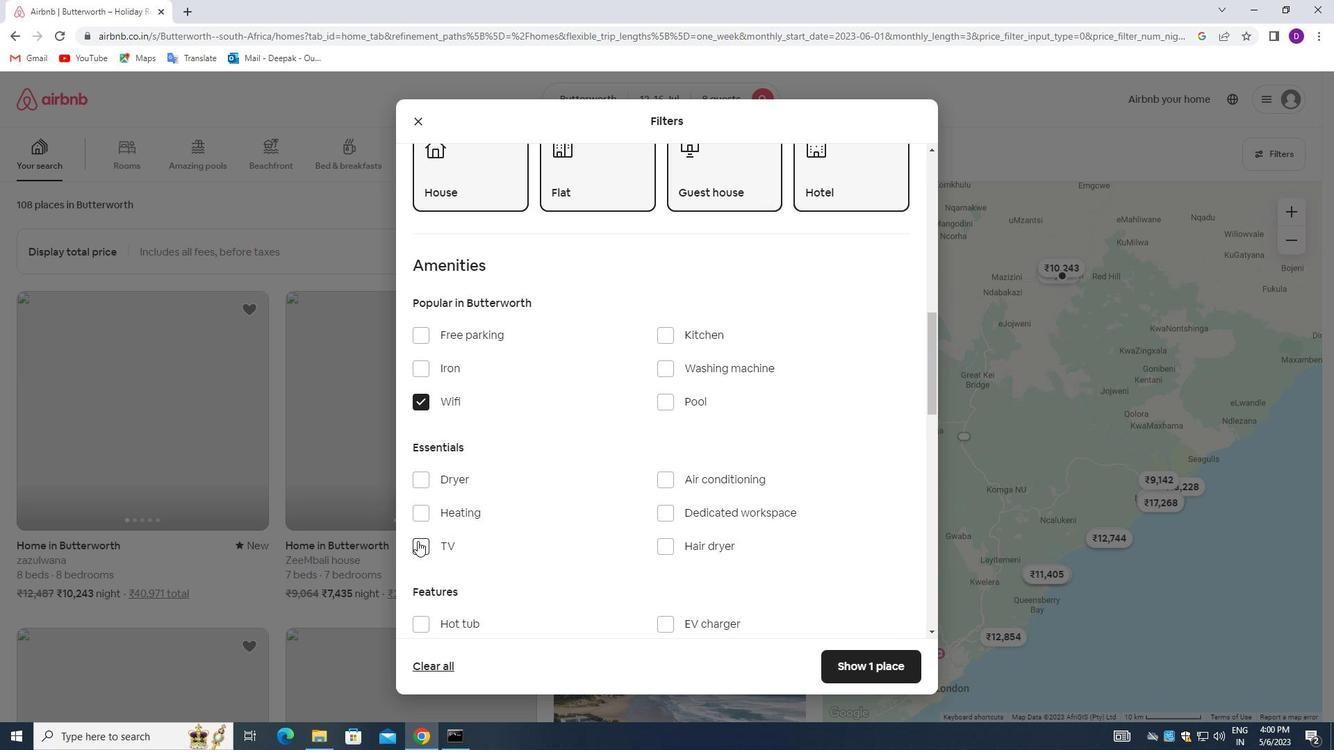 
Action: Mouse moved to (426, 340)
Screenshot: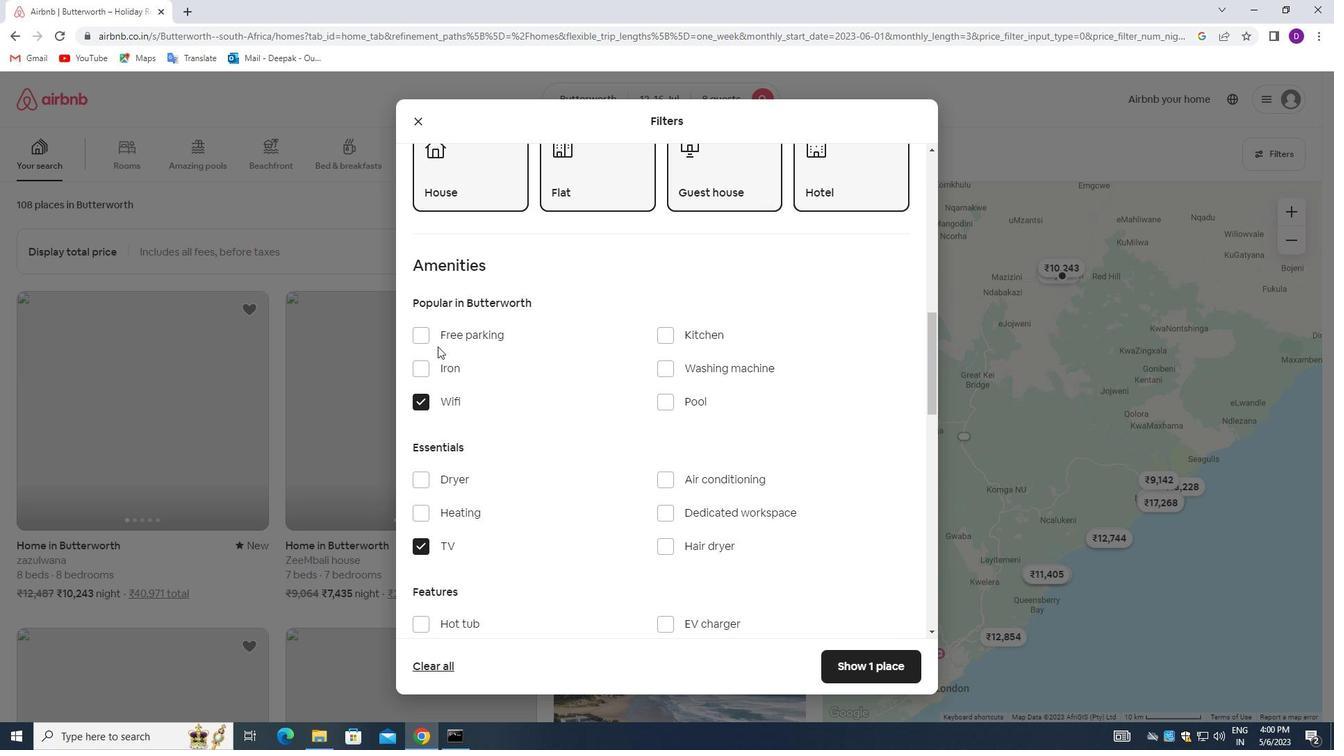 
Action: Mouse pressed left at (426, 340)
Screenshot: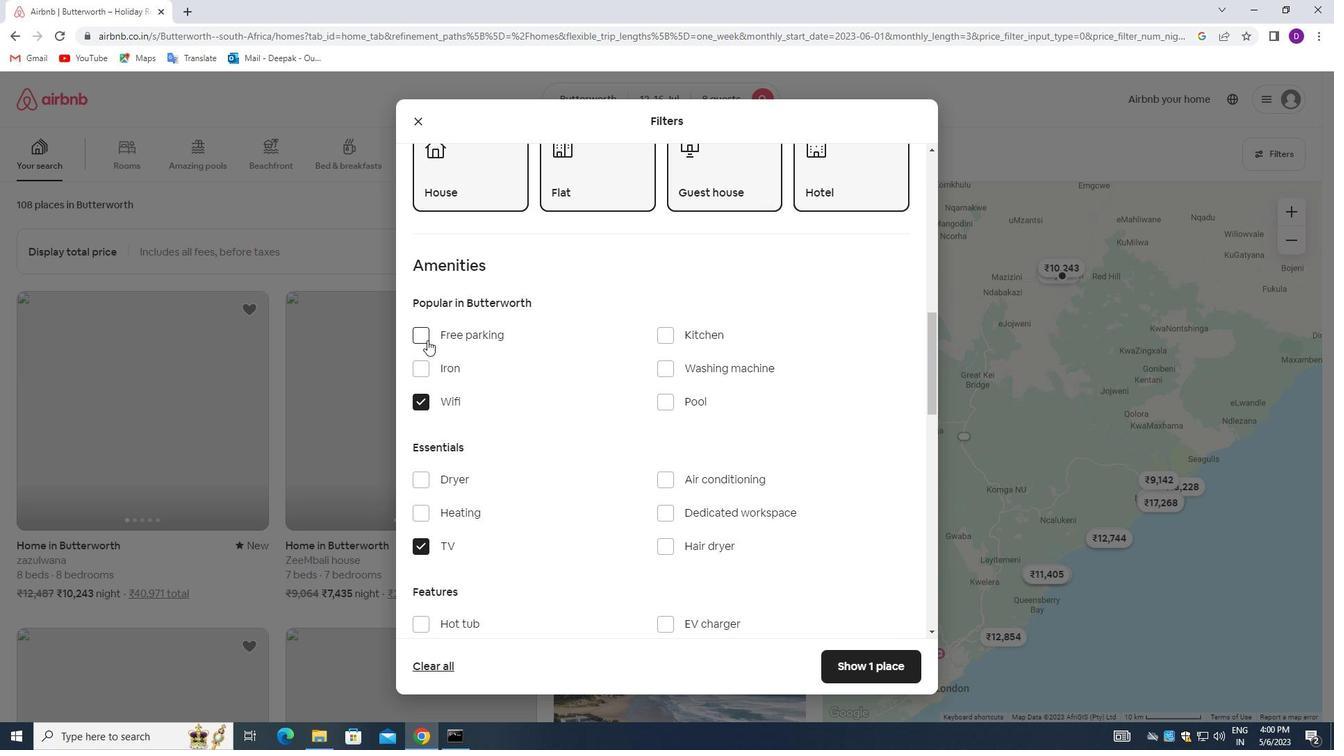 
Action: Mouse moved to (600, 436)
Screenshot: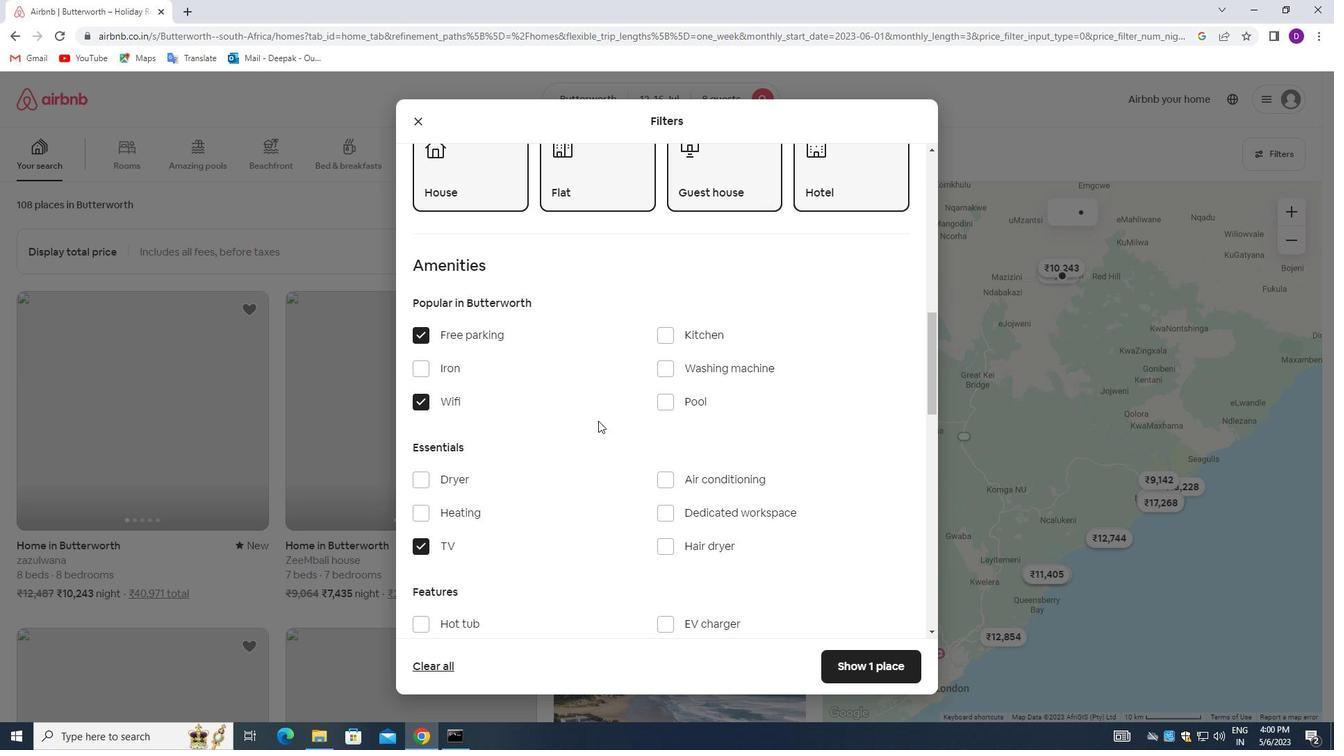 
Action: Mouse scrolled (600, 435) with delta (0, 0)
Screenshot: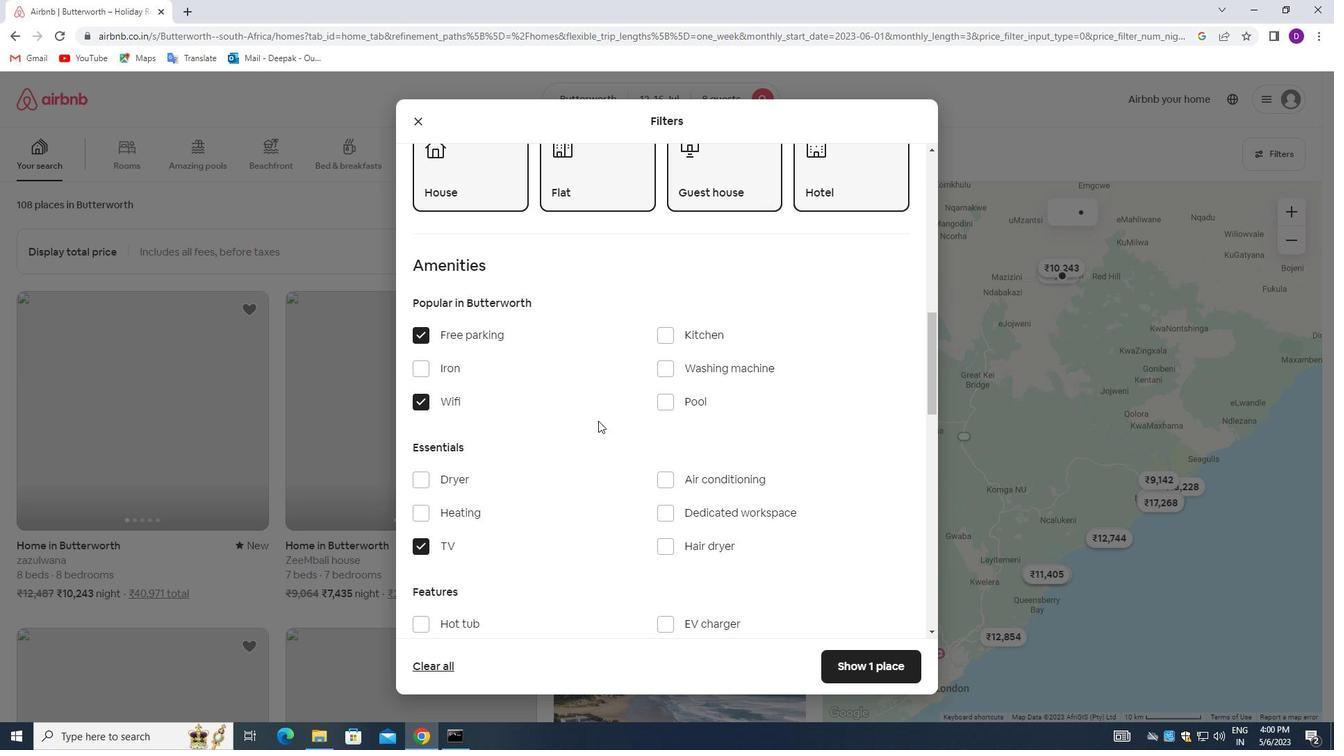 
Action: Mouse moved to (601, 439)
Screenshot: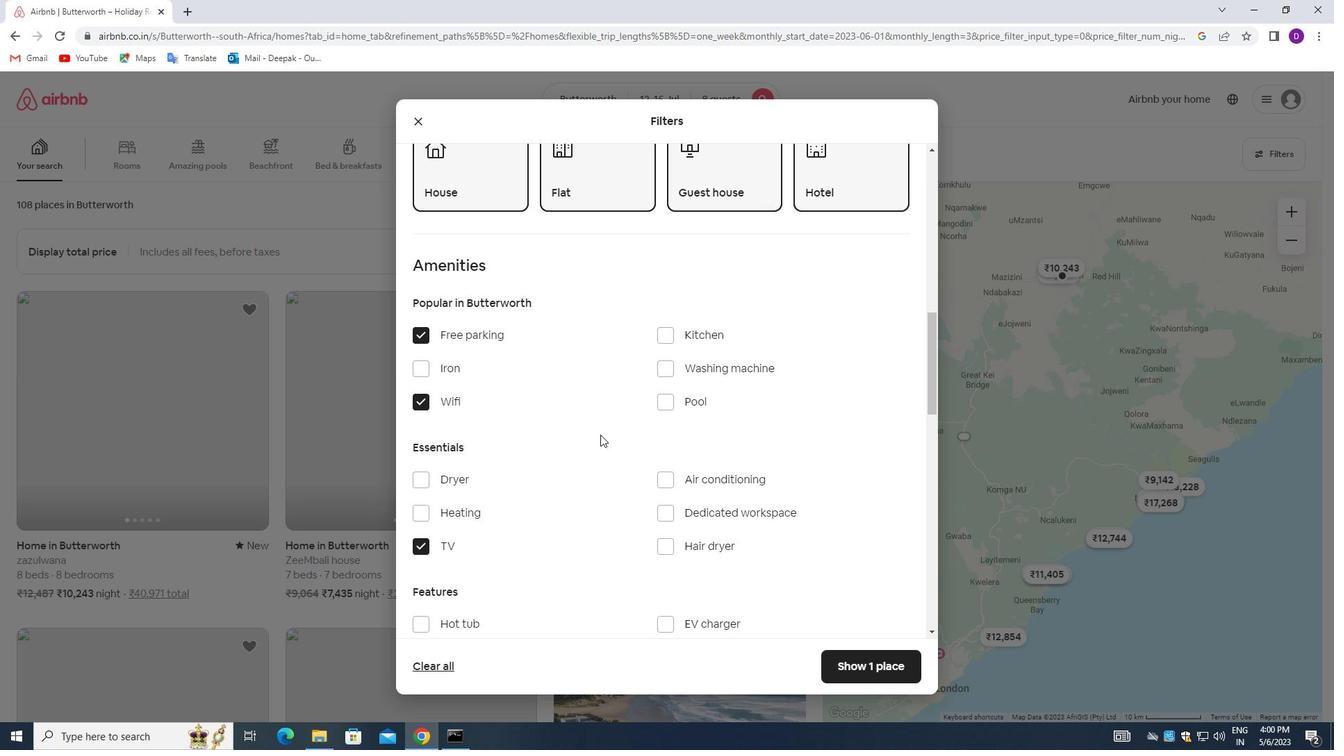 
Action: Mouse scrolled (601, 439) with delta (0, 0)
Screenshot: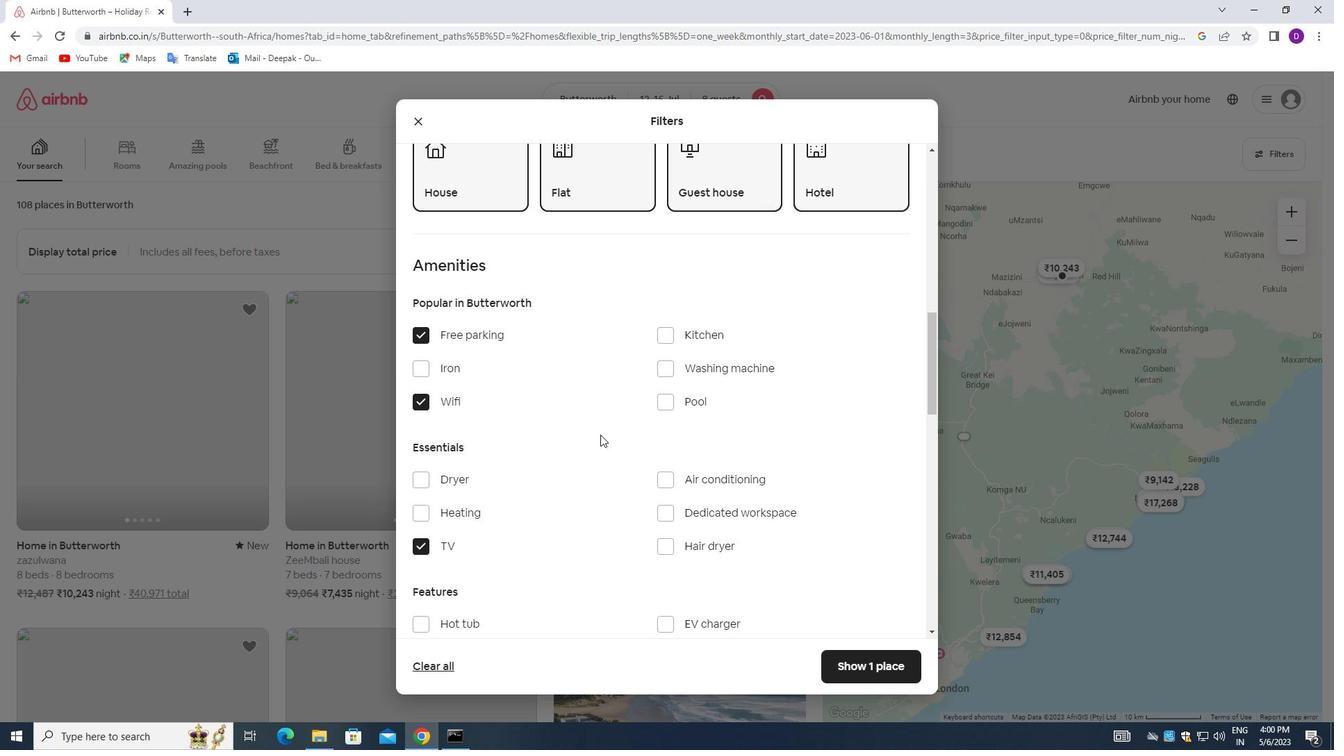 
Action: Mouse moved to (665, 520)
Screenshot: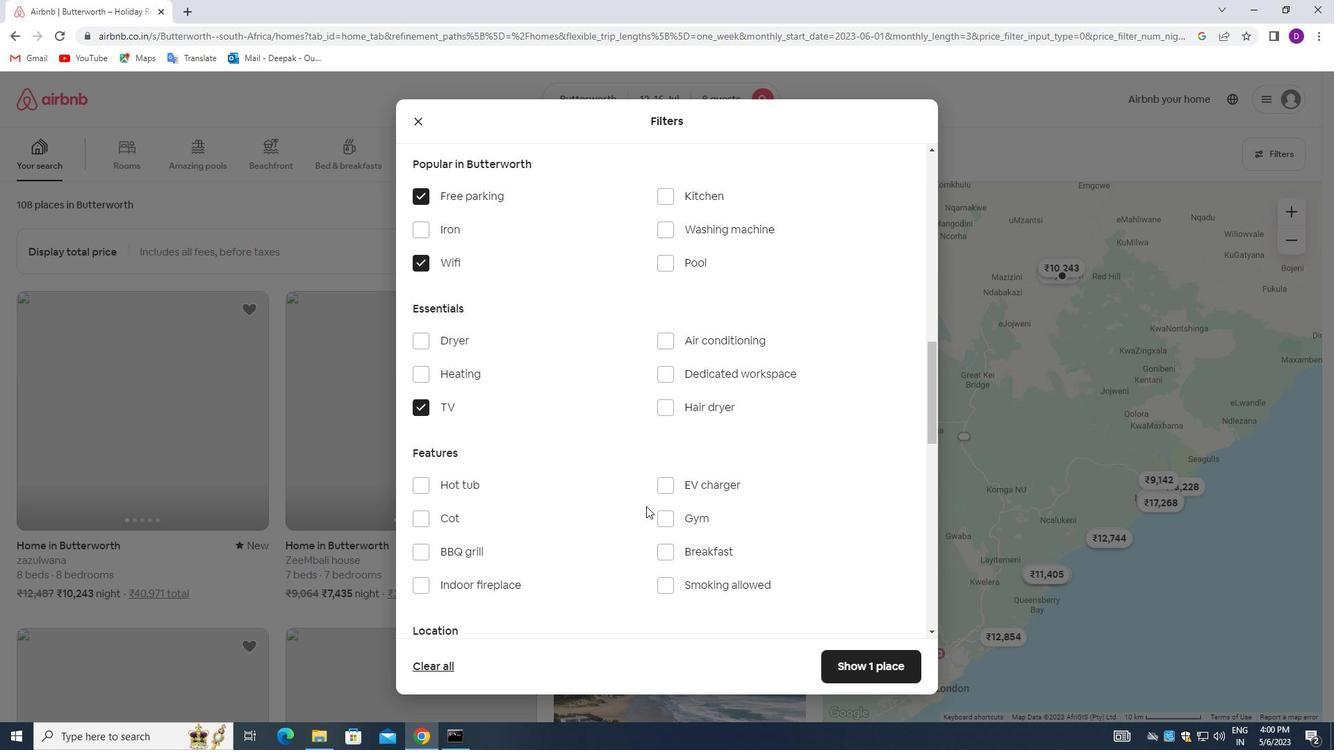 
Action: Mouse pressed left at (665, 520)
Screenshot: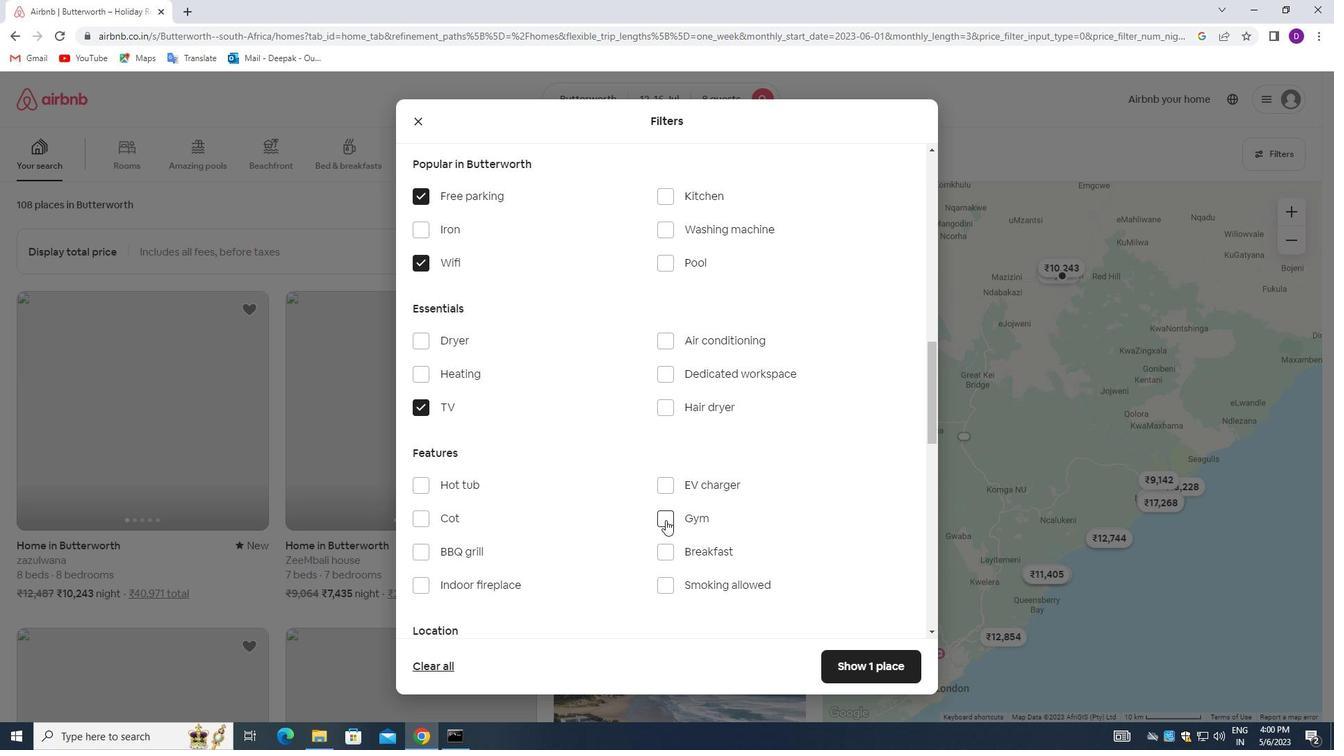 
Action: Mouse moved to (660, 552)
Screenshot: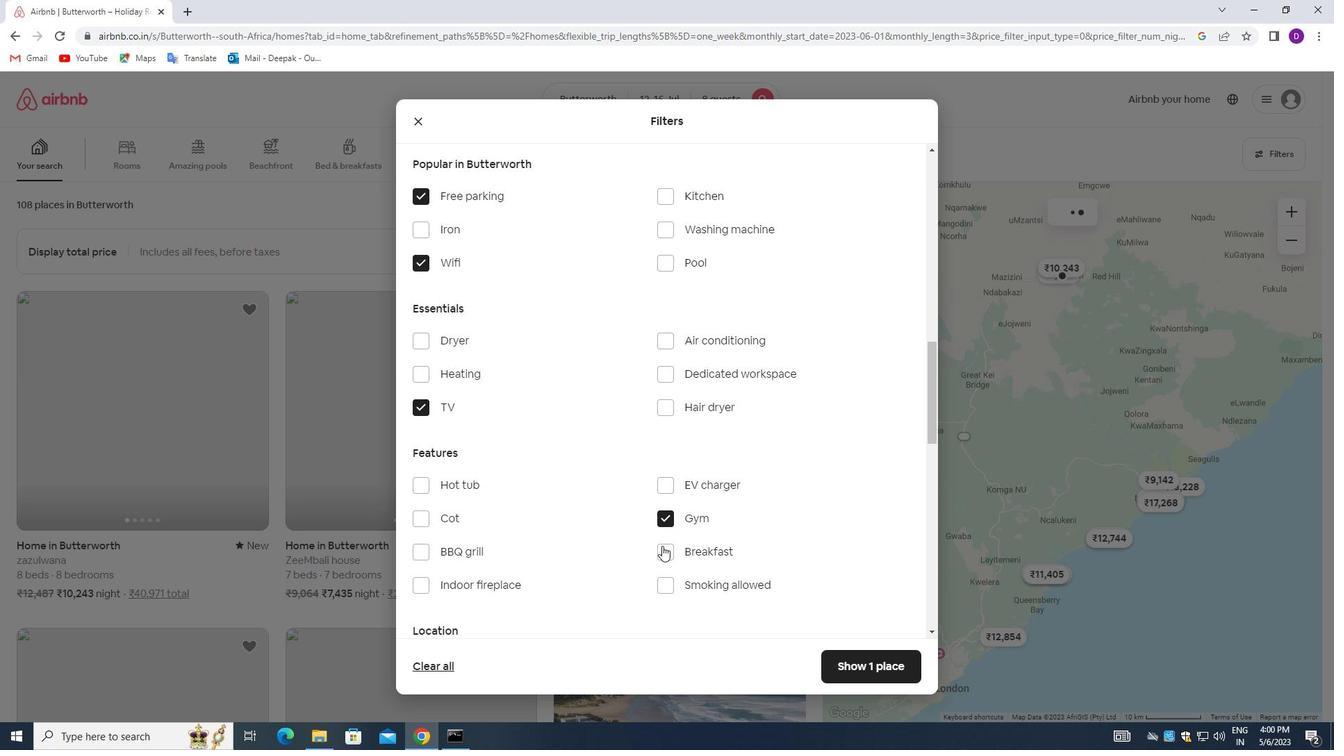 
Action: Mouse pressed left at (660, 552)
Screenshot: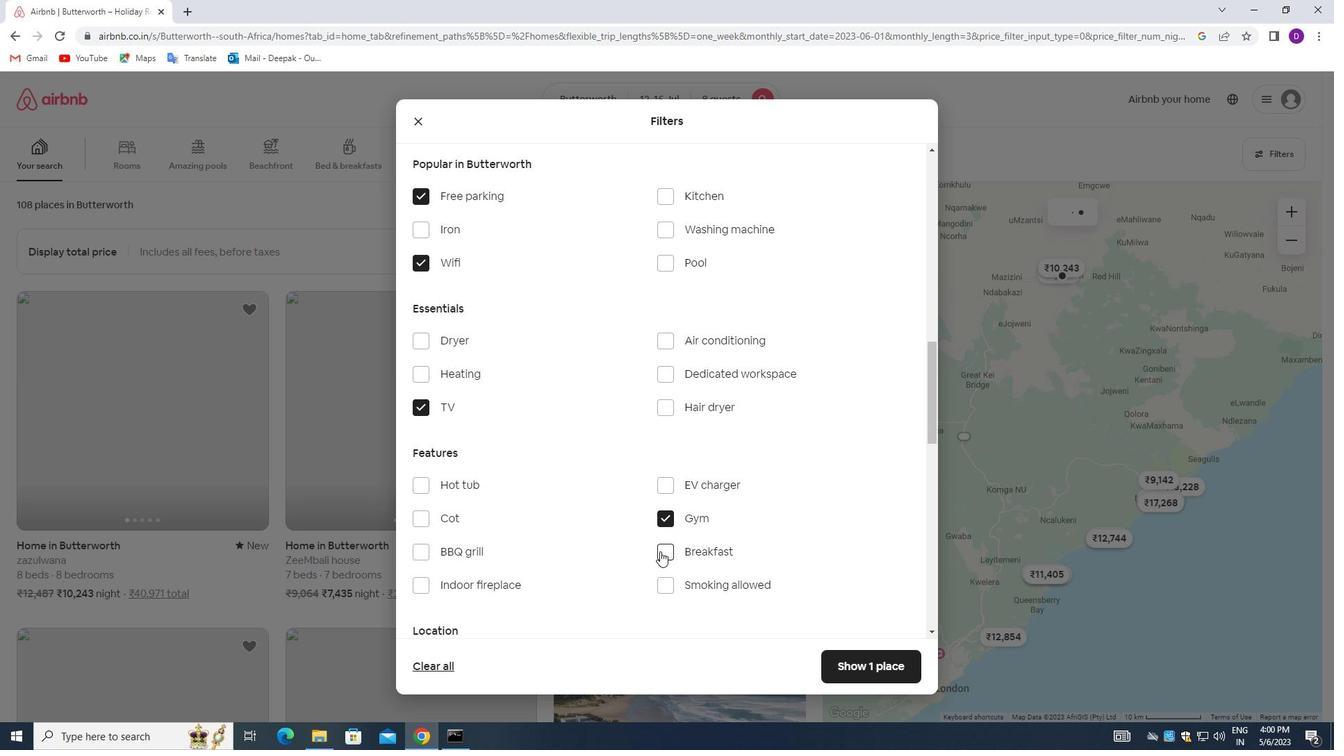 
Action: Mouse moved to (530, 462)
Screenshot: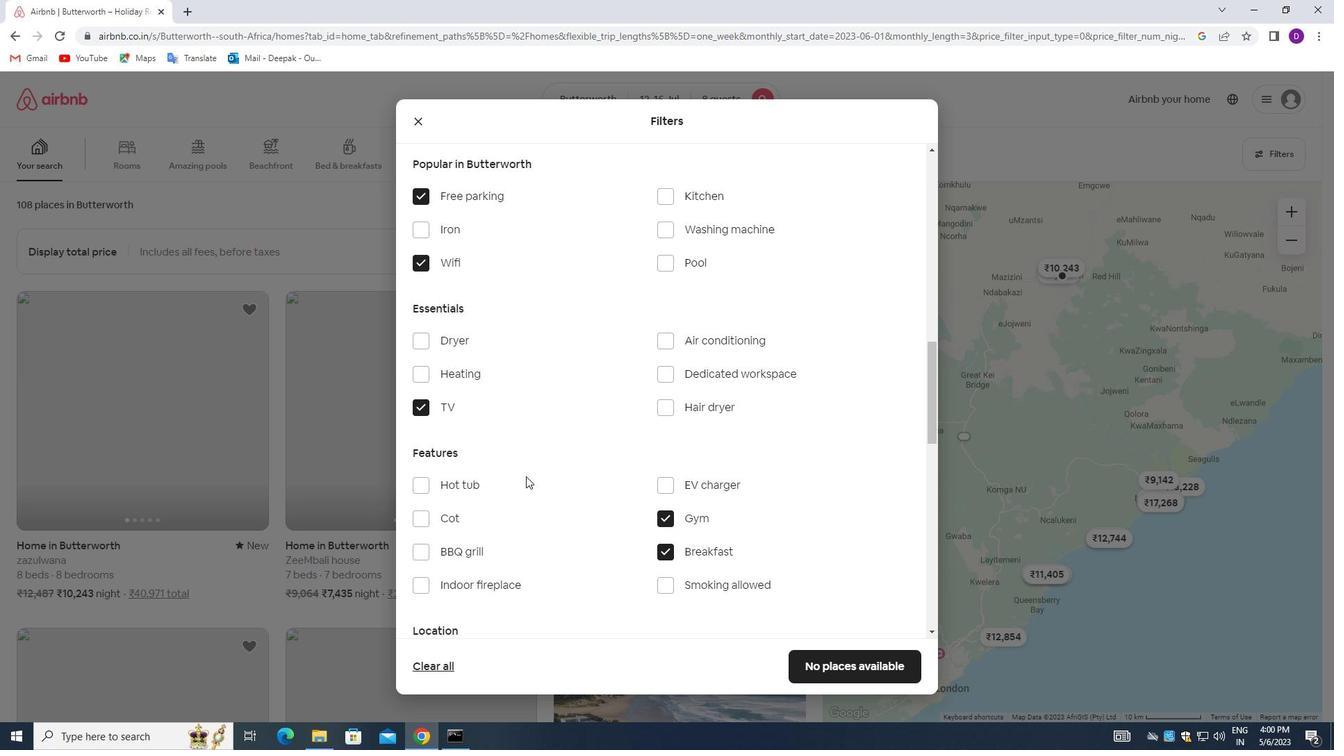 
Action: Mouse scrolled (530, 461) with delta (0, 0)
Screenshot: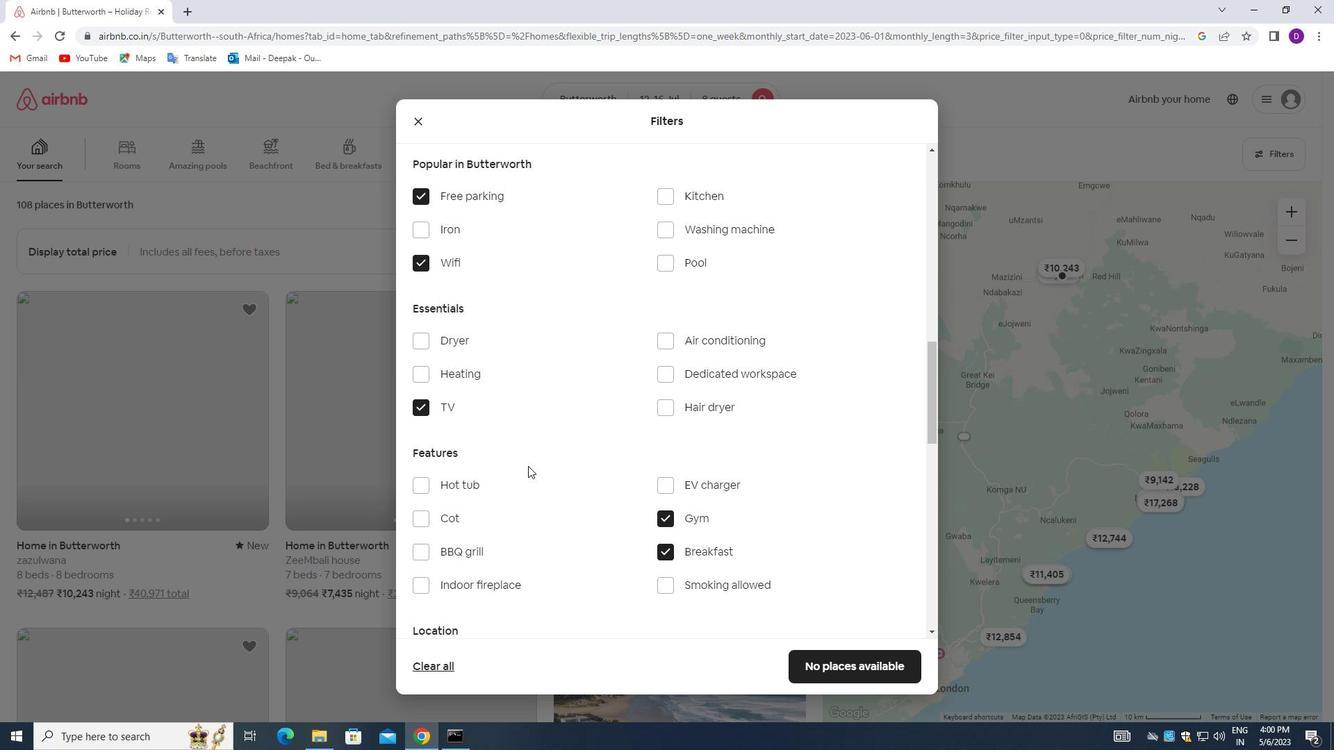 
Action: Mouse scrolled (530, 461) with delta (0, 0)
Screenshot: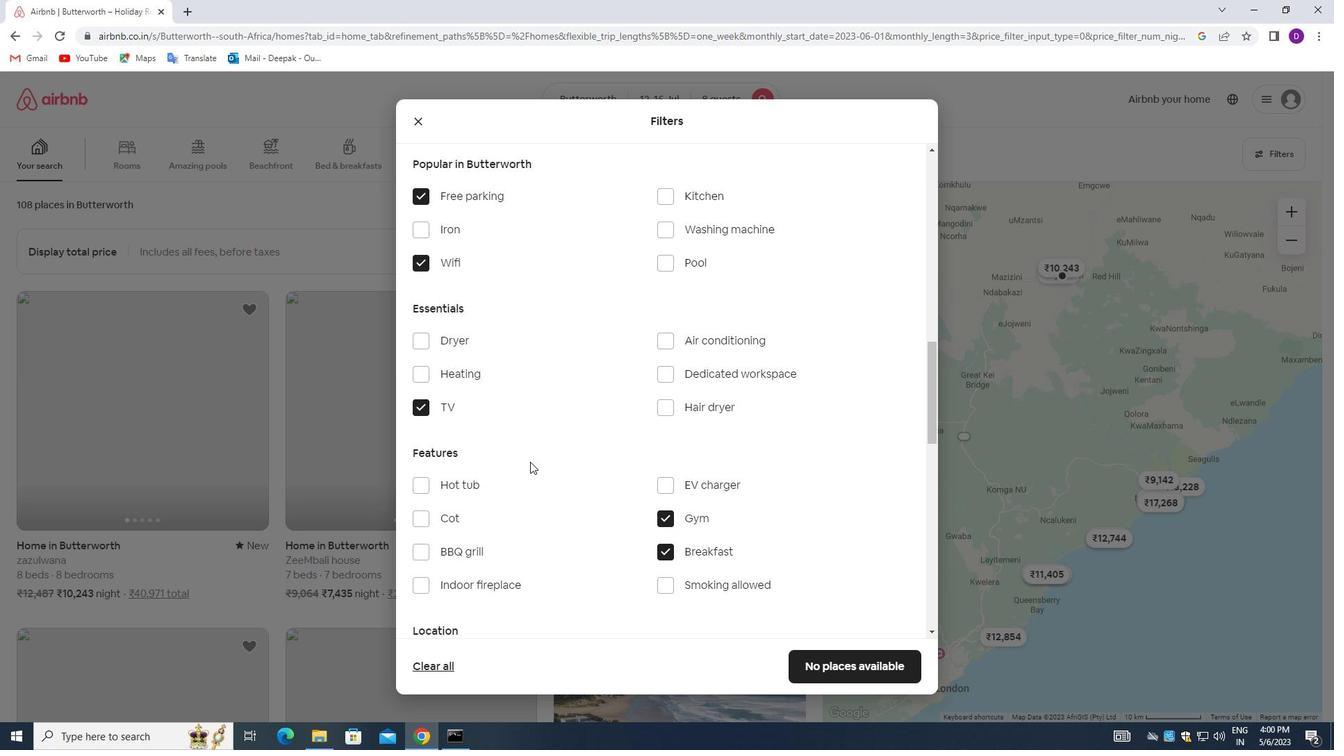 
Action: Mouse moved to (557, 455)
Screenshot: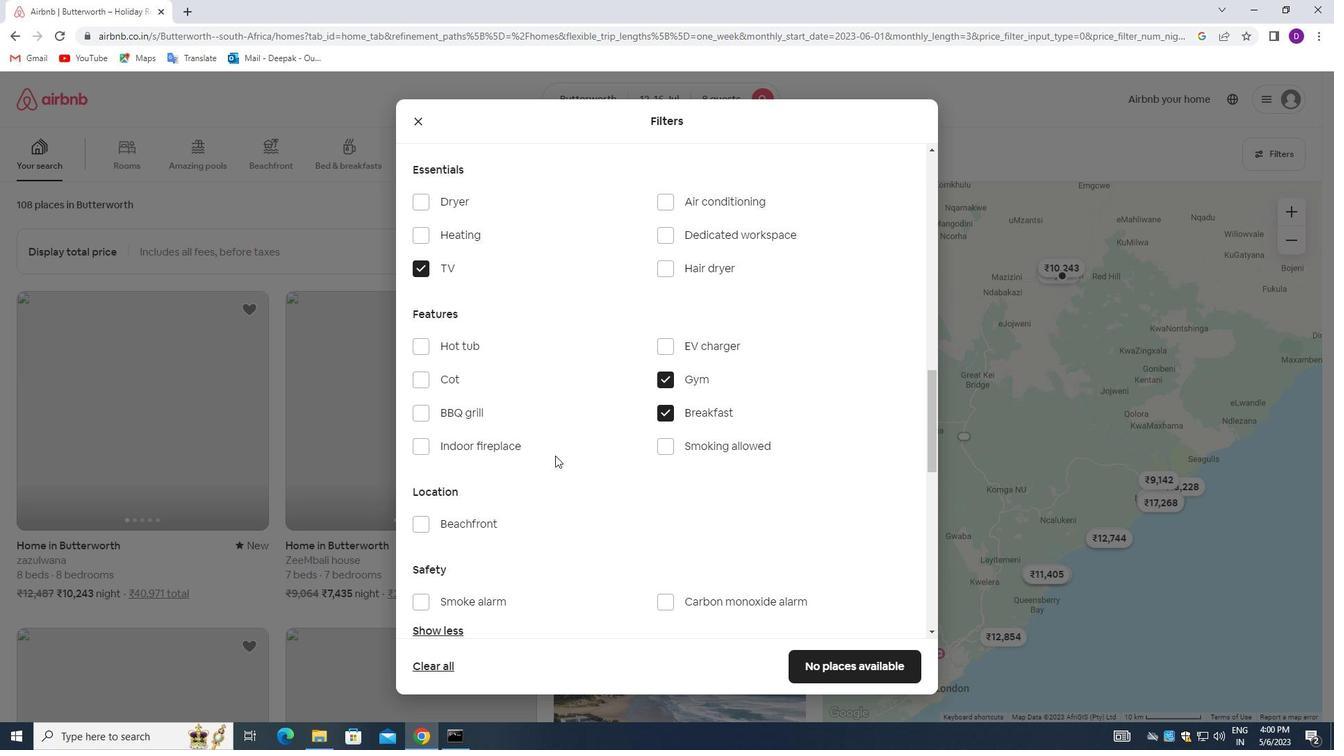 
Action: Mouse scrolled (557, 454) with delta (0, 0)
Screenshot: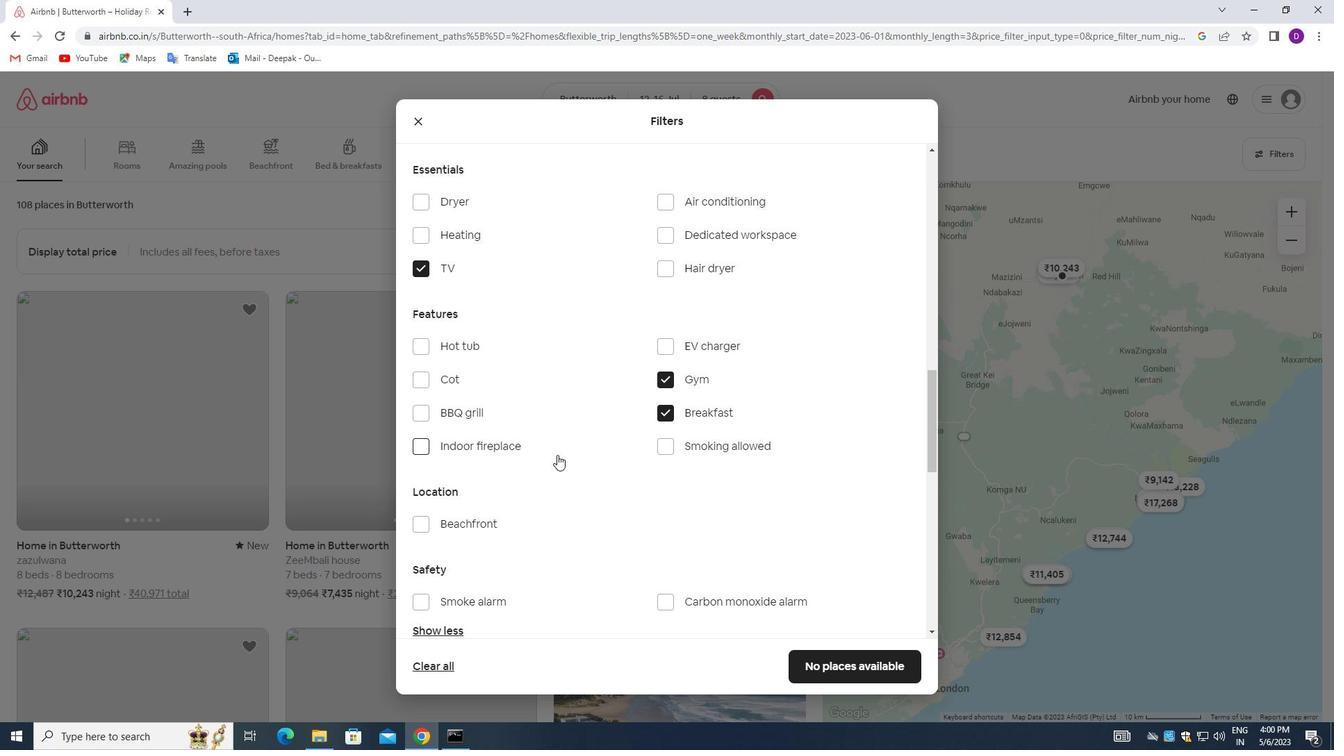 
Action: Mouse moved to (557, 454)
Screenshot: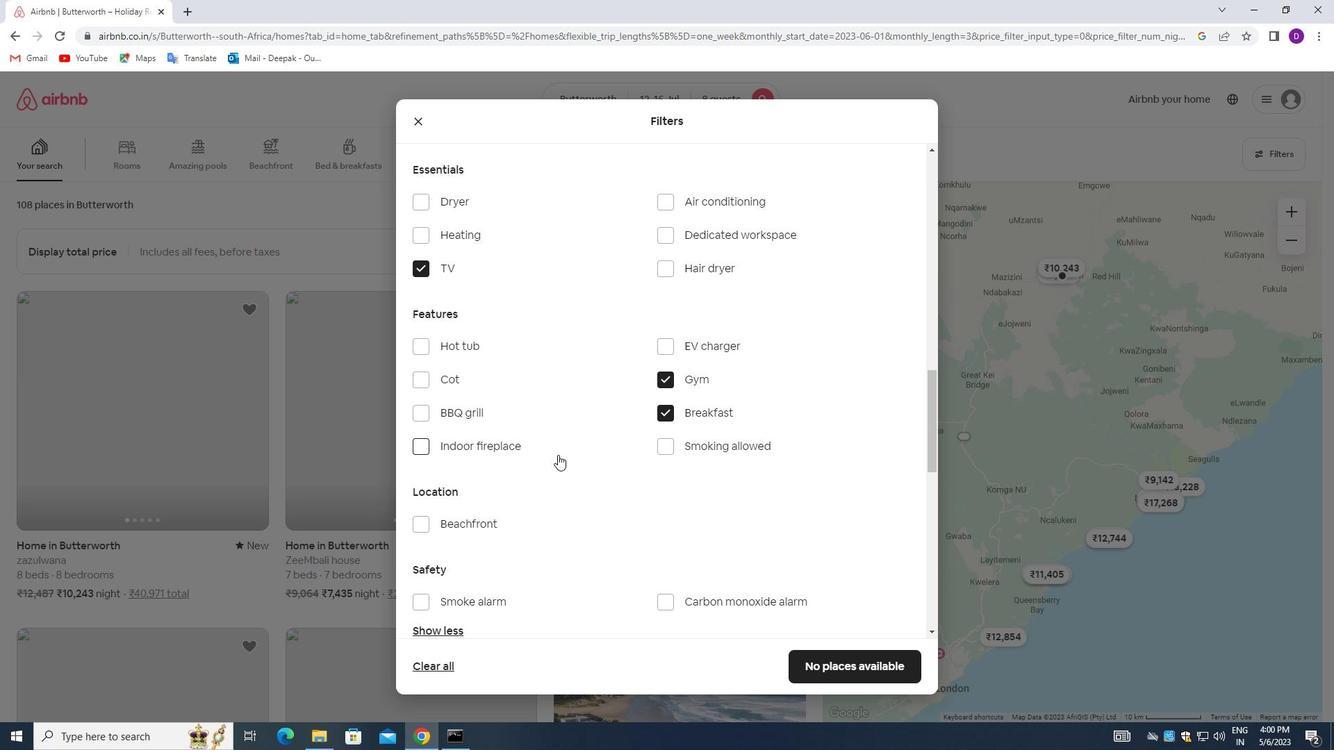 
Action: Mouse scrolled (557, 453) with delta (0, 0)
Screenshot: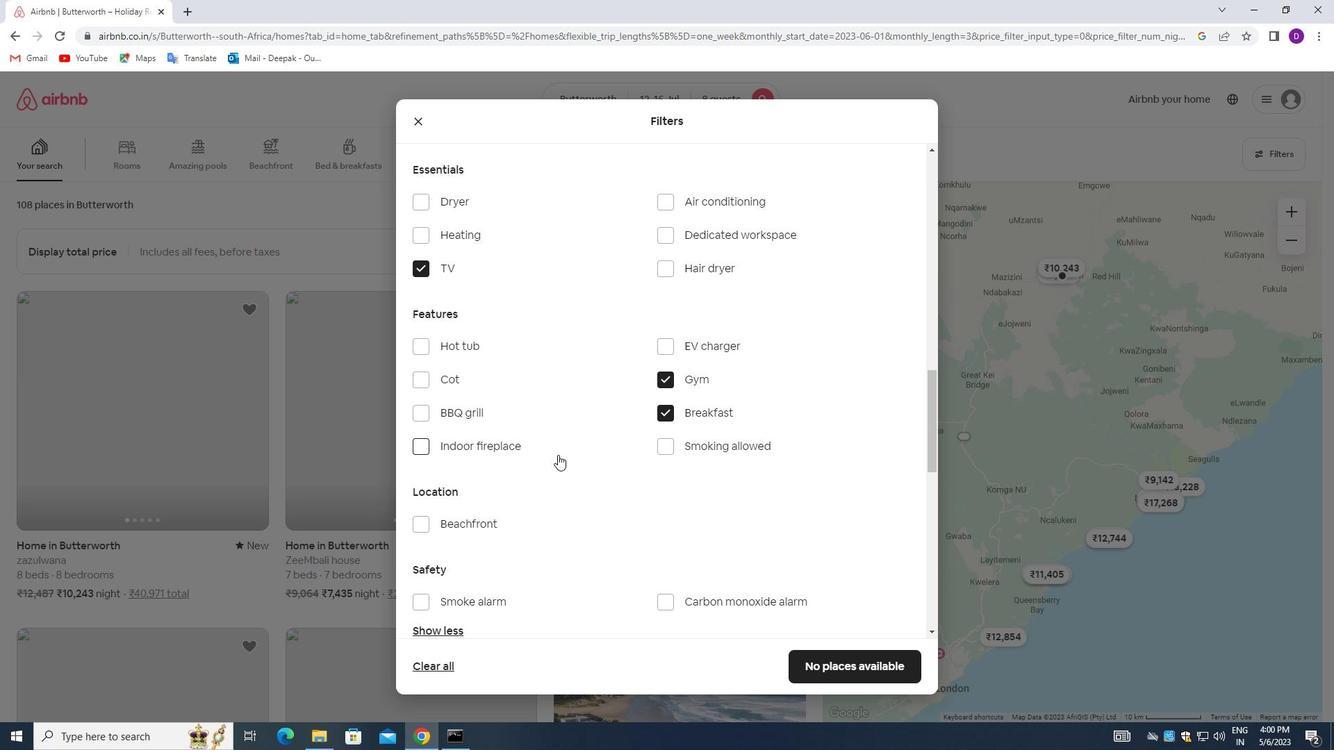 
Action: Mouse moved to (559, 451)
Screenshot: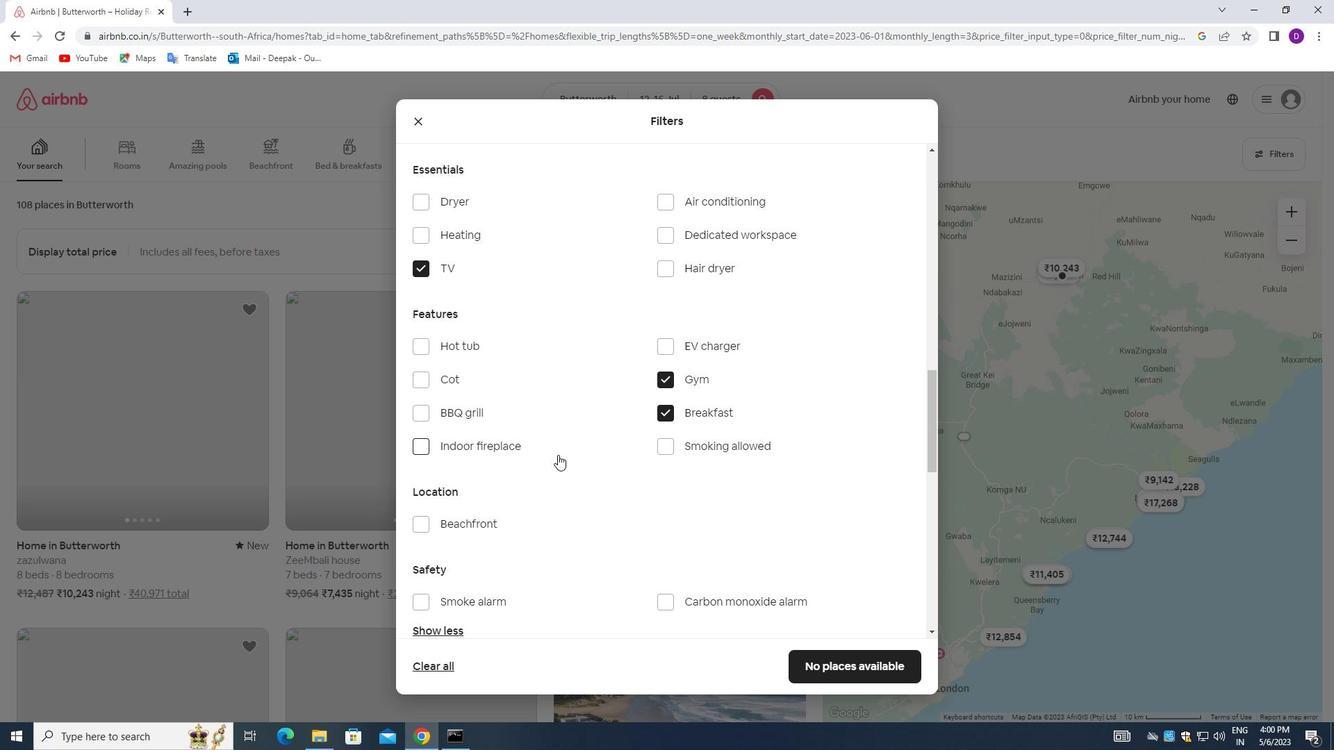 
Action: Mouse scrolled (559, 450) with delta (0, 0)
Screenshot: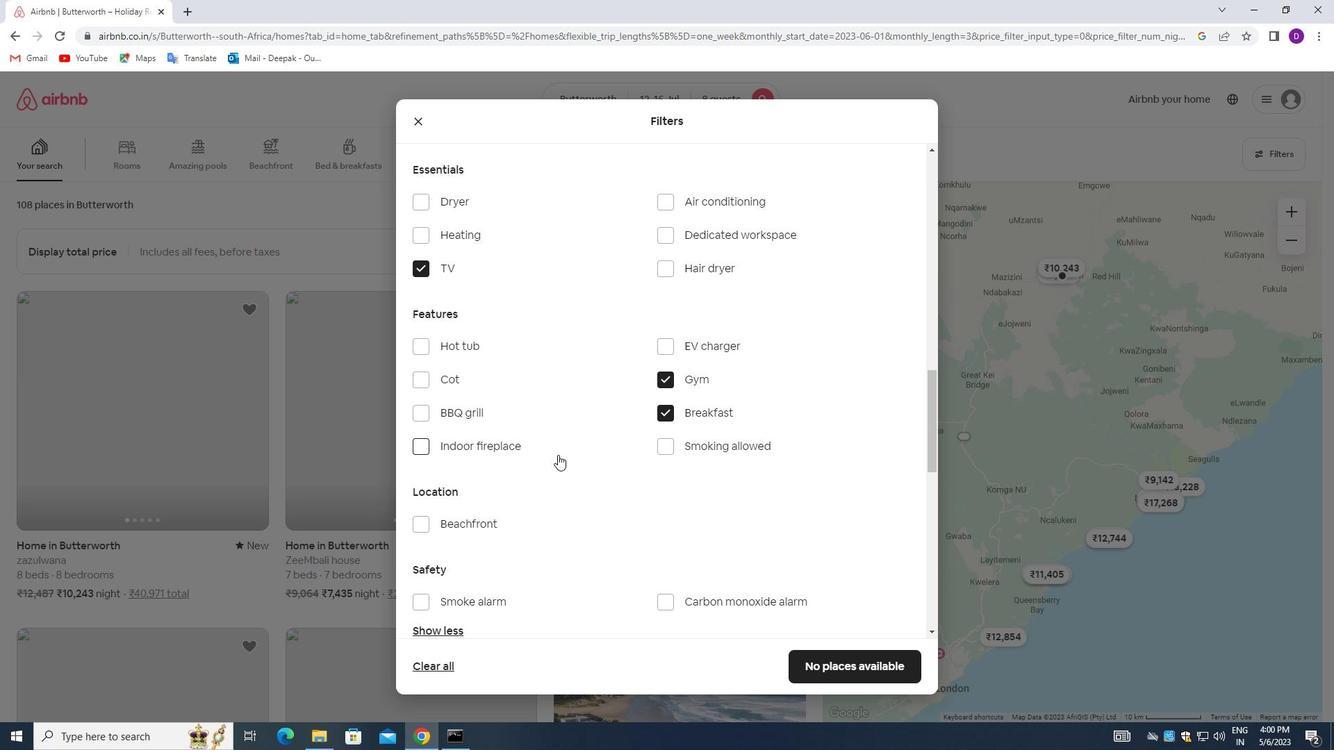 
Action: Mouse moved to (885, 584)
Screenshot: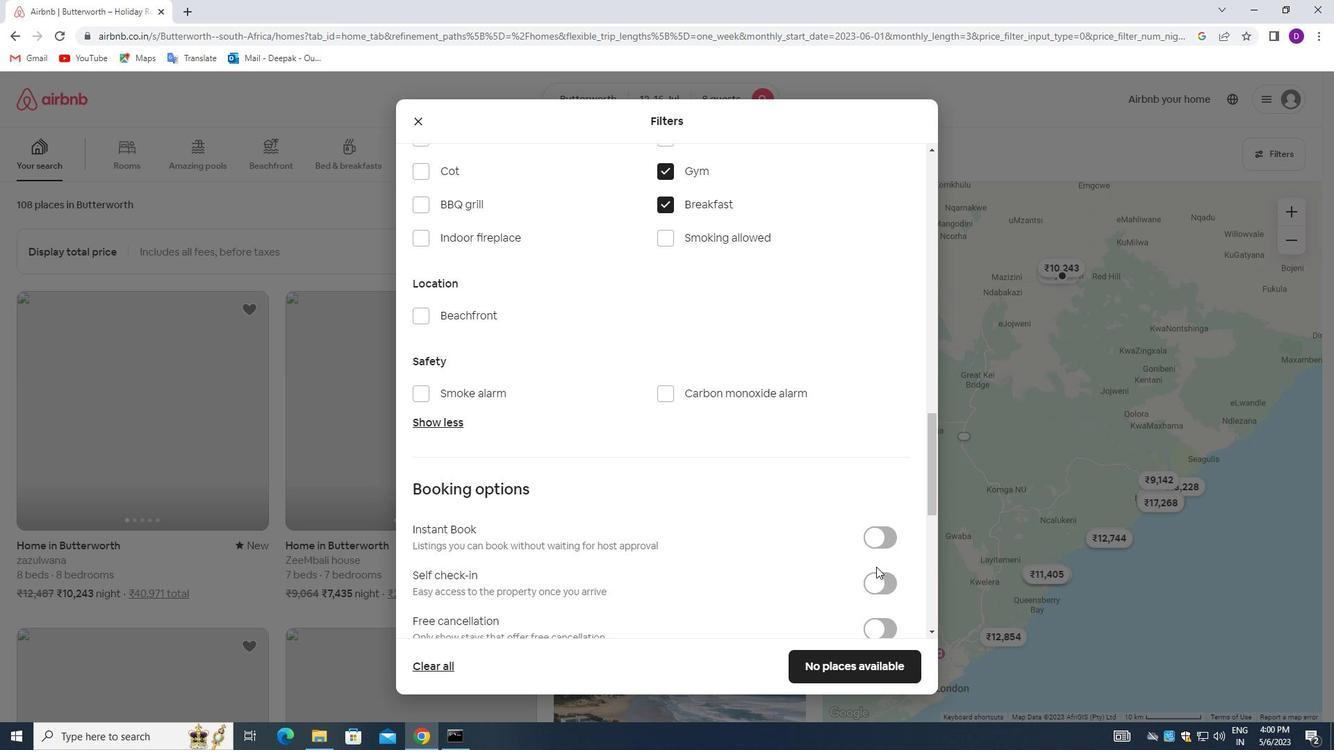 
Action: Mouse pressed left at (885, 584)
Screenshot: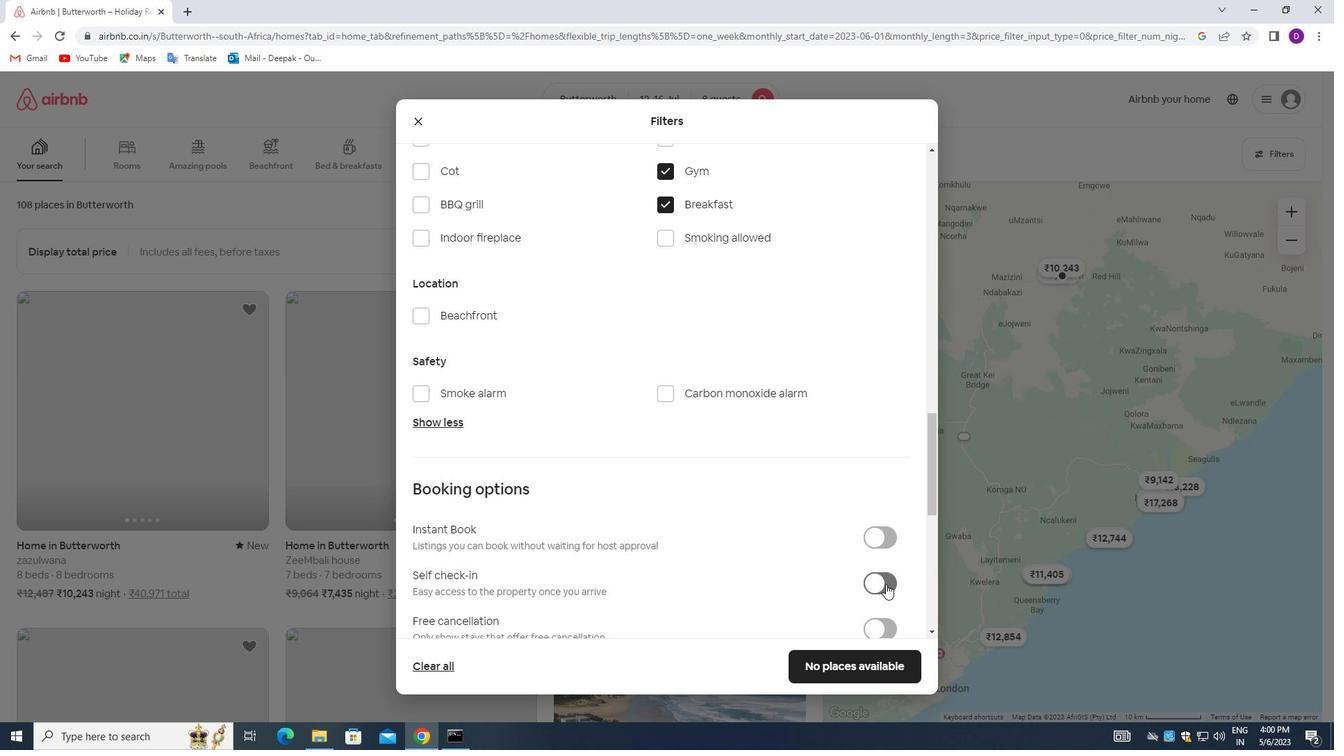 
Action: Mouse moved to (644, 525)
Screenshot: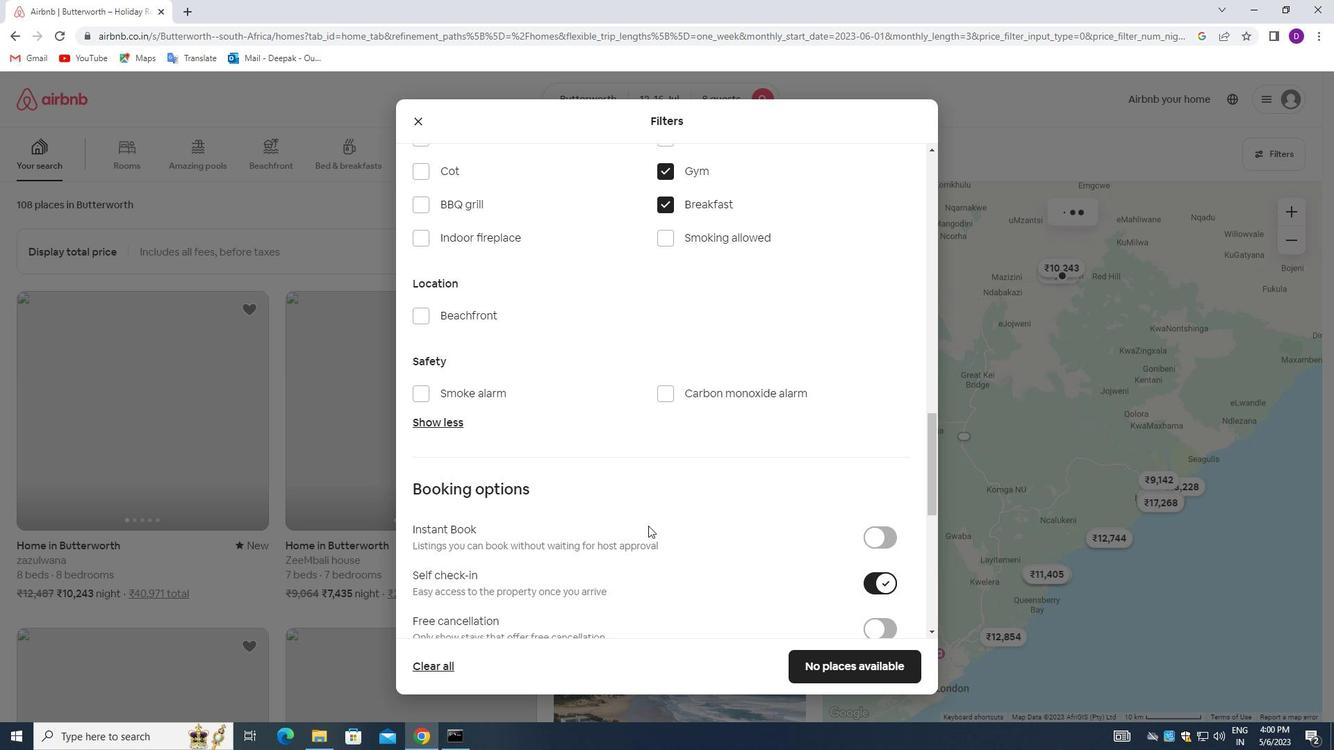 
Action: Mouse scrolled (644, 525) with delta (0, 0)
Screenshot: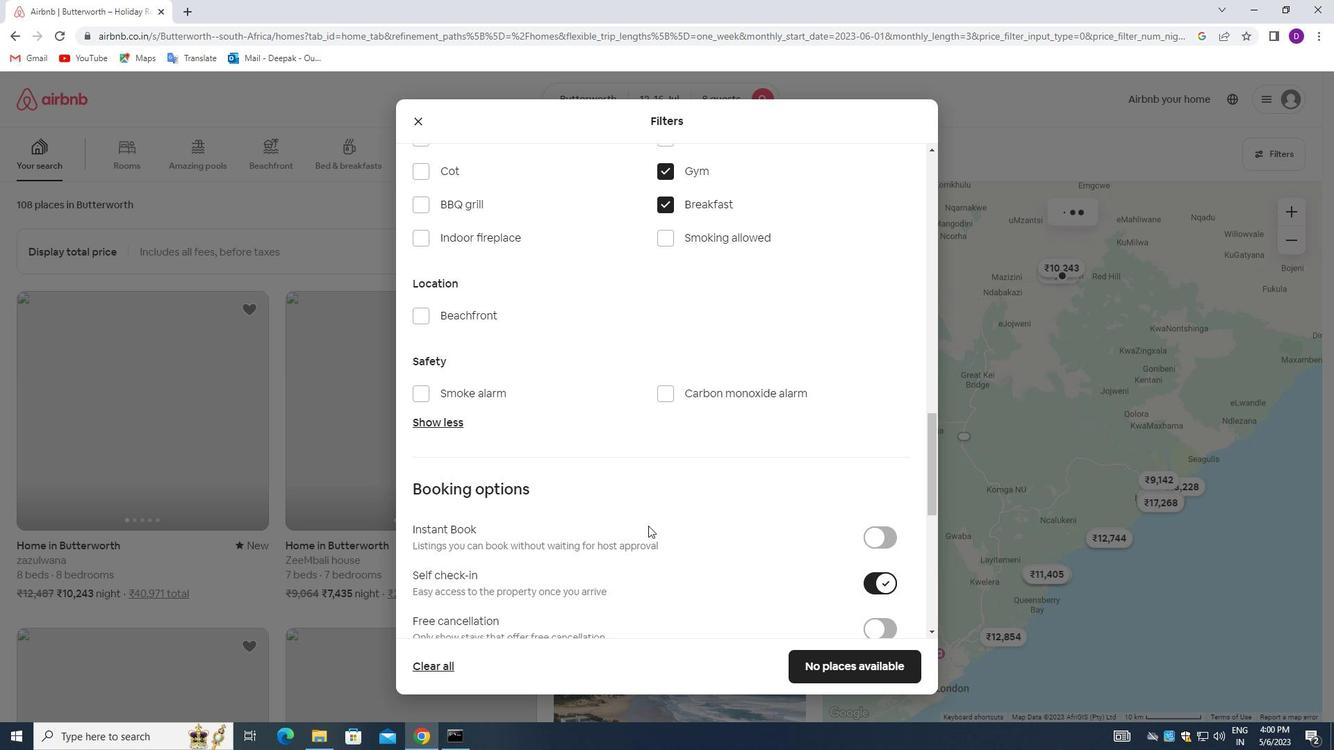 
Action: Mouse moved to (637, 527)
Screenshot: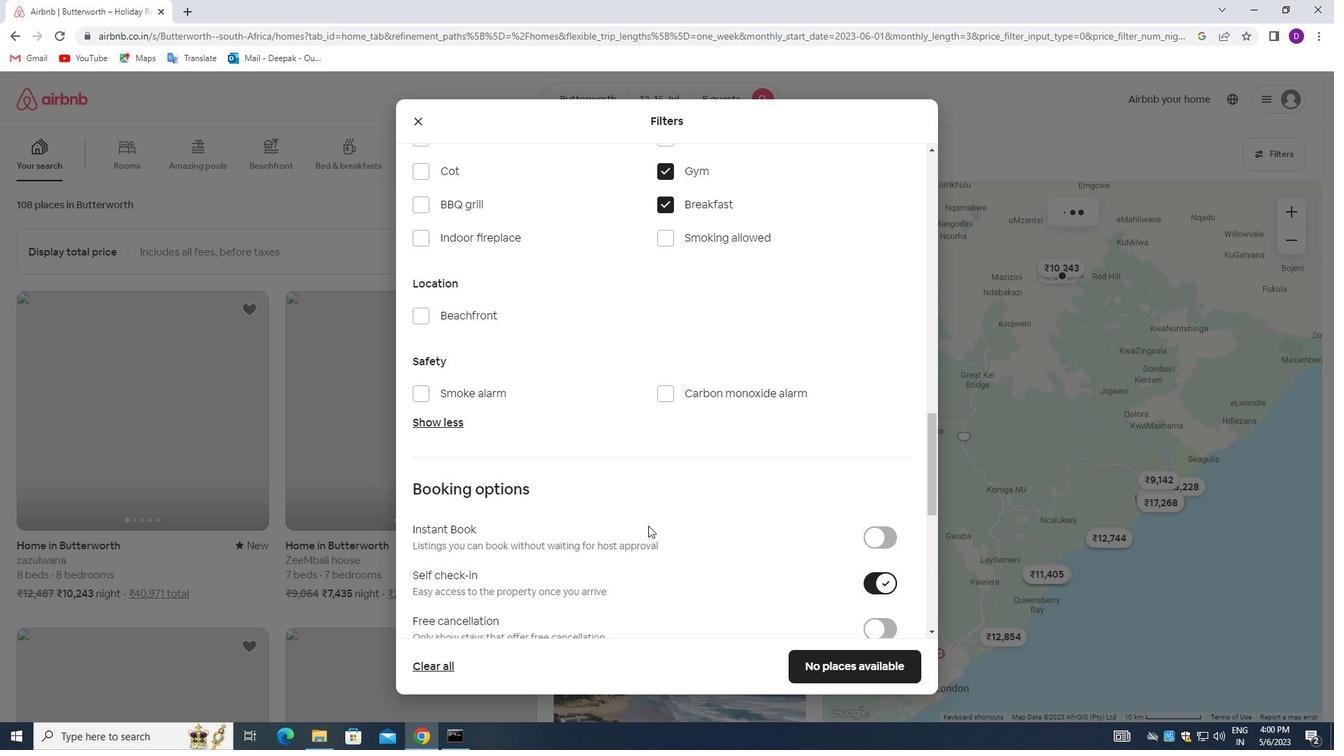 
Action: Mouse scrolled (637, 526) with delta (0, 0)
Screenshot: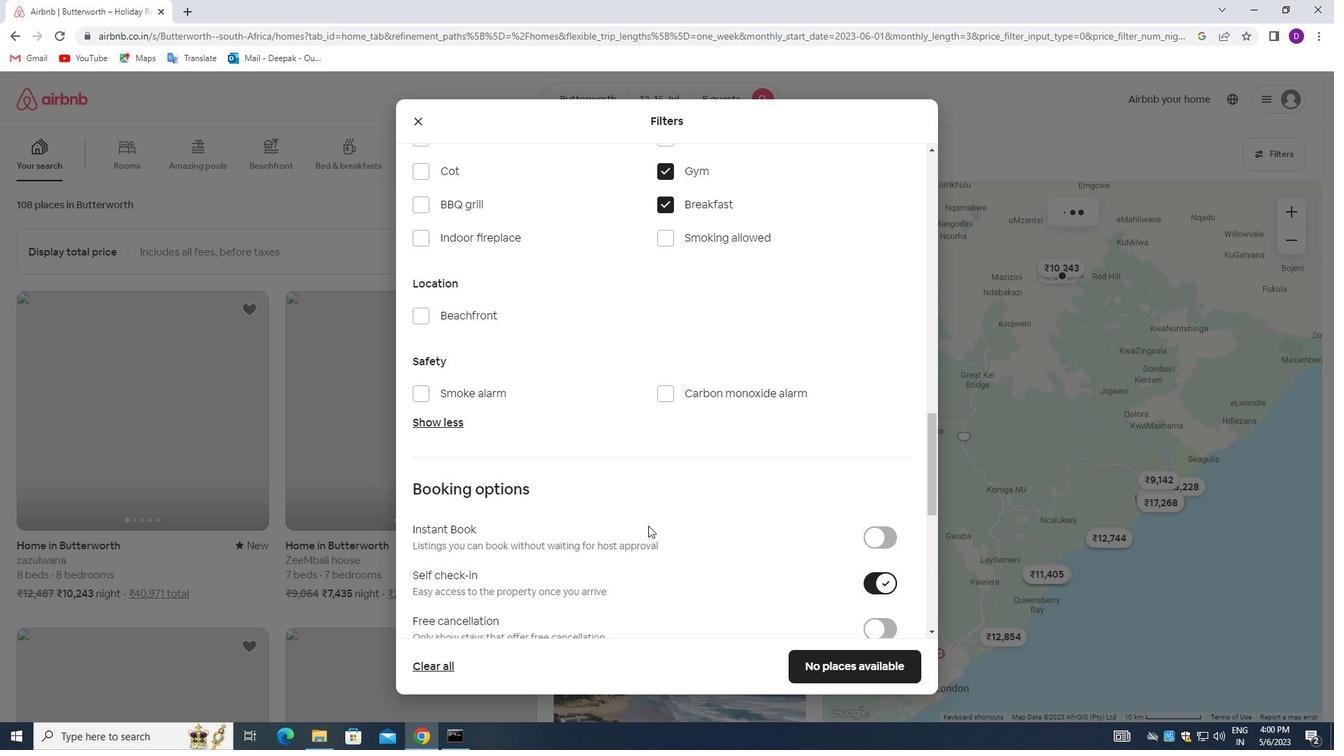 
Action: Mouse moved to (629, 527)
Screenshot: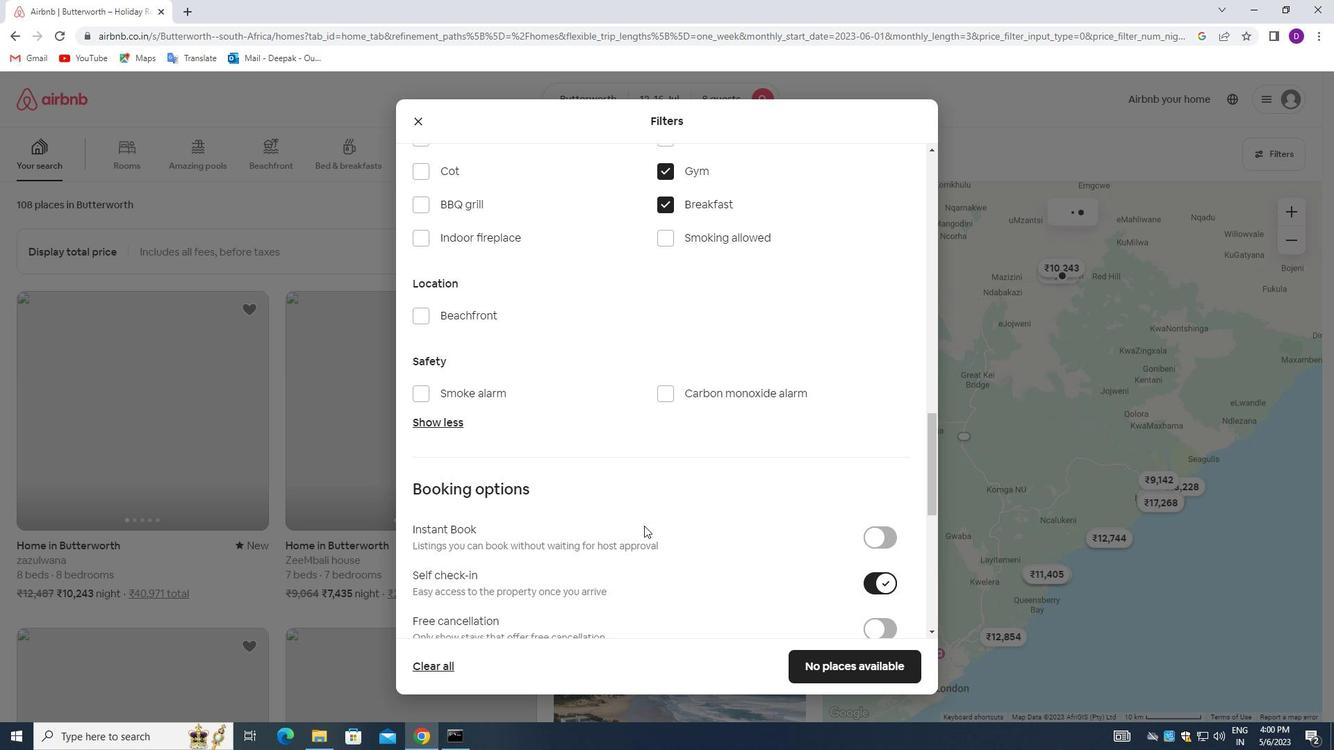 
Action: Mouse scrolled (629, 526) with delta (0, 0)
Screenshot: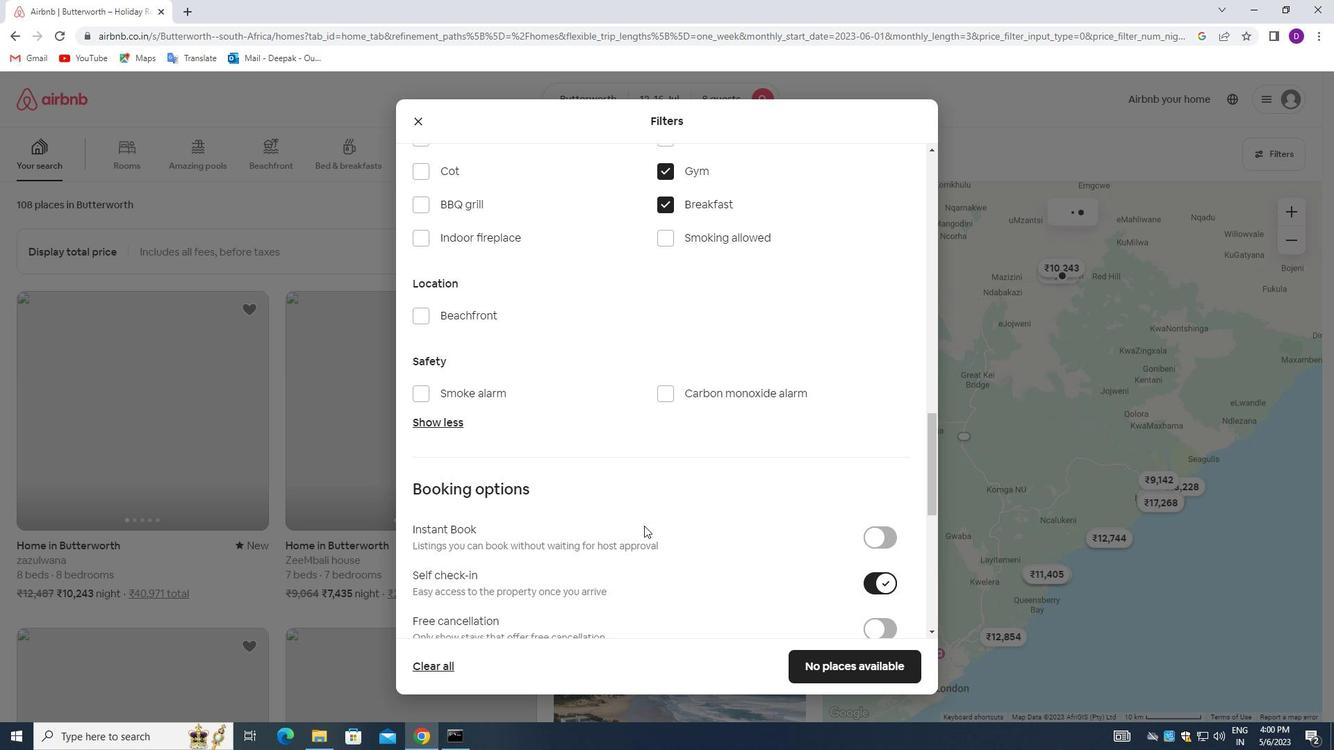 
Action: Mouse moved to (627, 527)
Screenshot: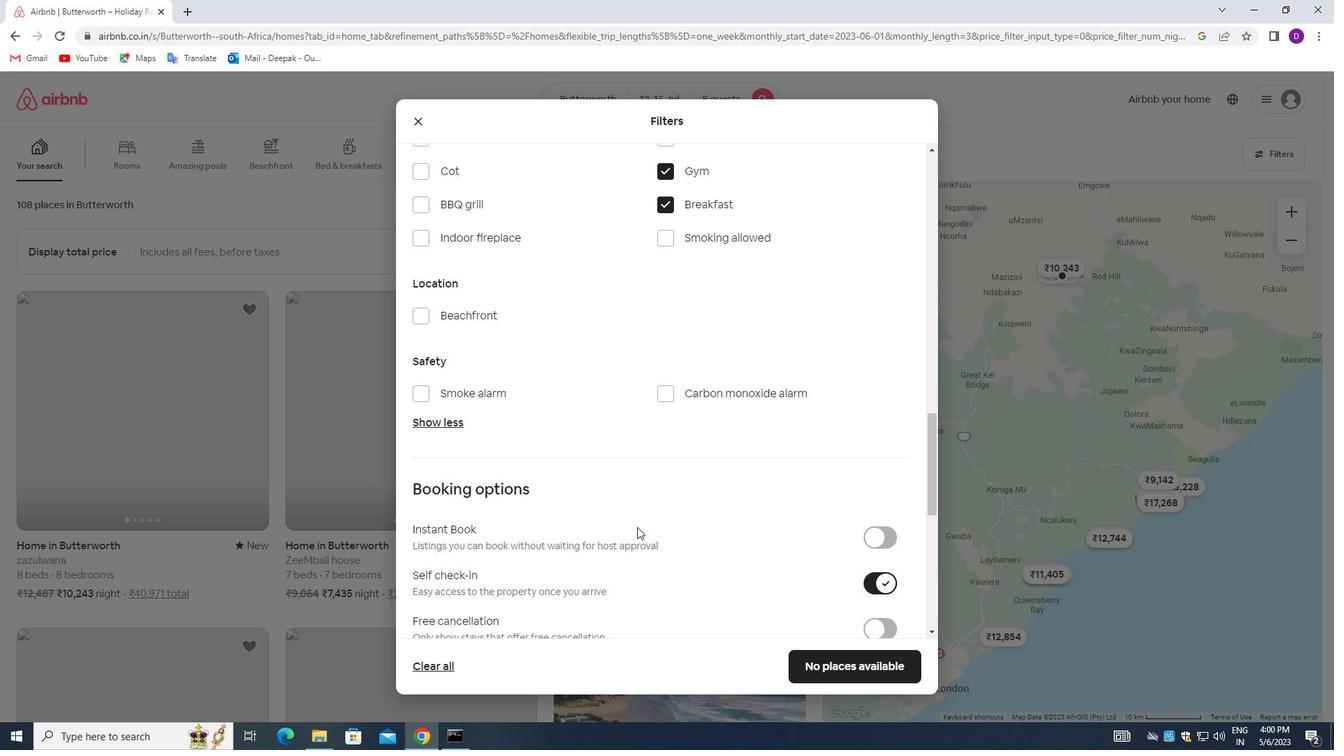 
Action: Mouse scrolled (627, 526) with delta (0, 0)
Screenshot: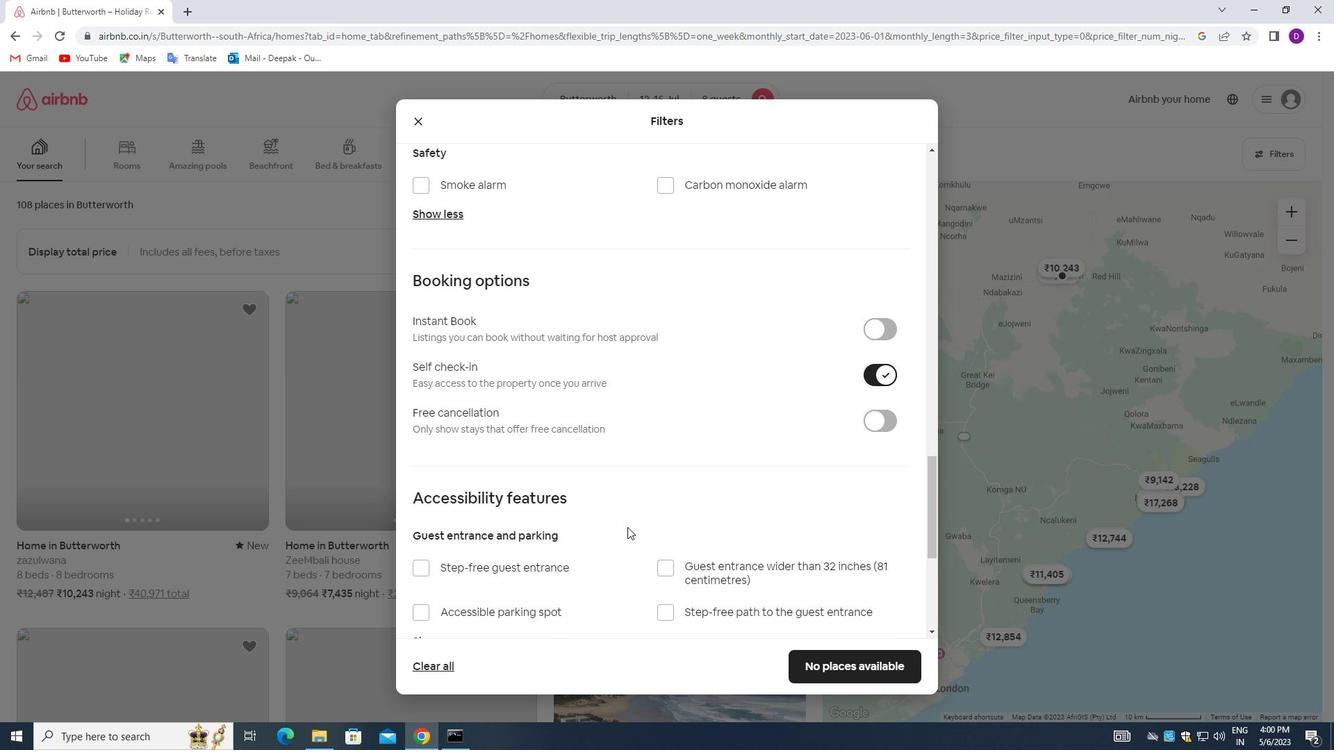 
Action: Mouse moved to (625, 527)
Screenshot: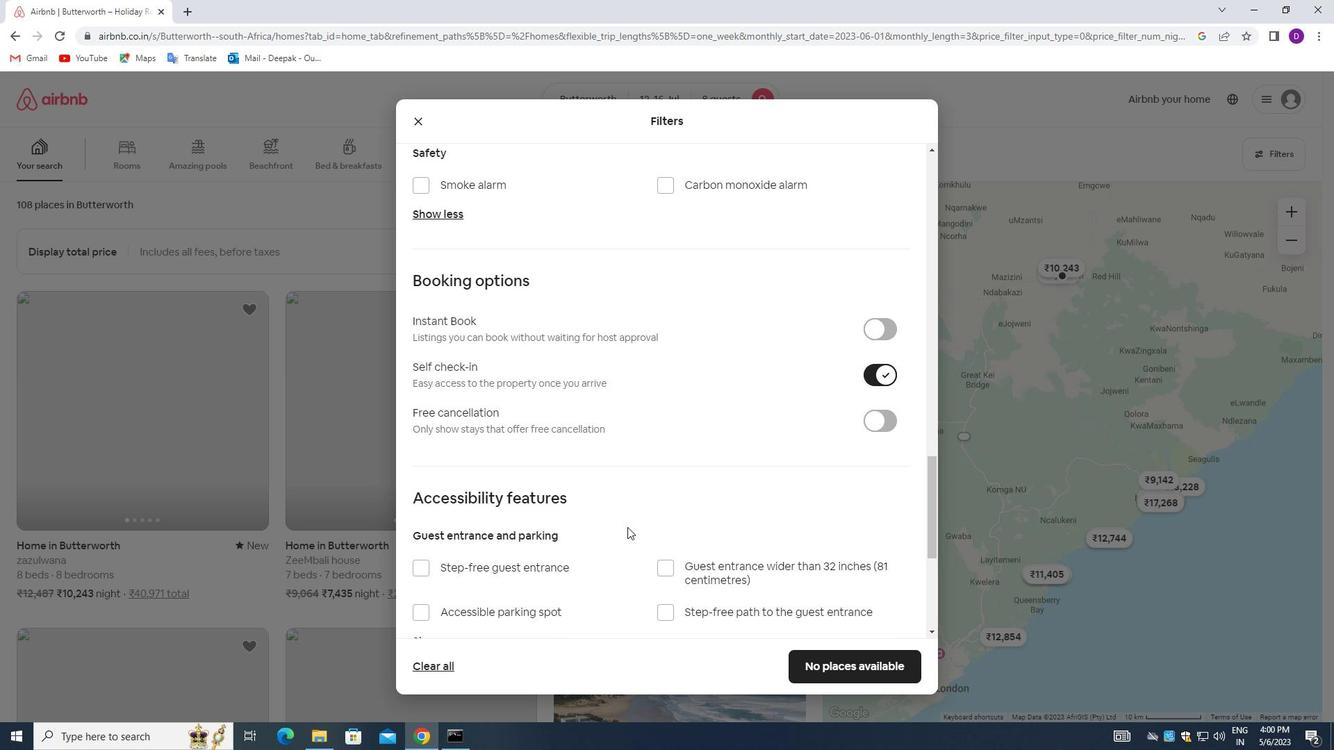 
Action: Mouse scrolled (625, 526) with delta (0, 0)
Screenshot: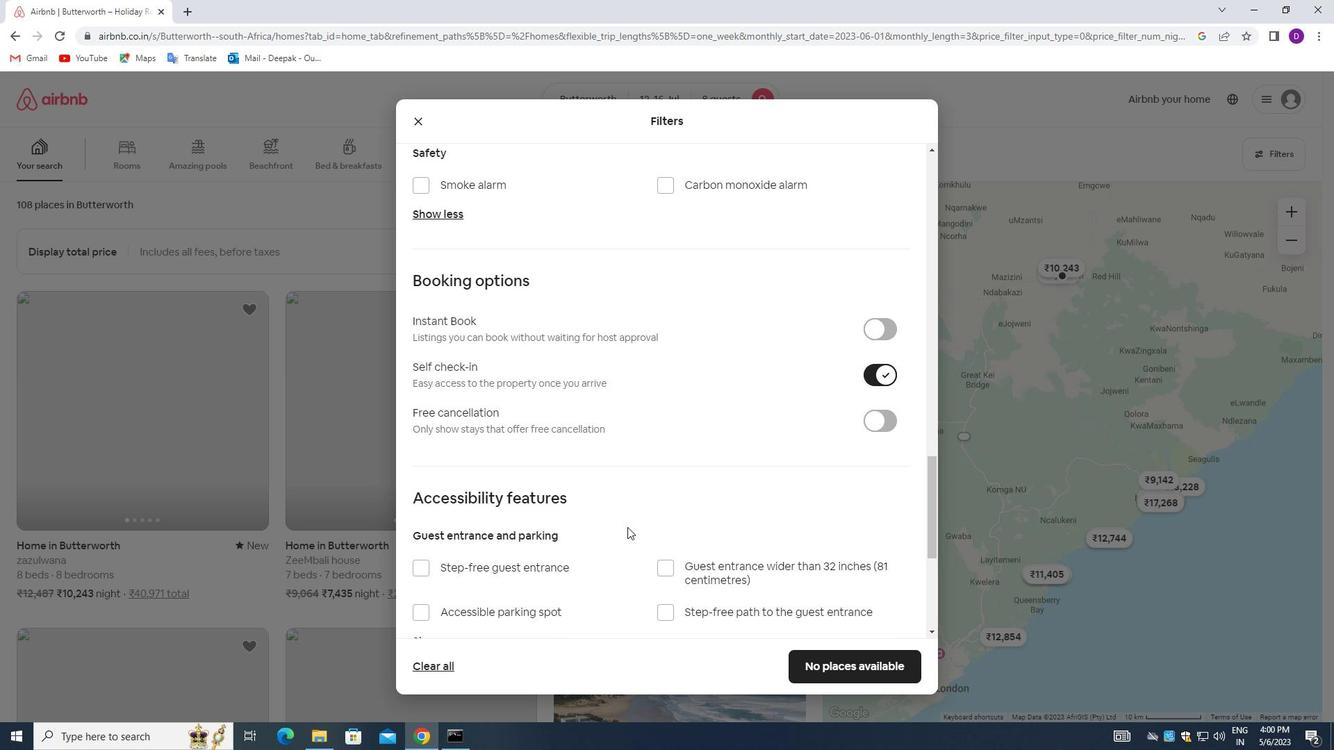 
Action: Mouse moved to (622, 527)
Screenshot: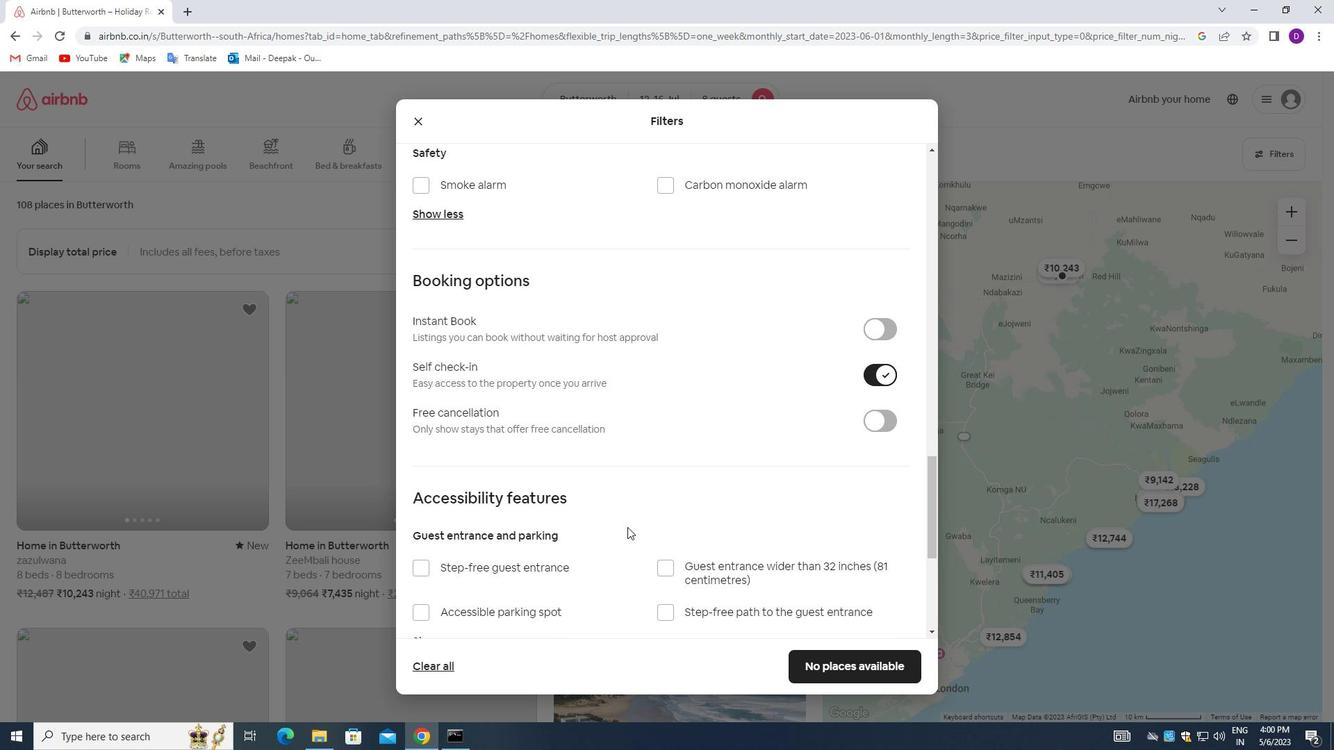 
Action: Mouse scrolled (622, 526) with delta (0, 0)
Screenshot: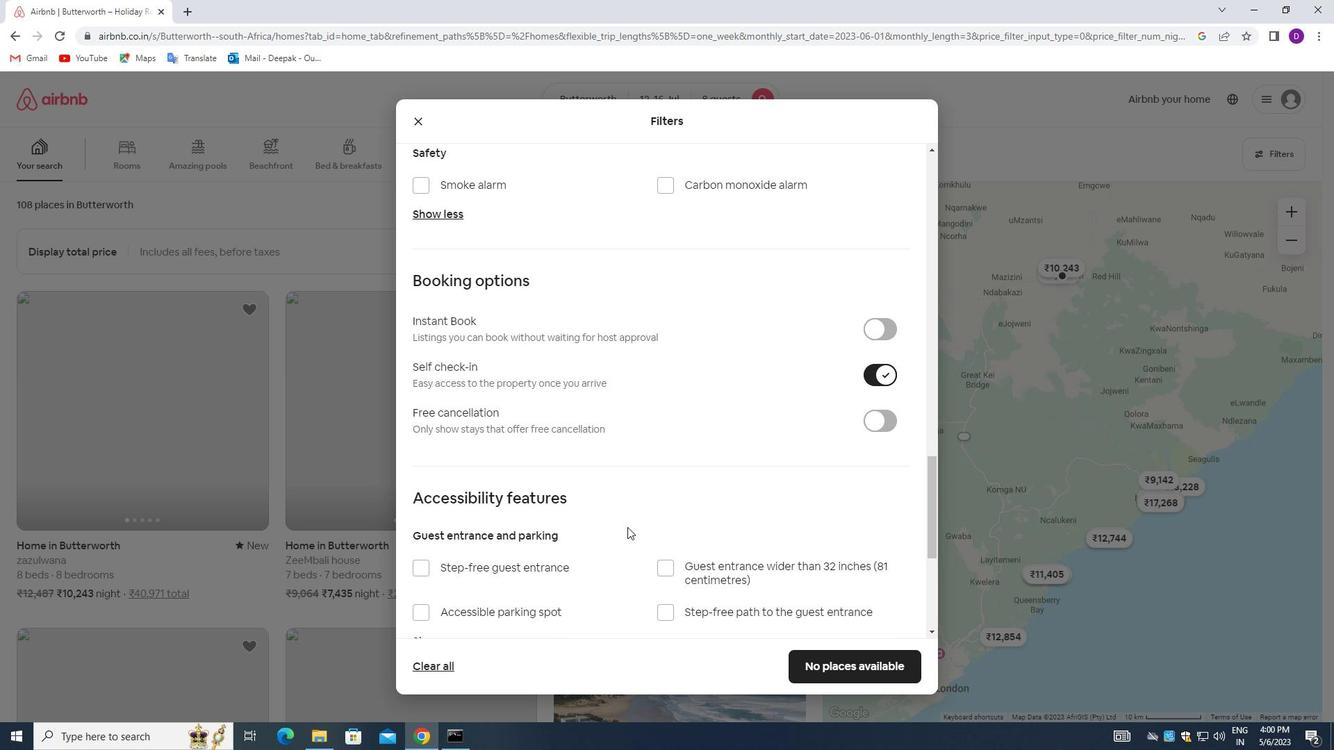 
Action: Mouse moved to (607, 527)
Screenshot: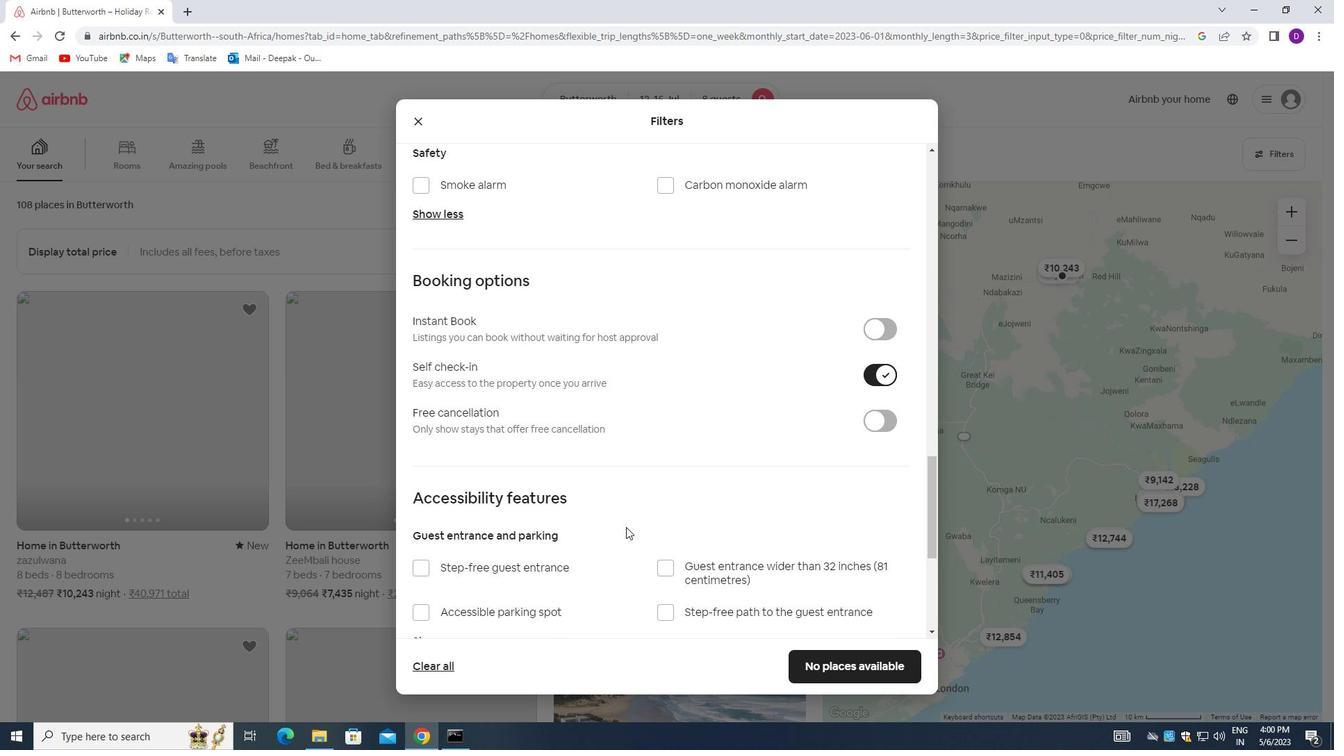 
Action: Mouse scrolled (607, 526) with delta (0, 0)
Screenshot: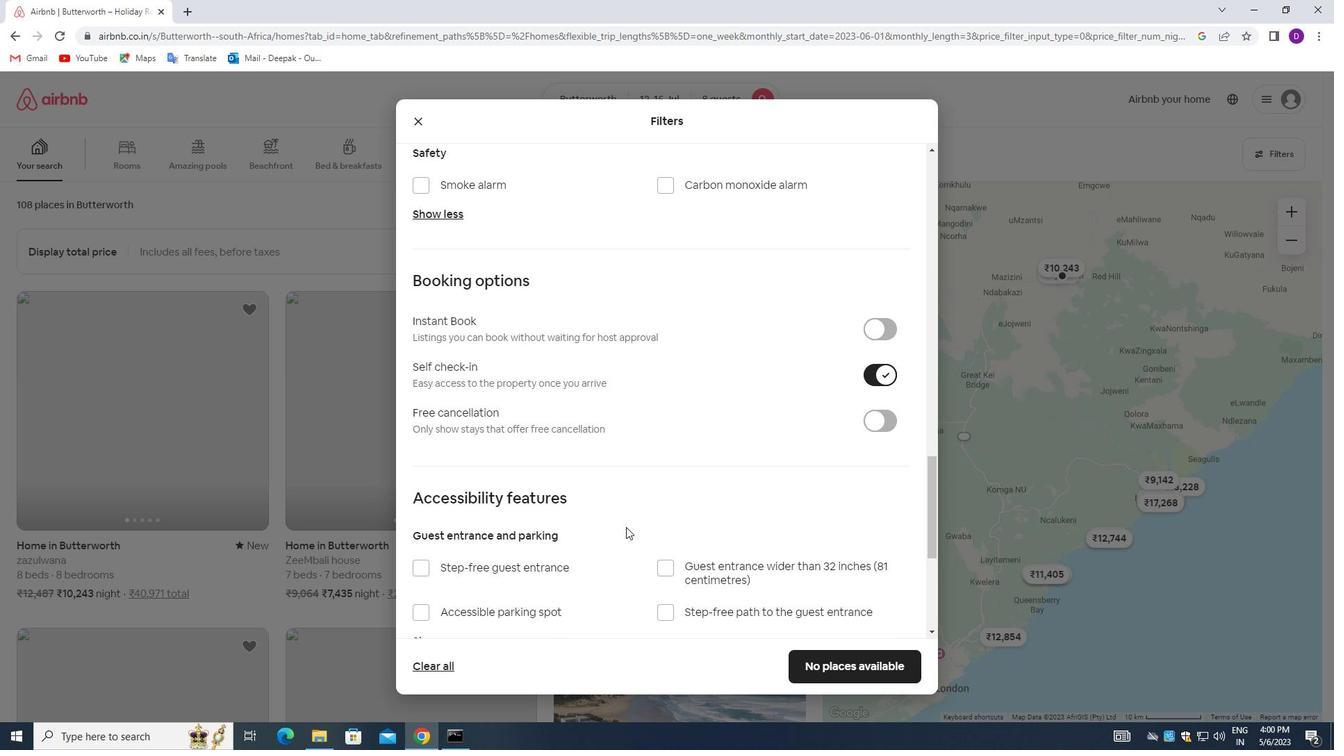 
Action: Mouse moved to (592, 539)
Screenshot: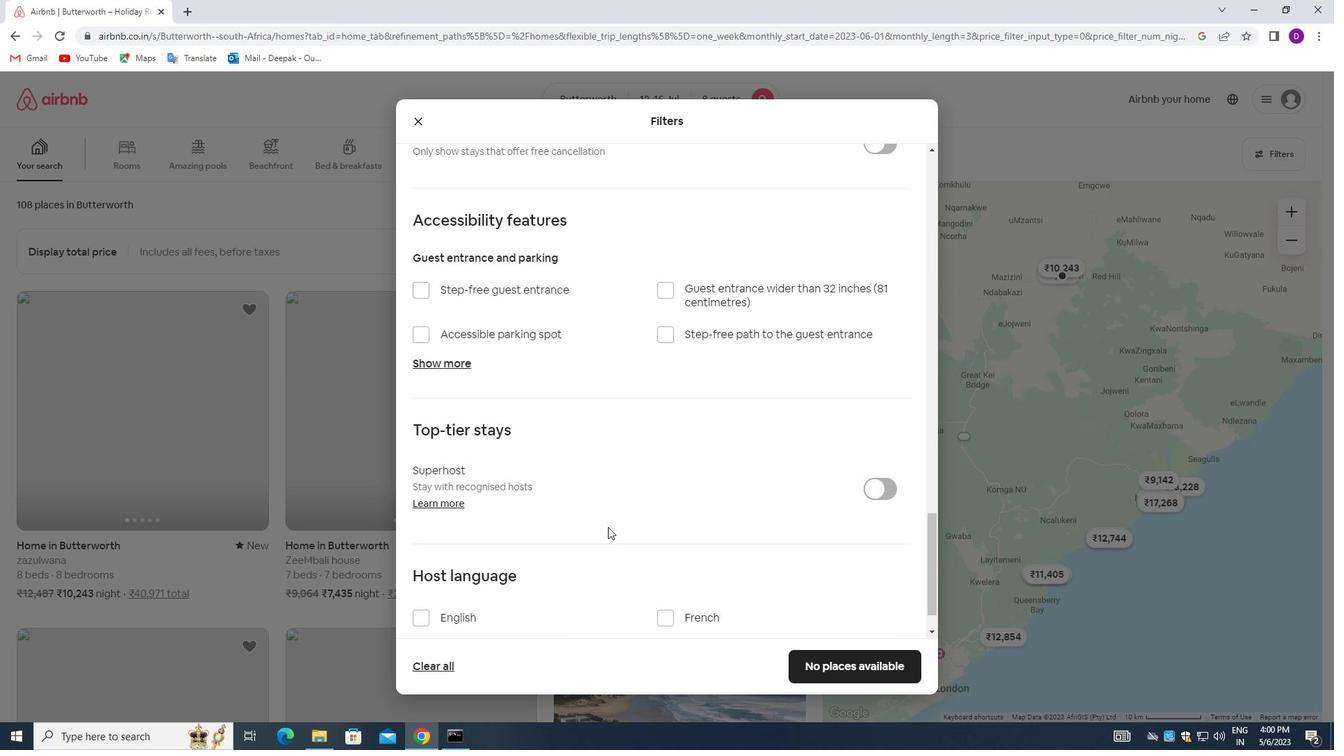 
Action: Mouse scrolled (592, 539) with delta (0, 0)
Screenshot: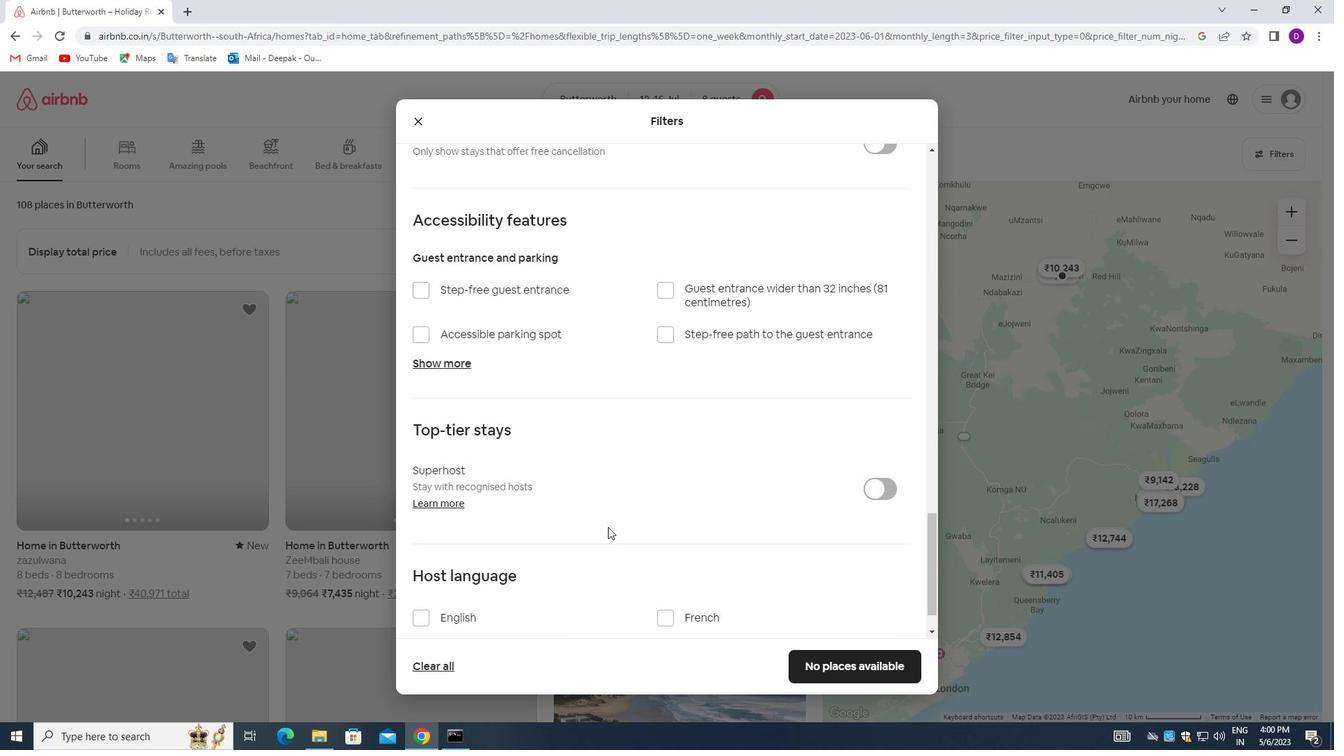 
Action: Mouse moved to (582, 543)
Screenshot: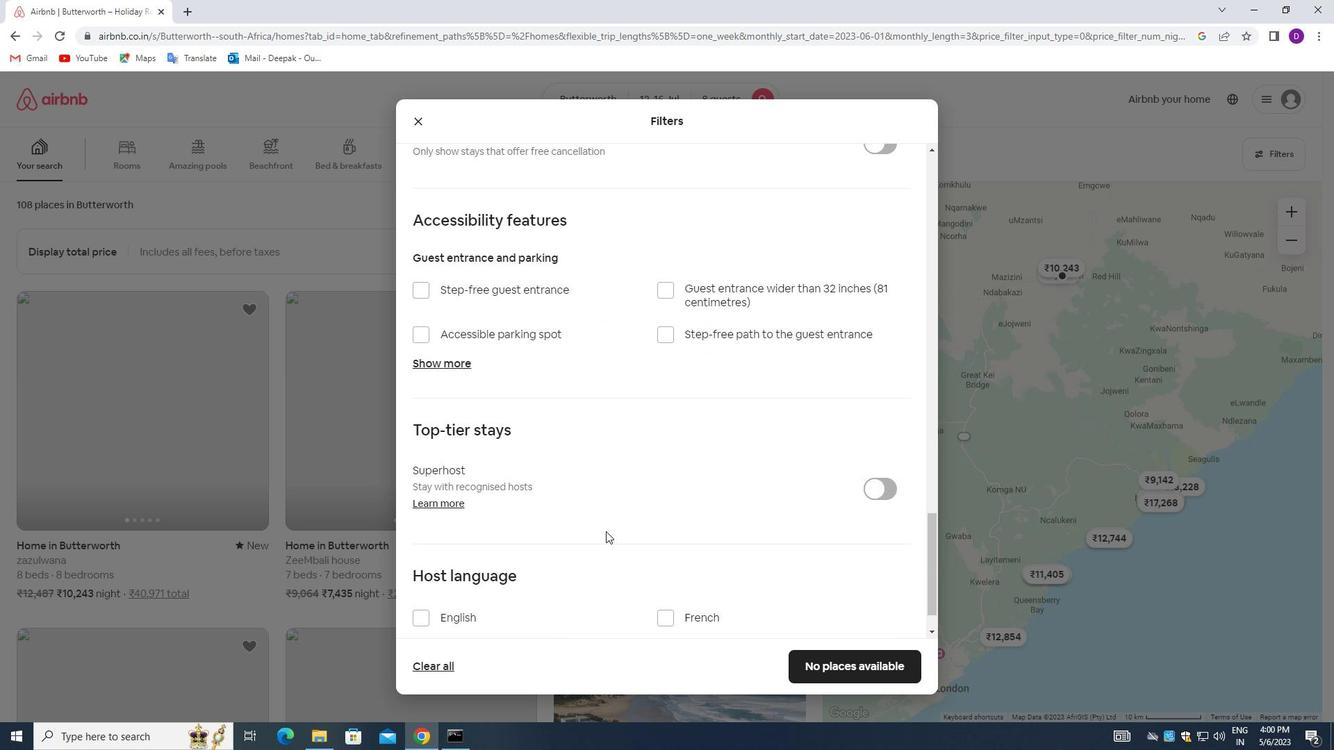 
Action: Mouse scrolled (582, 542) with delta (0, 0)
Screenshot: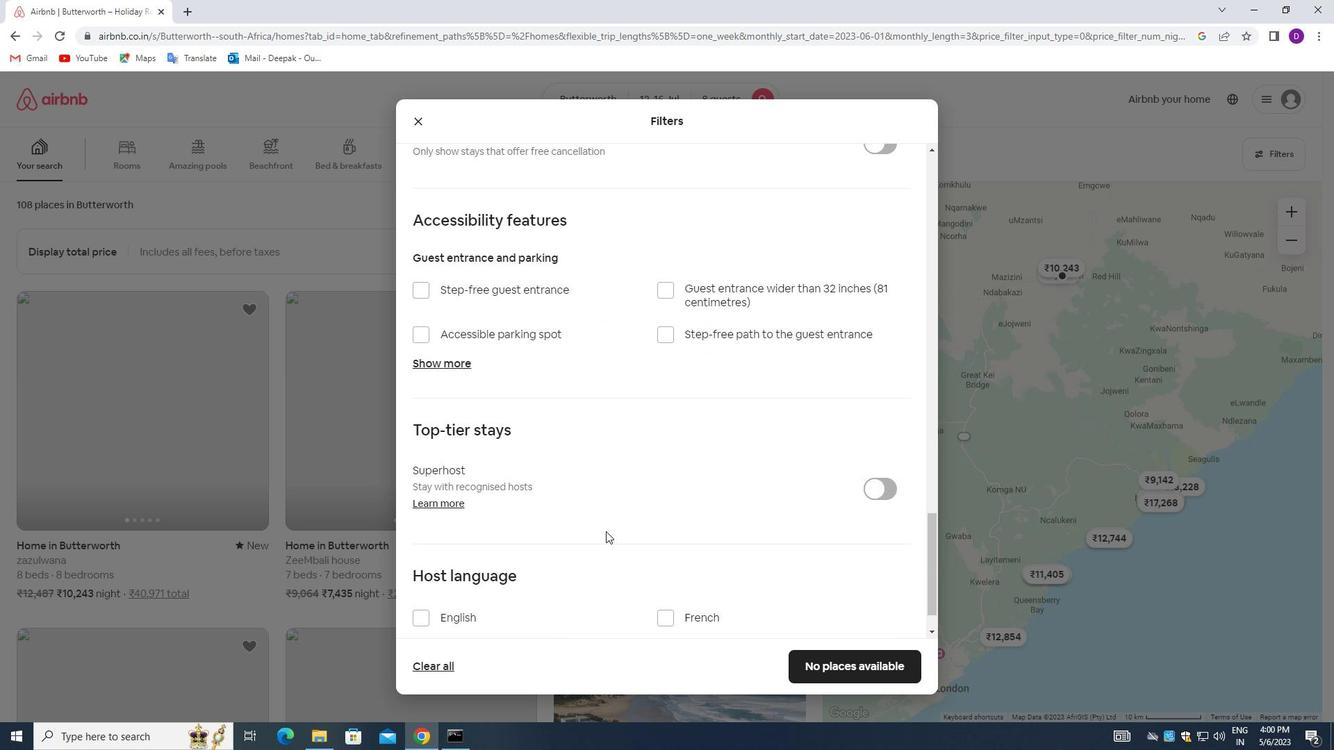 
Action: Mouse moved to (580, 543)
Screenshot: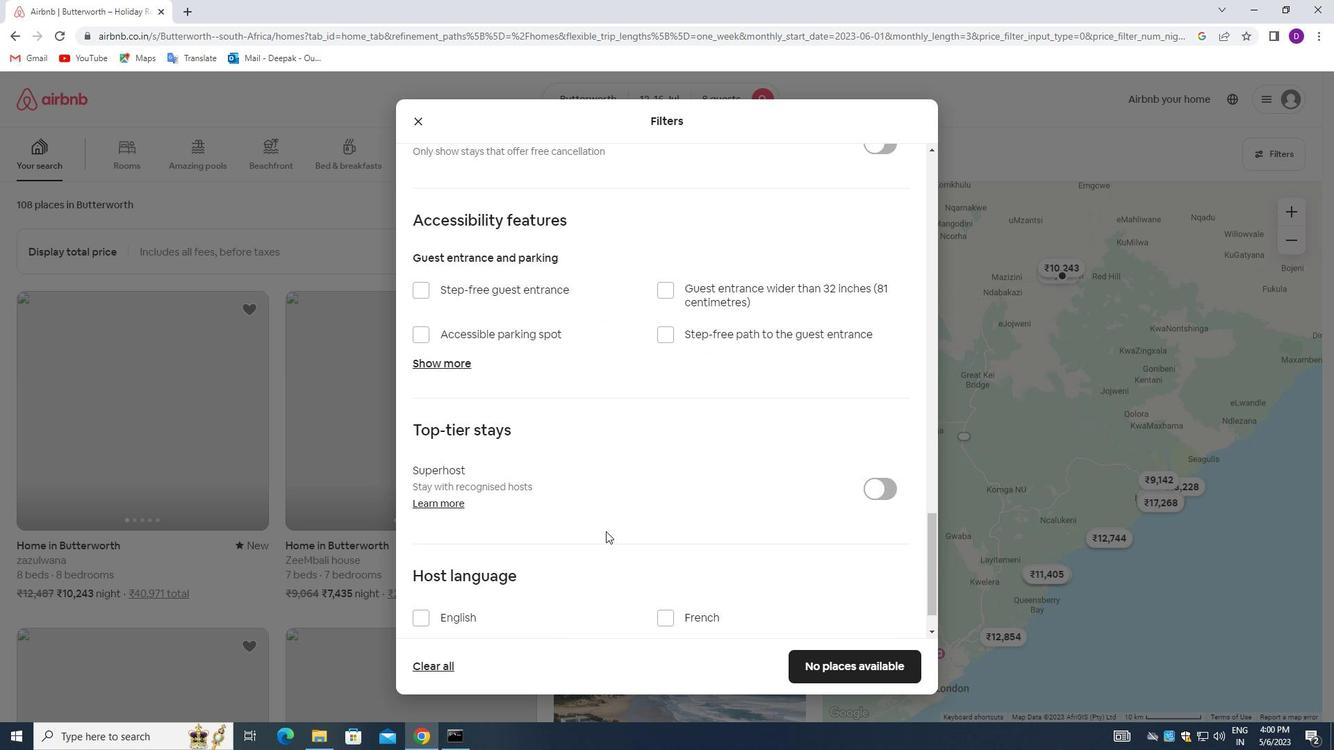 
Action: Mouse scrolled (580, 542) with delta (0, 0)
Screenshot: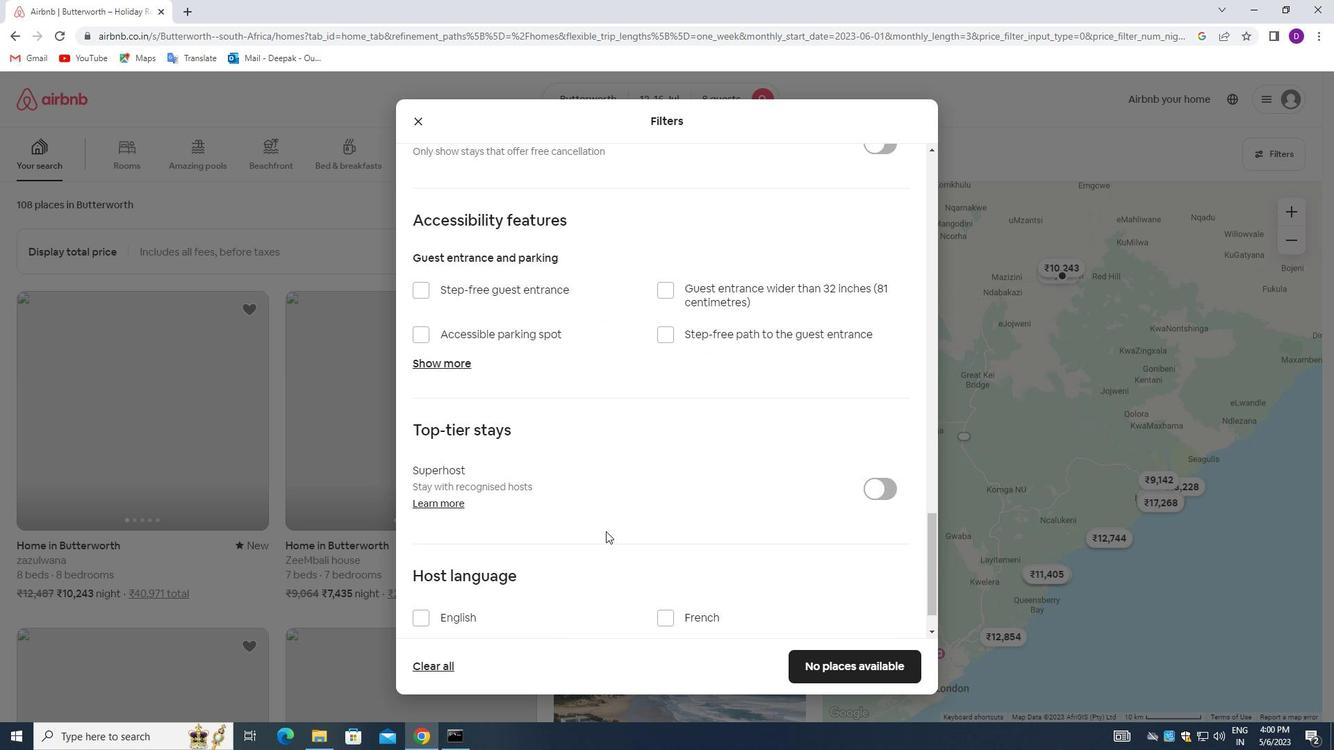 
Action: Mouse moved to (418, 569)
Screenshot: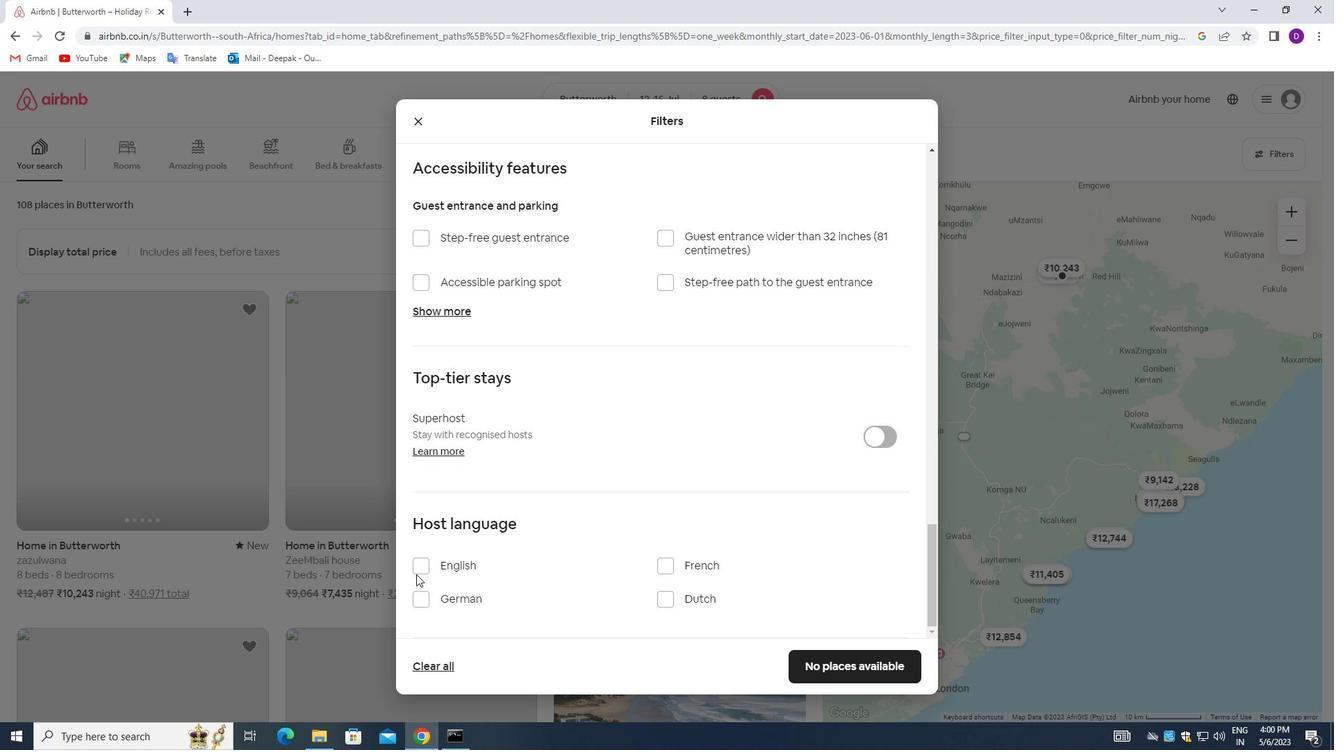 
Action: Mouse pressed left at (418, 569)
Screenshot: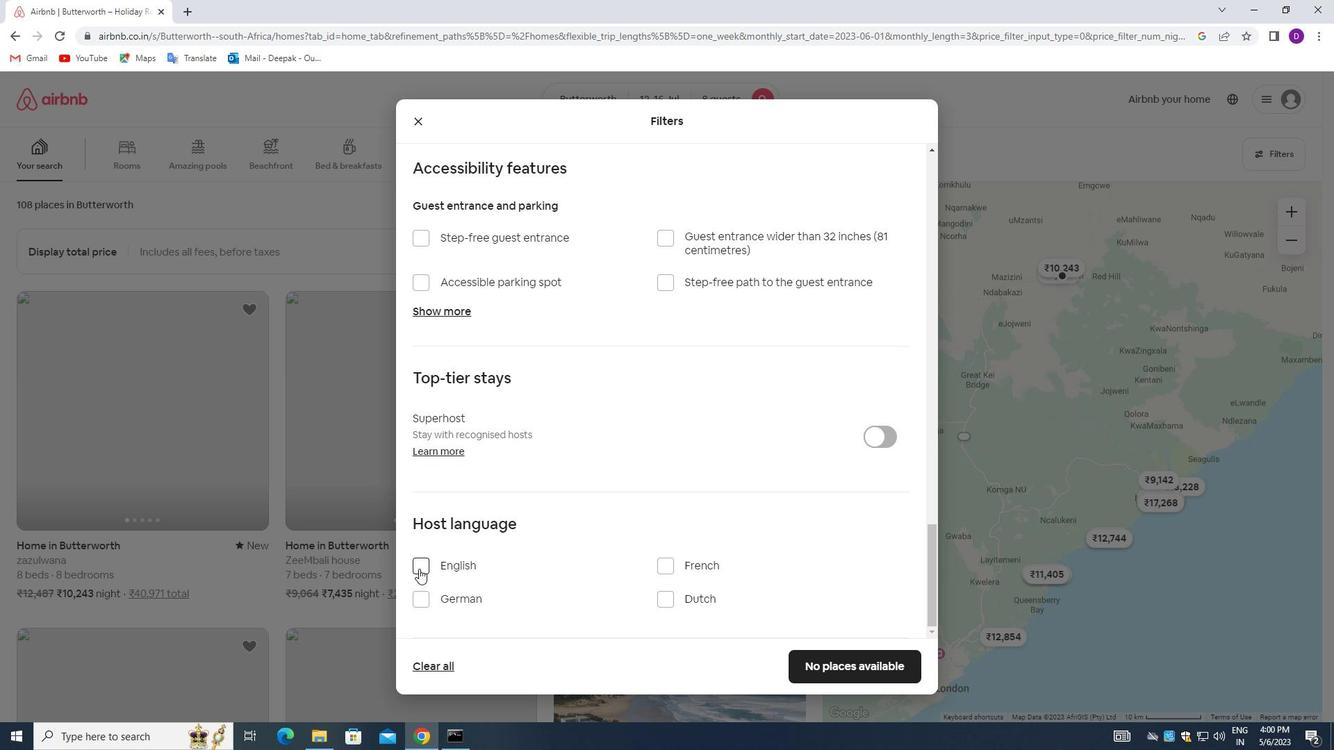 
Action: Mouse moved to (799, 579)
Screenshot: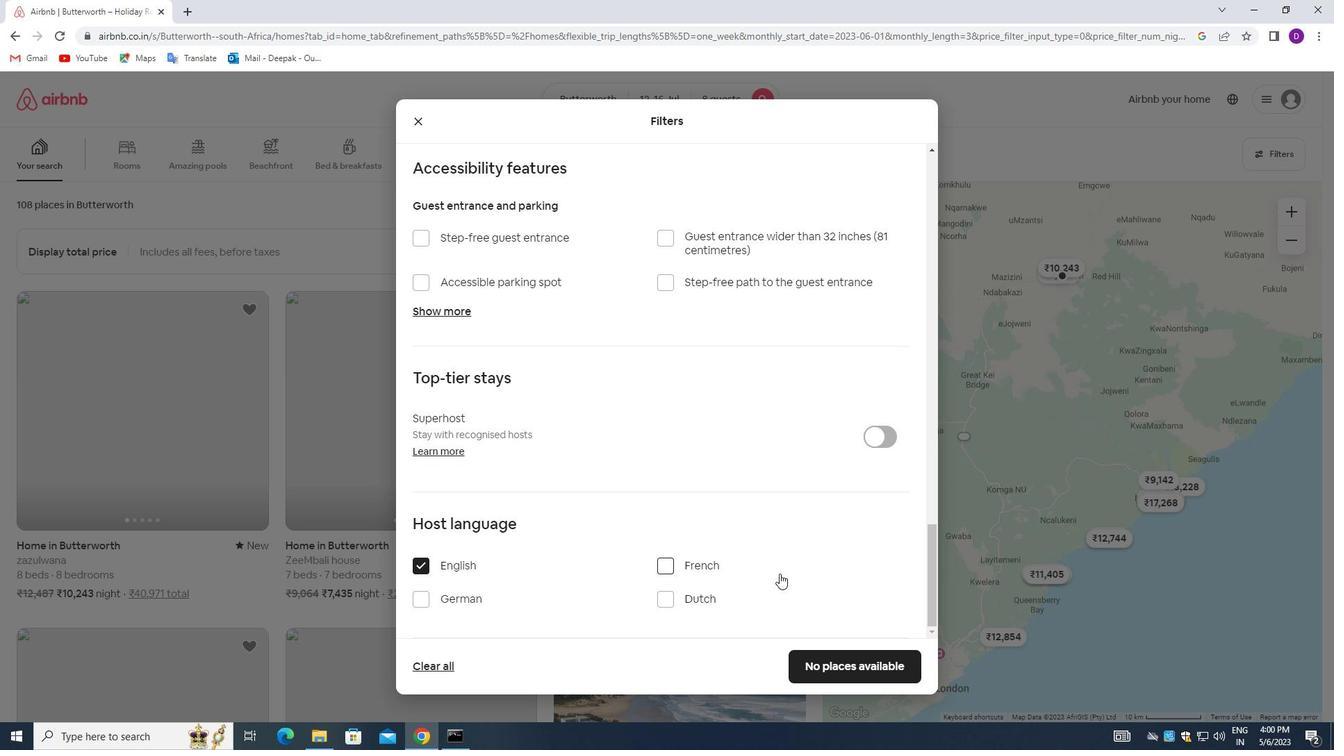 
Action: Mouse scrolled (799, 578) with delta (0, 0)
Screenshot: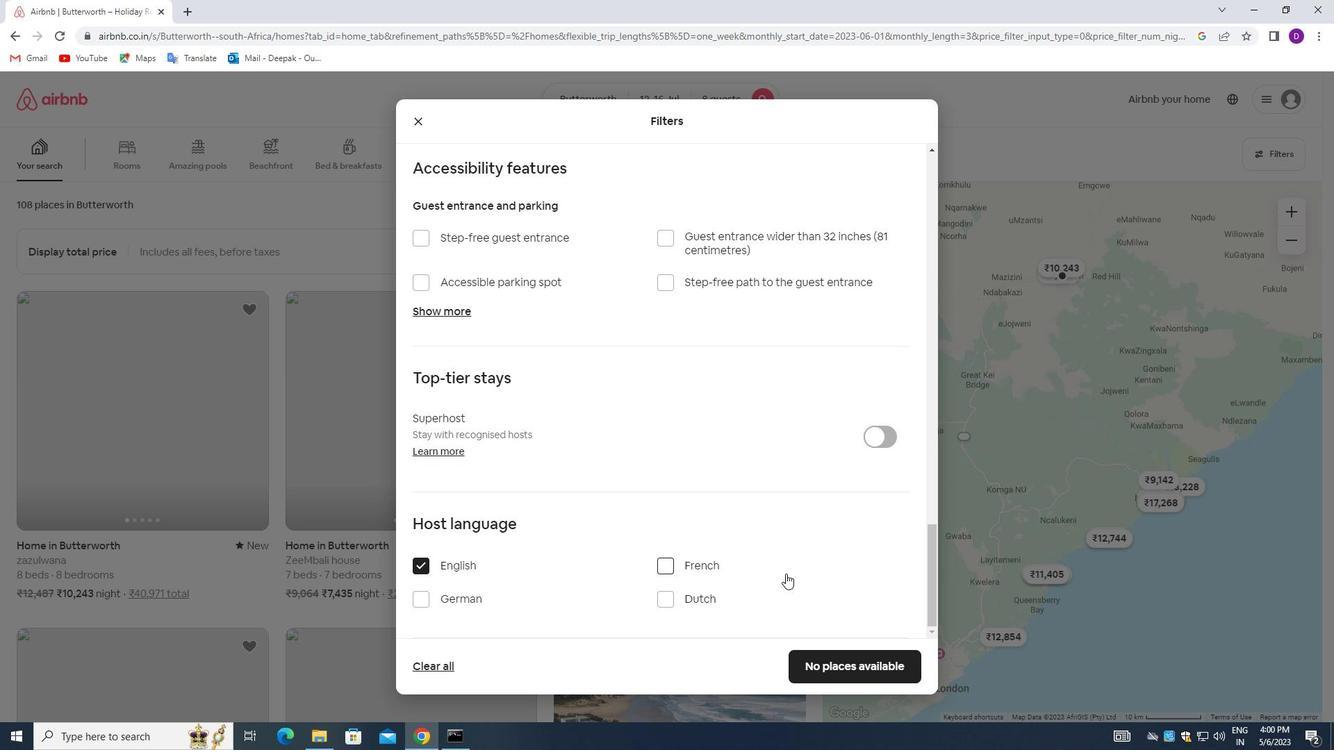 
Action: Mouse moved to (801, 580)
Screenshot: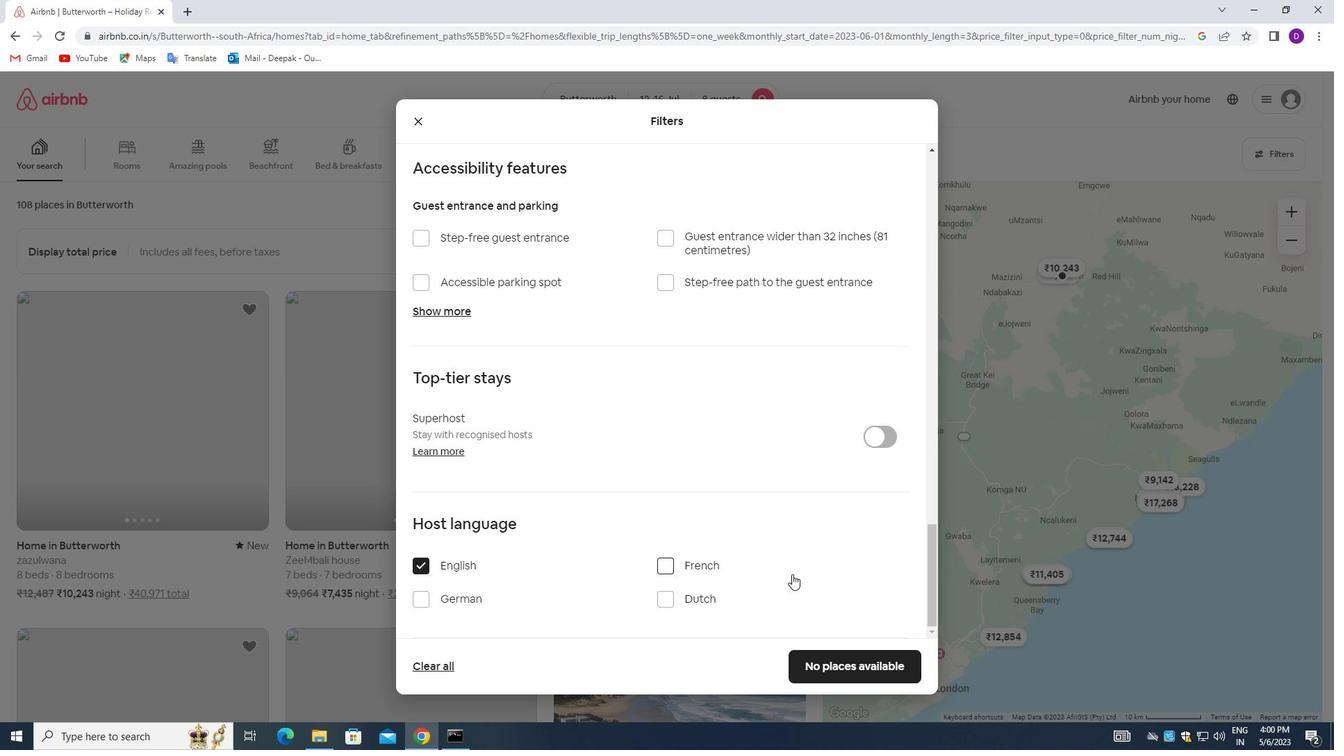 
Action: Mouse scrolled (801, 580) with delta (0, 0)
Screenshot: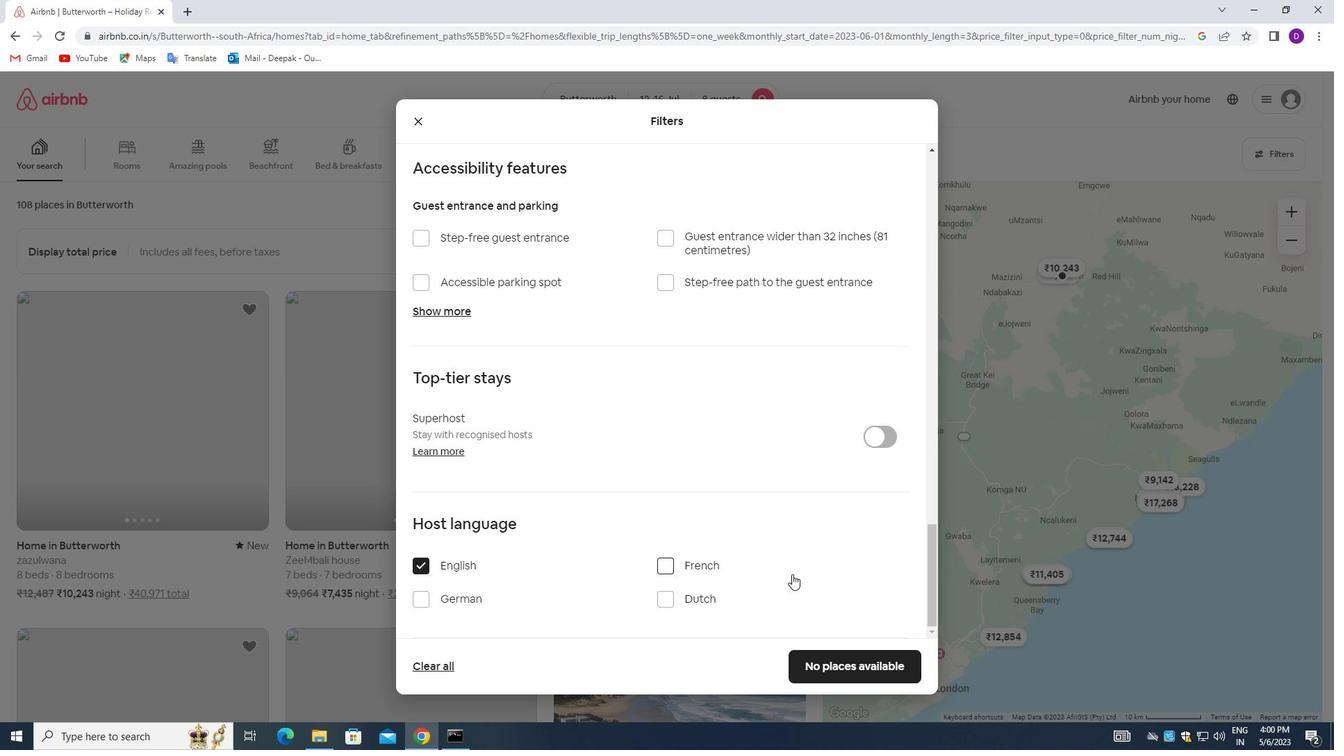 
Action: Mouse moved to (801, 581)
Screenshot: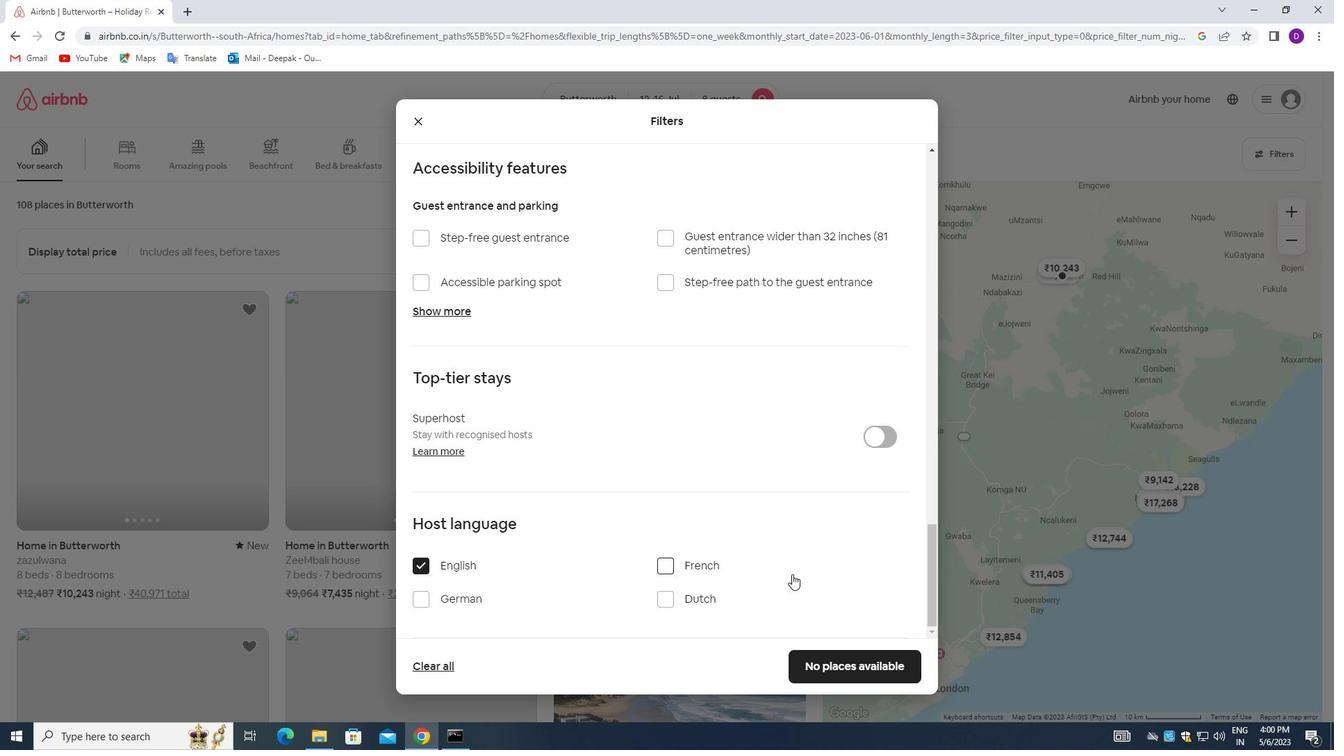 
Action: Mouse scrolled (801, 580) with delta (0, 0)
Screenshot: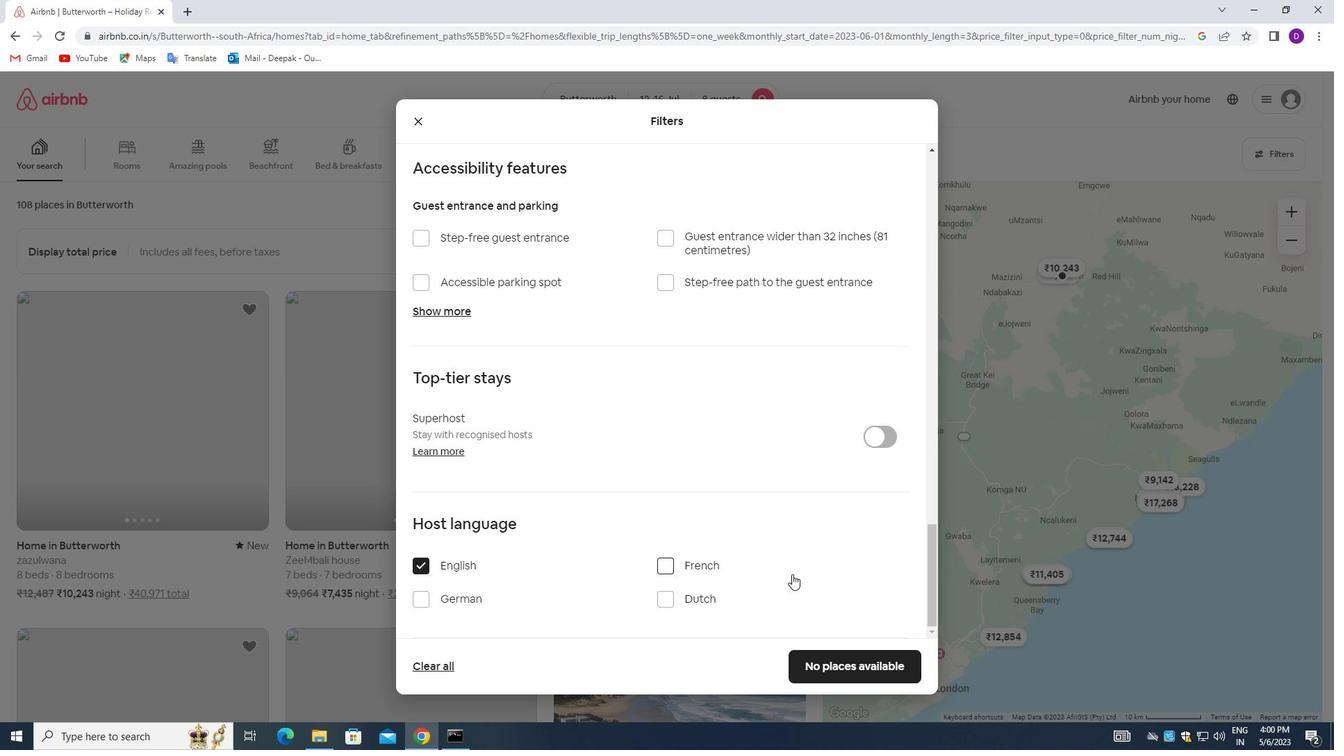 
Action: Mouse moved to (803, 582)
Screenshot: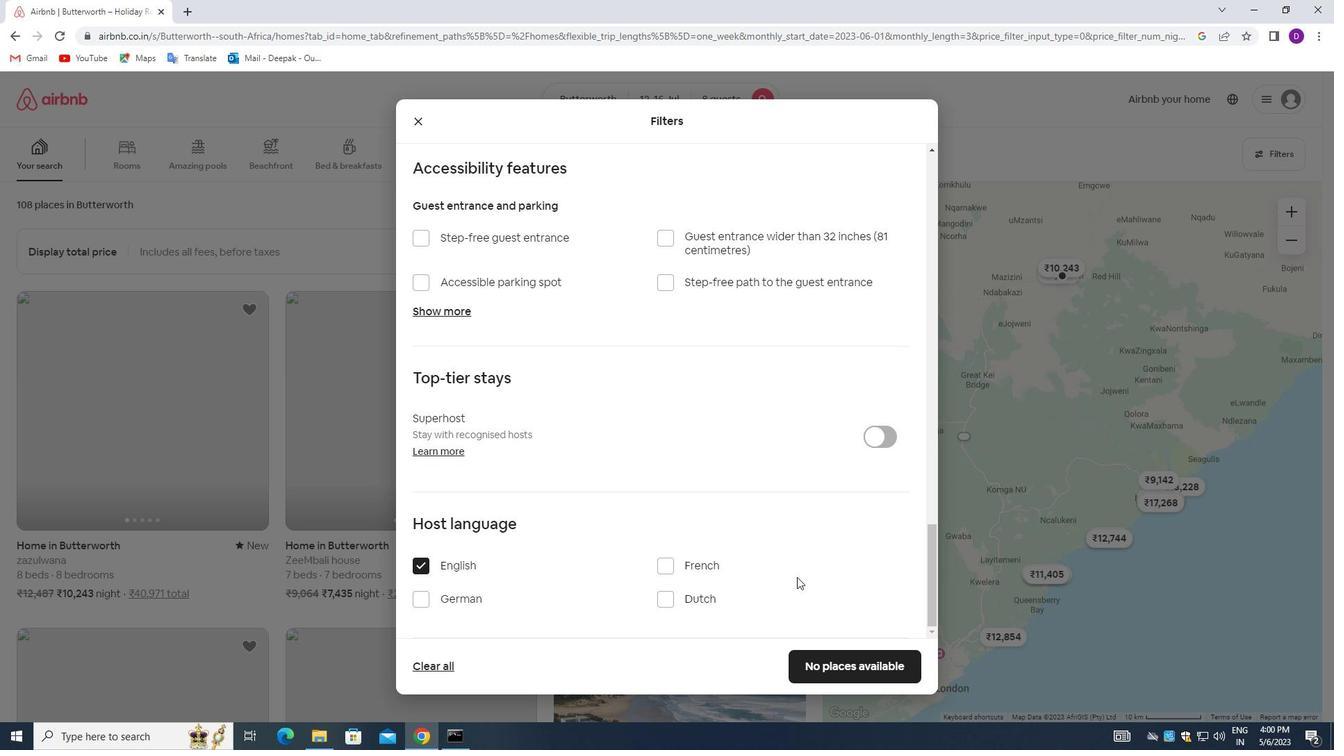 
Action: Mouse scrolled (803, 582) with delta (0, 0)
Screenshot: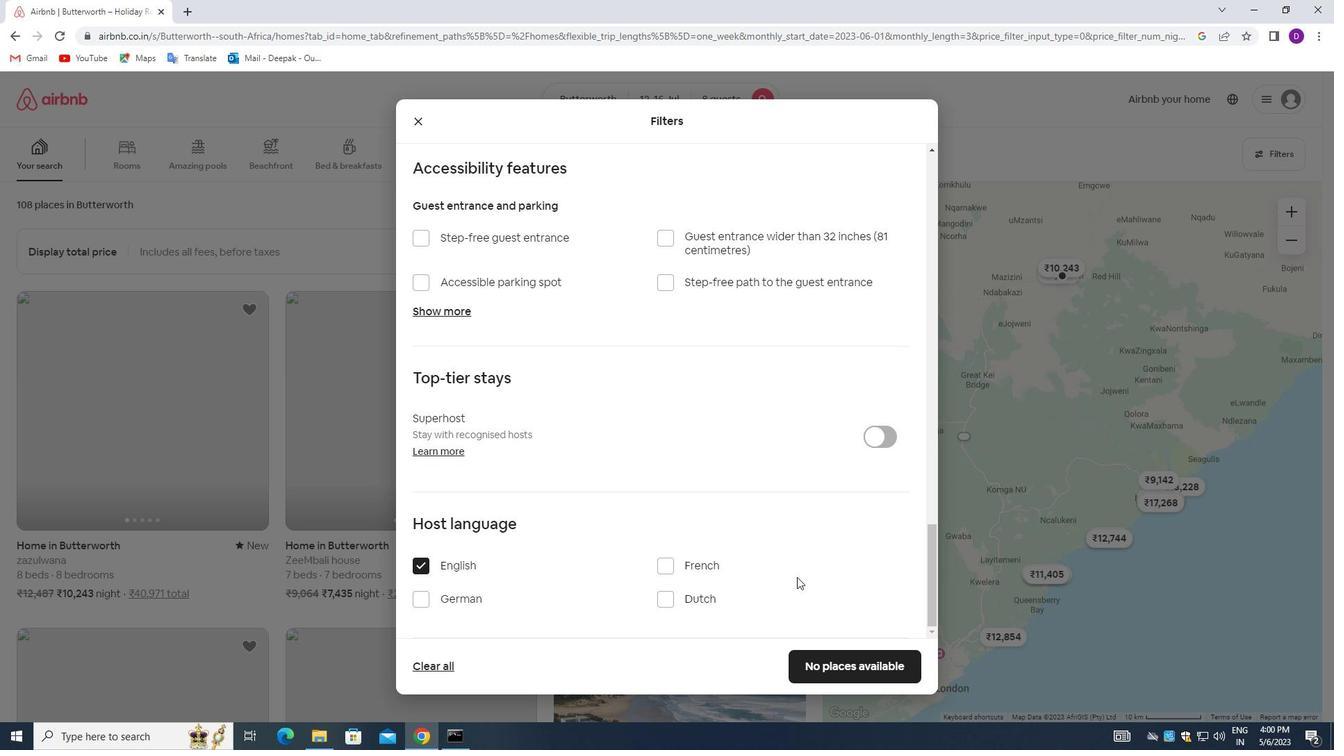 
Action: Mouse moved to (823, 660)
Screenshot: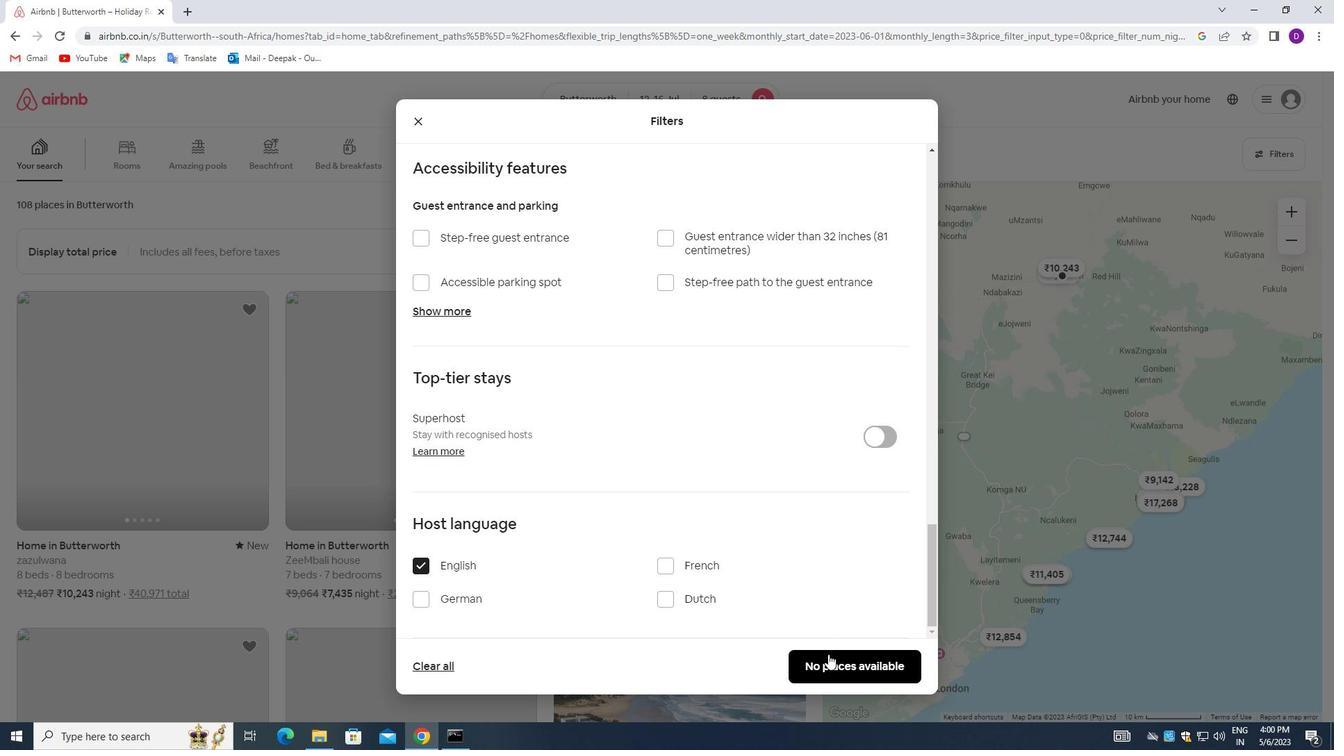 
Action: Mouse pressed left at (823, 660)
Screenshot: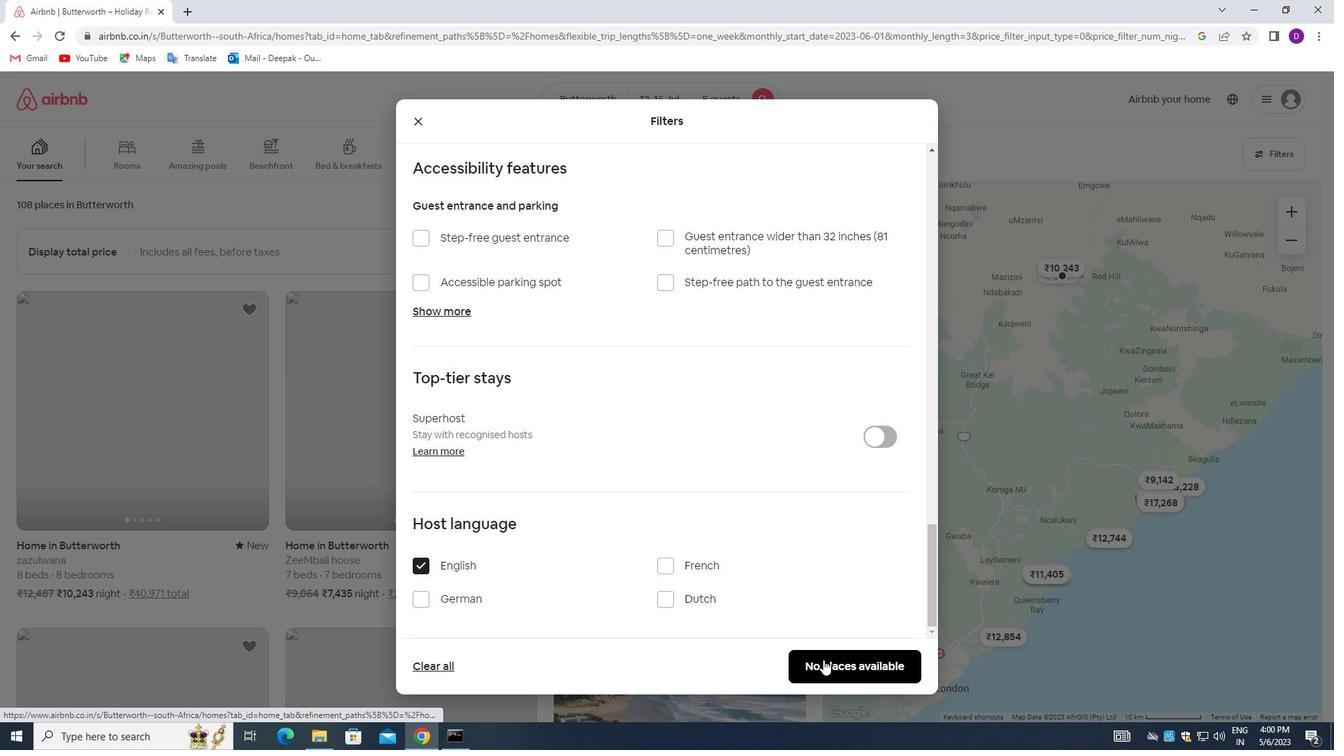 
Action: Mouse moved to (735, 459)
Screenshot: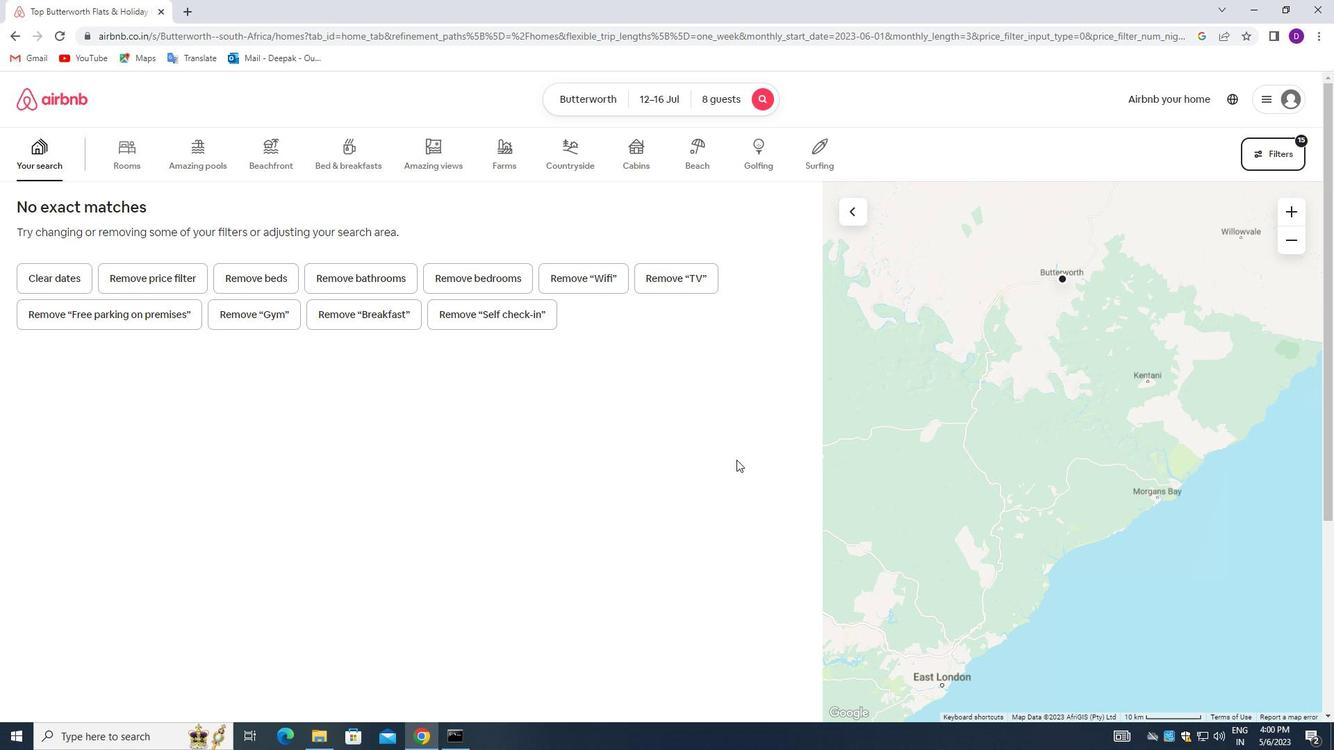
